 Task: Find connections with filter location Penarth with filter topic #innovationwith filter profile language English with filter current company BlackBuck (Zinka Logistics Solutions Pvt. Ltd.) with filter school Thiagarajar College of Engineering with filter industry International Affairs with filter service category AssistanceAdvertising with filter keywords title Teaching Assistant
Action: Mouse moved to (683, 61)
Screenshot: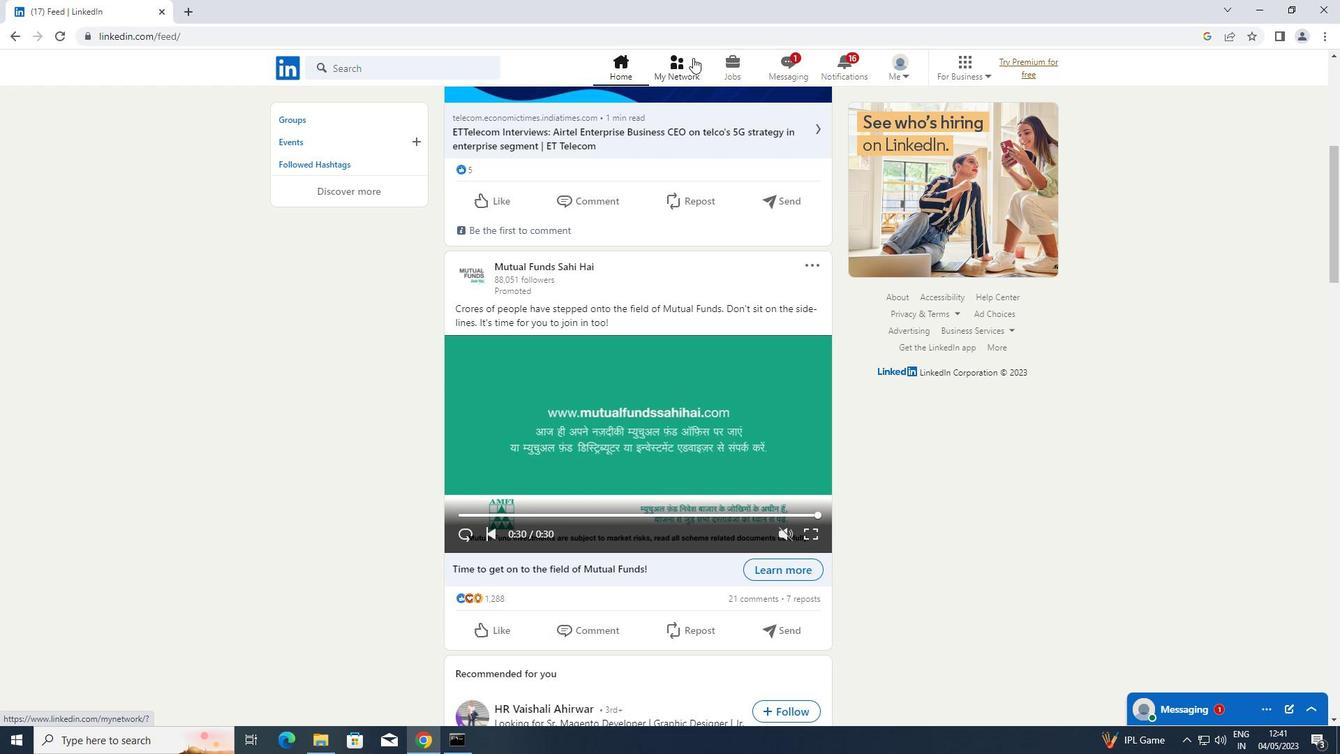 
Action: Mouse pressed left at (683, 61)
Screenshot: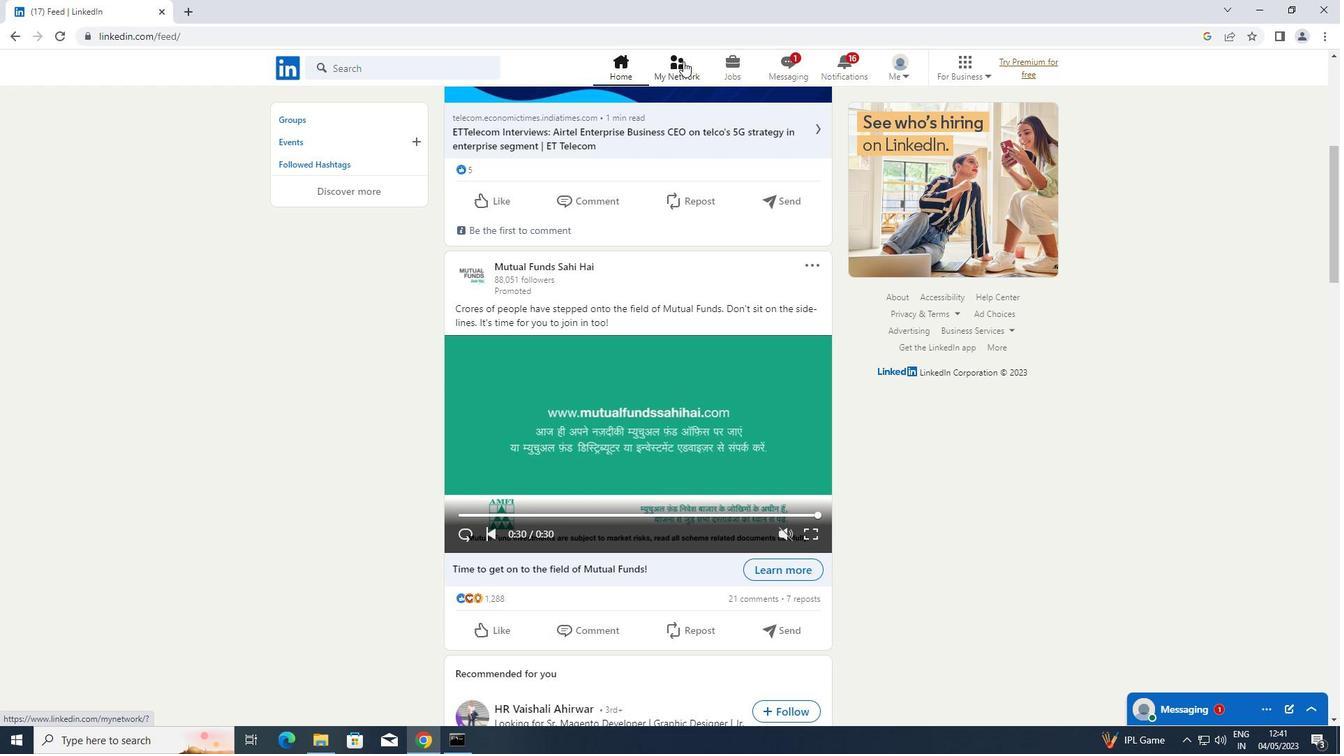 
Action: Mouse moved to (335, 148)
Screenshot: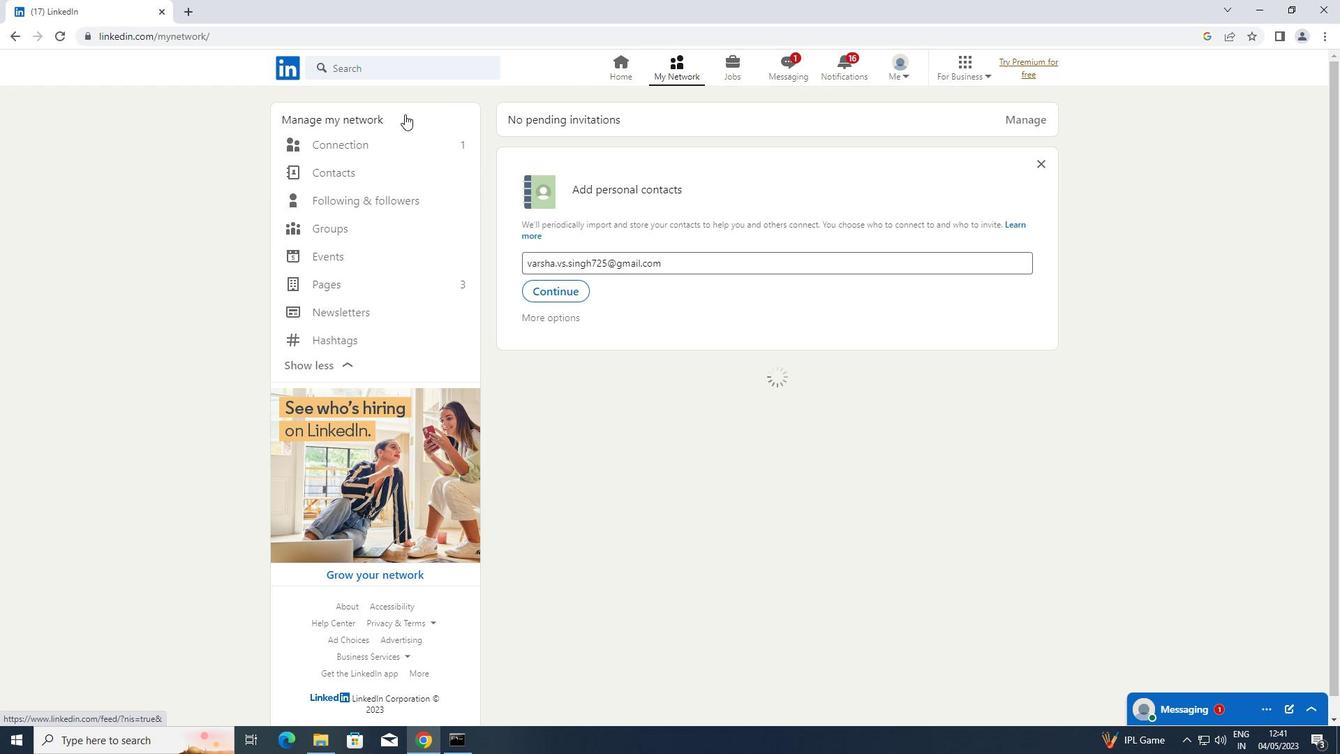 
Action: Mouse pressed left at (335, 148)
Screenshot: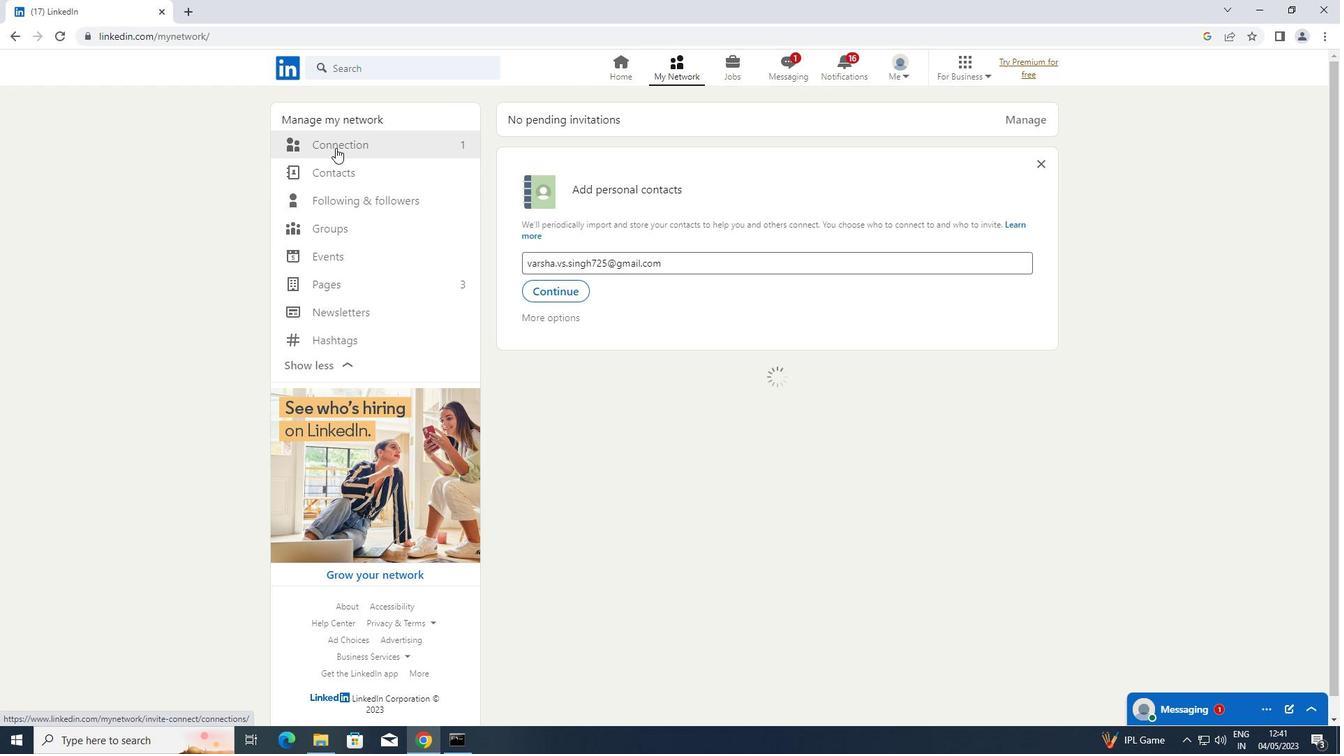 
Action: Mouse moved to (798, 142)
Screenshot: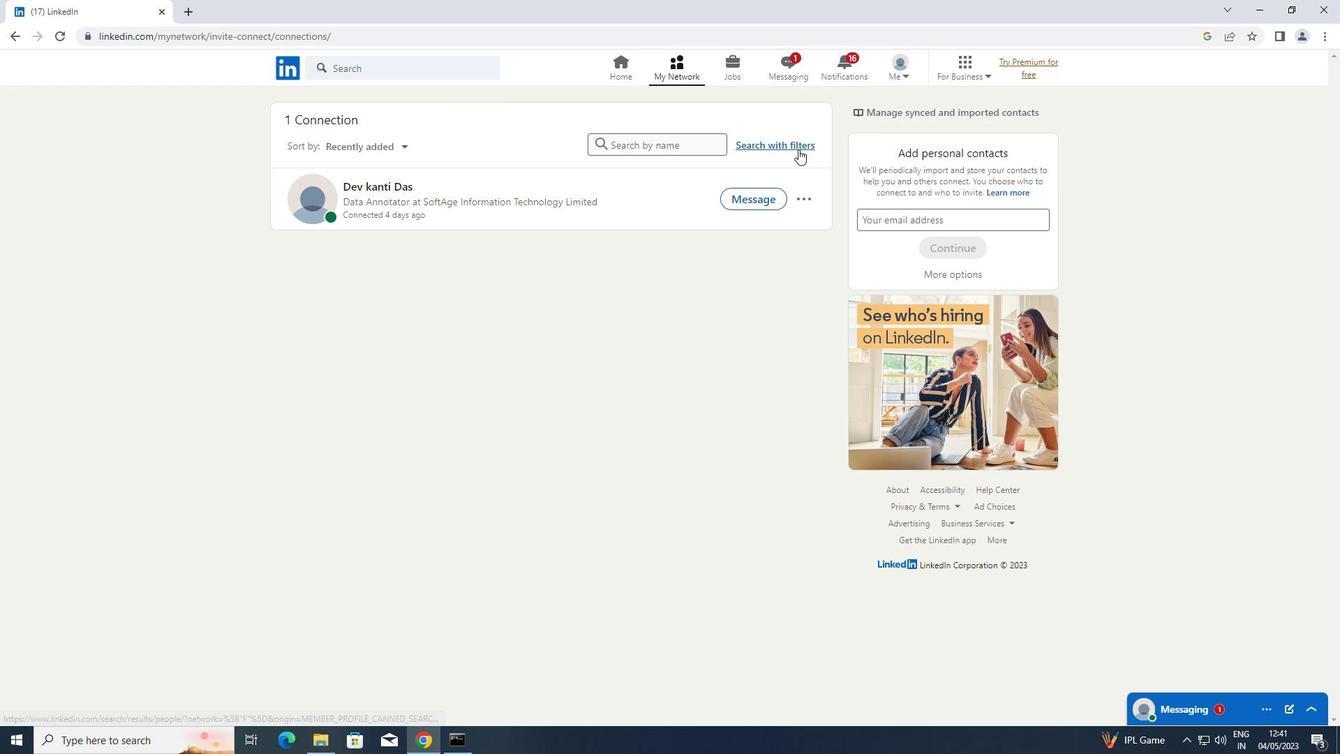 
Action: Mouse pressed left at (798, 142)
Screenshot: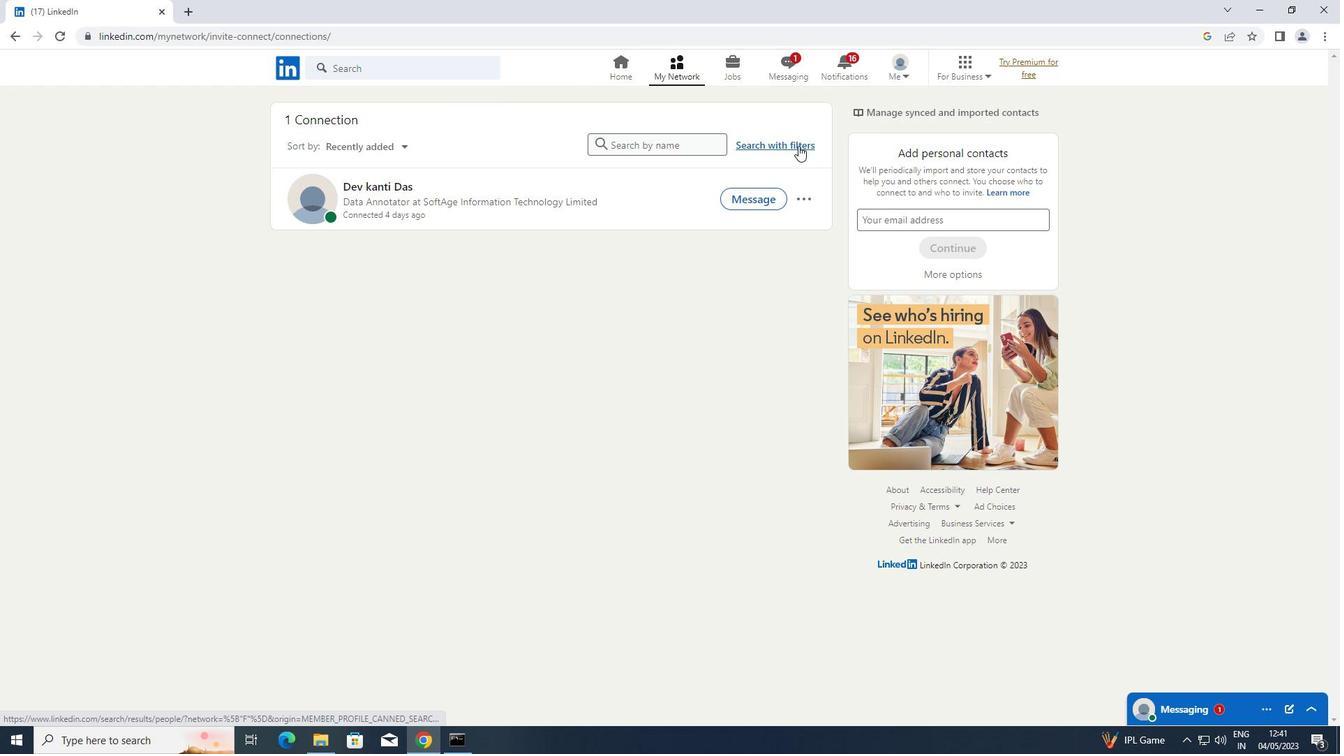 
Action: Mouse moved to (724, 115)
Screenshot: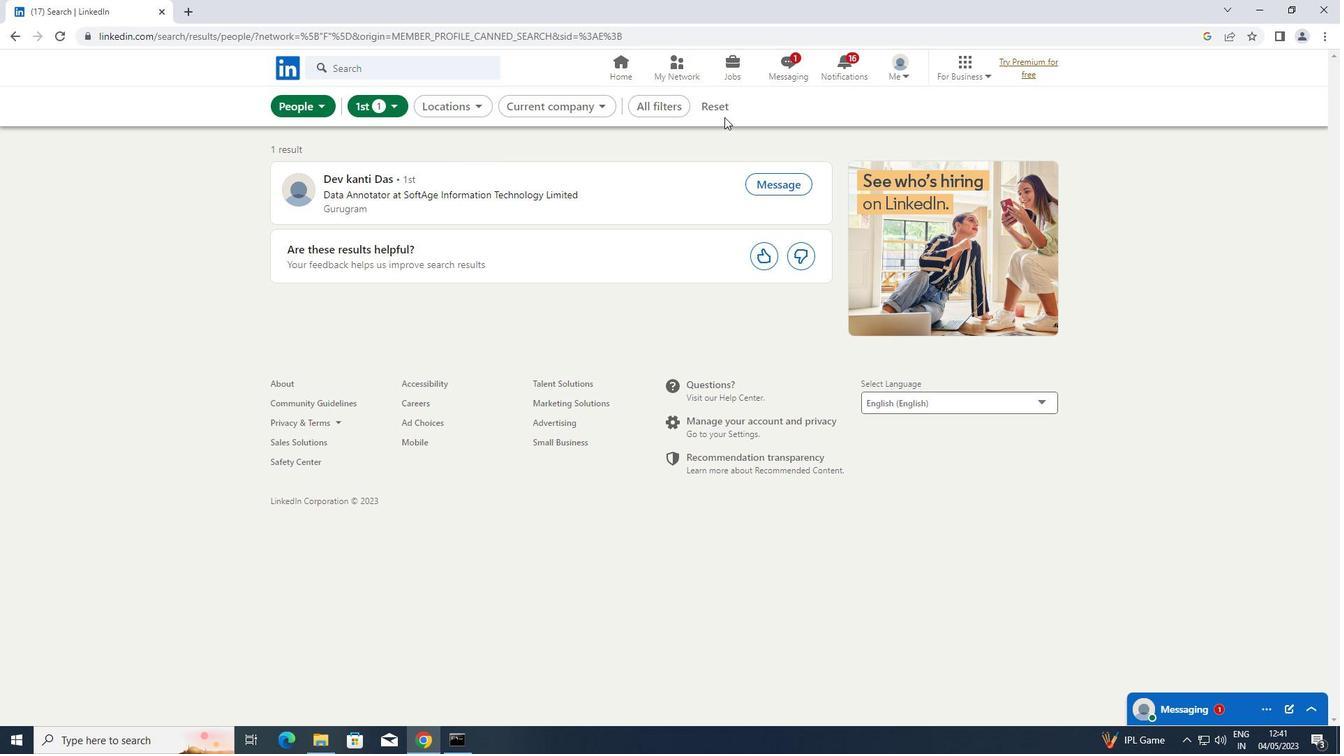 
Action: Mouse pressed left at (724, 115)
Screenshot: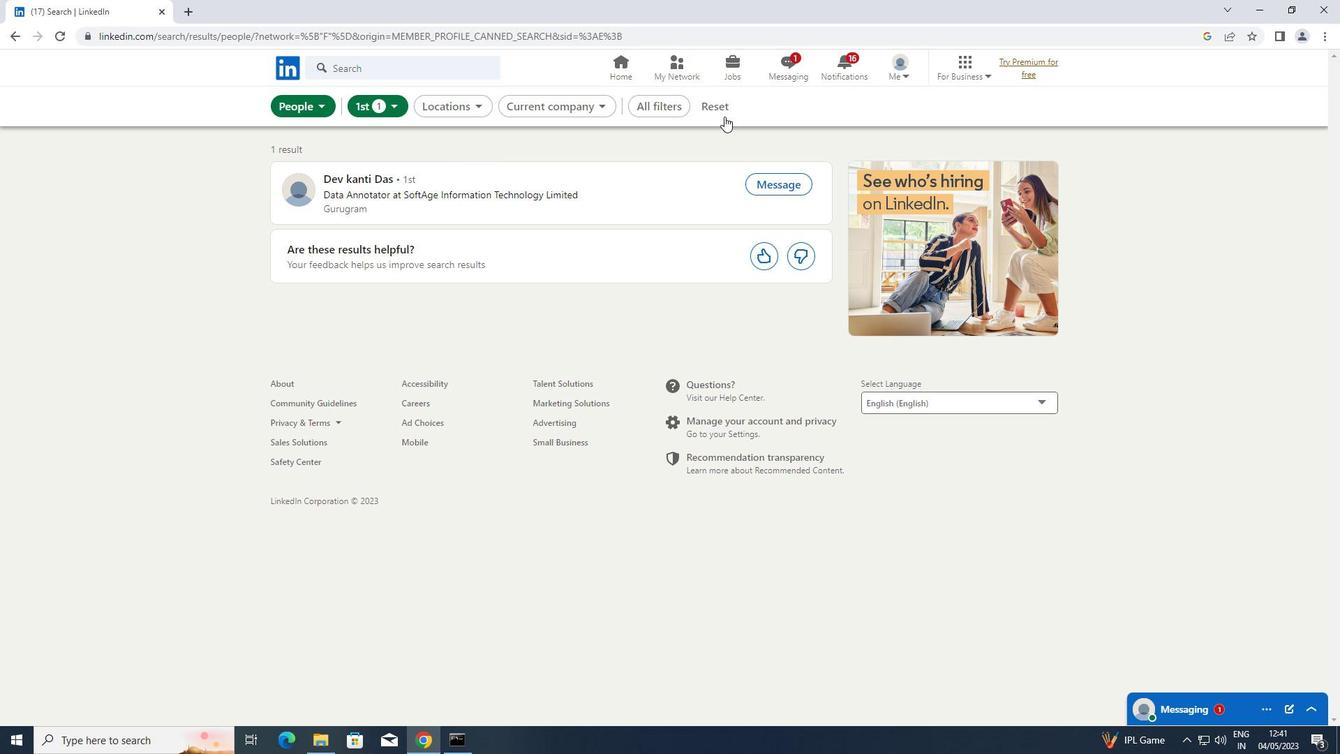 
Action: Mouse moved to (709, 110)
Screenshot: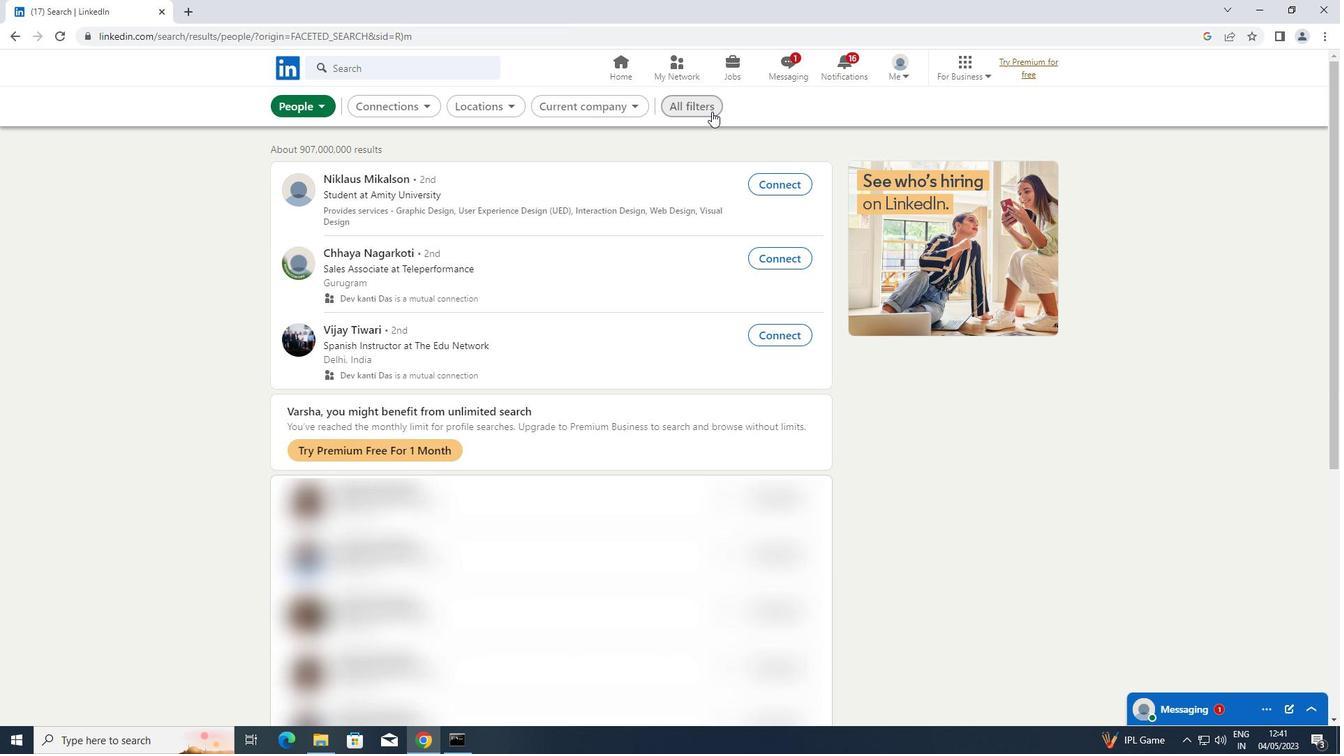 
Action: Mouse pressed left at (709, 110)
Screenshot: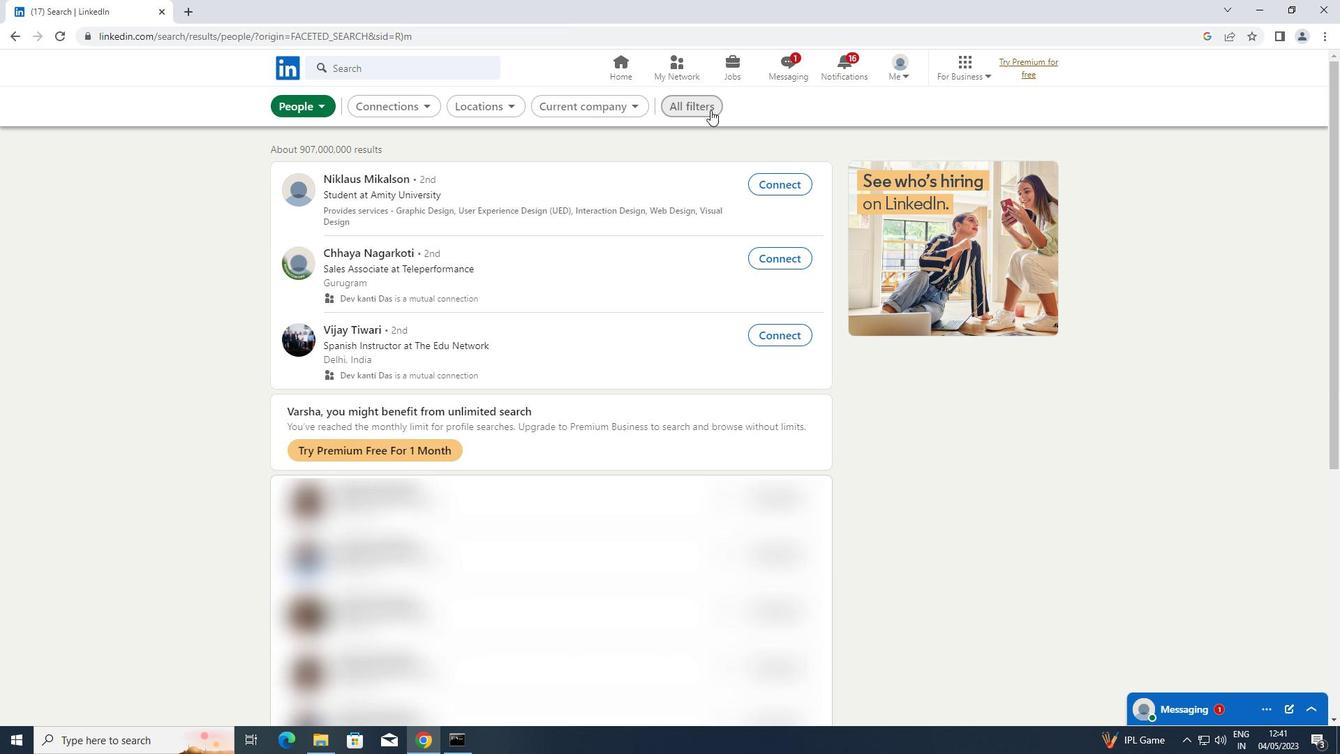 
Action: Mouse moved to (990, 245)
Screenshot: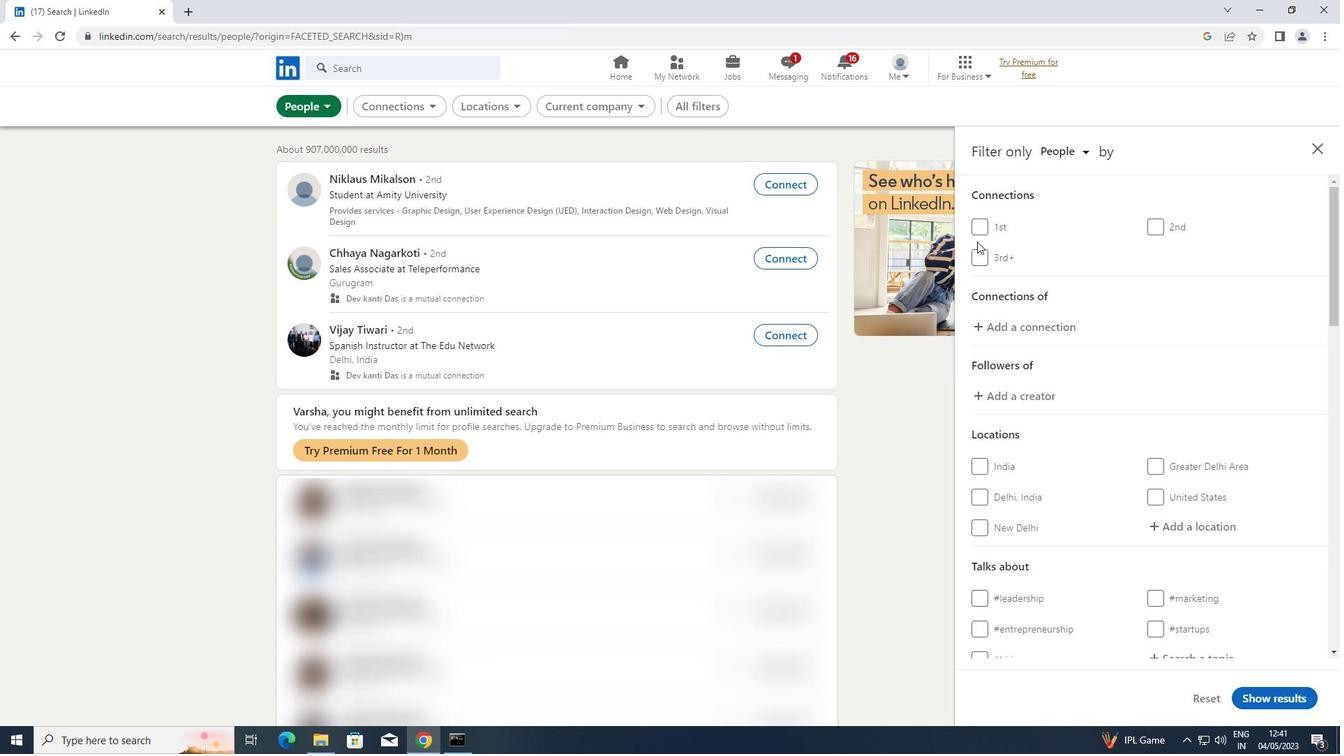 
Action: Mouse scrolled (990, 244) with delta (0, 0)
Screenshot: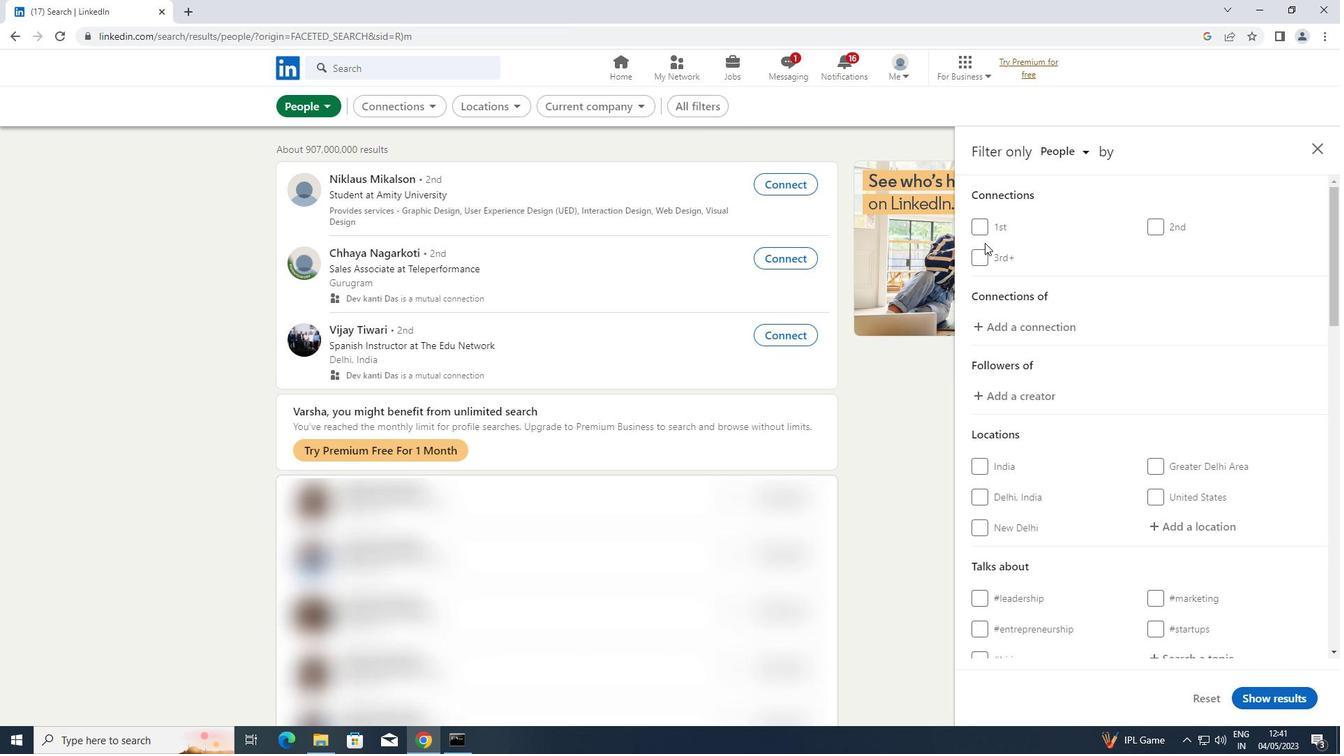 
Action: Mouse moved to (992, 245)
Screenshot: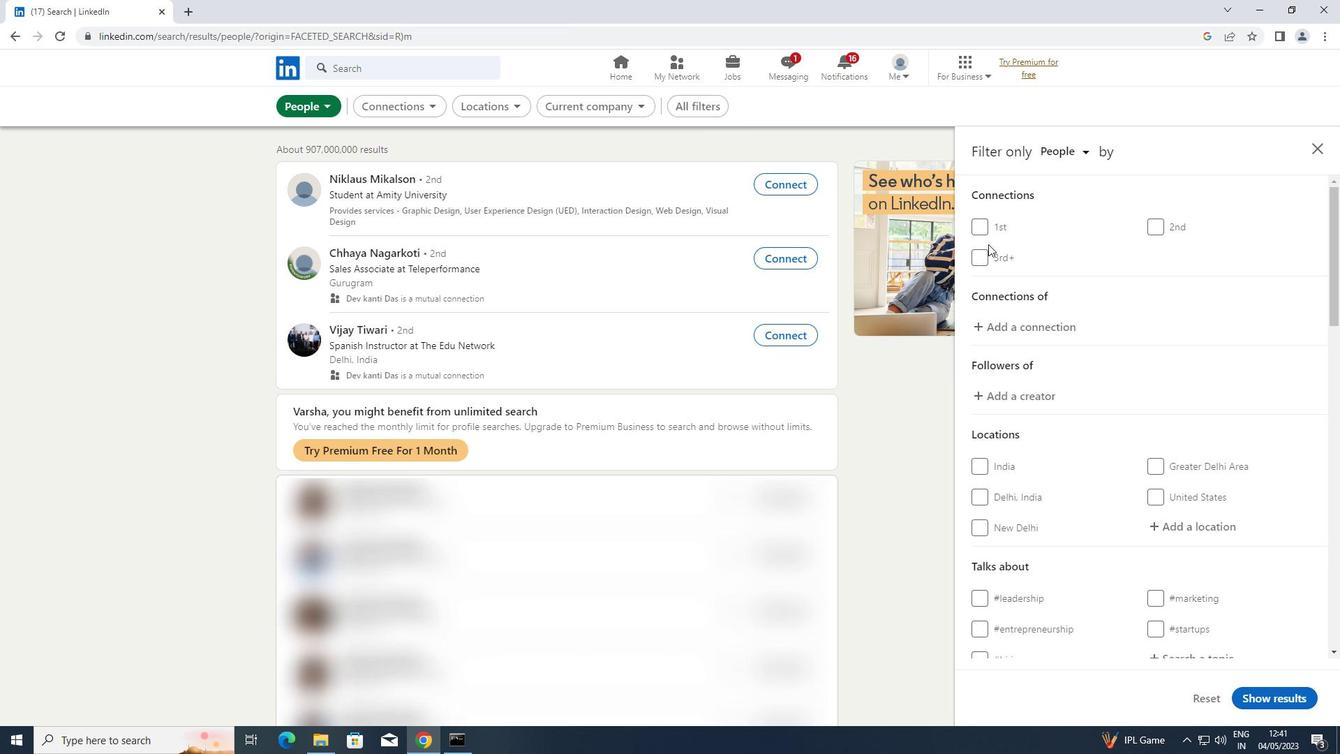 
Action: Mouse scrolled (992, 245) with delta (0, 0)
Screenshot: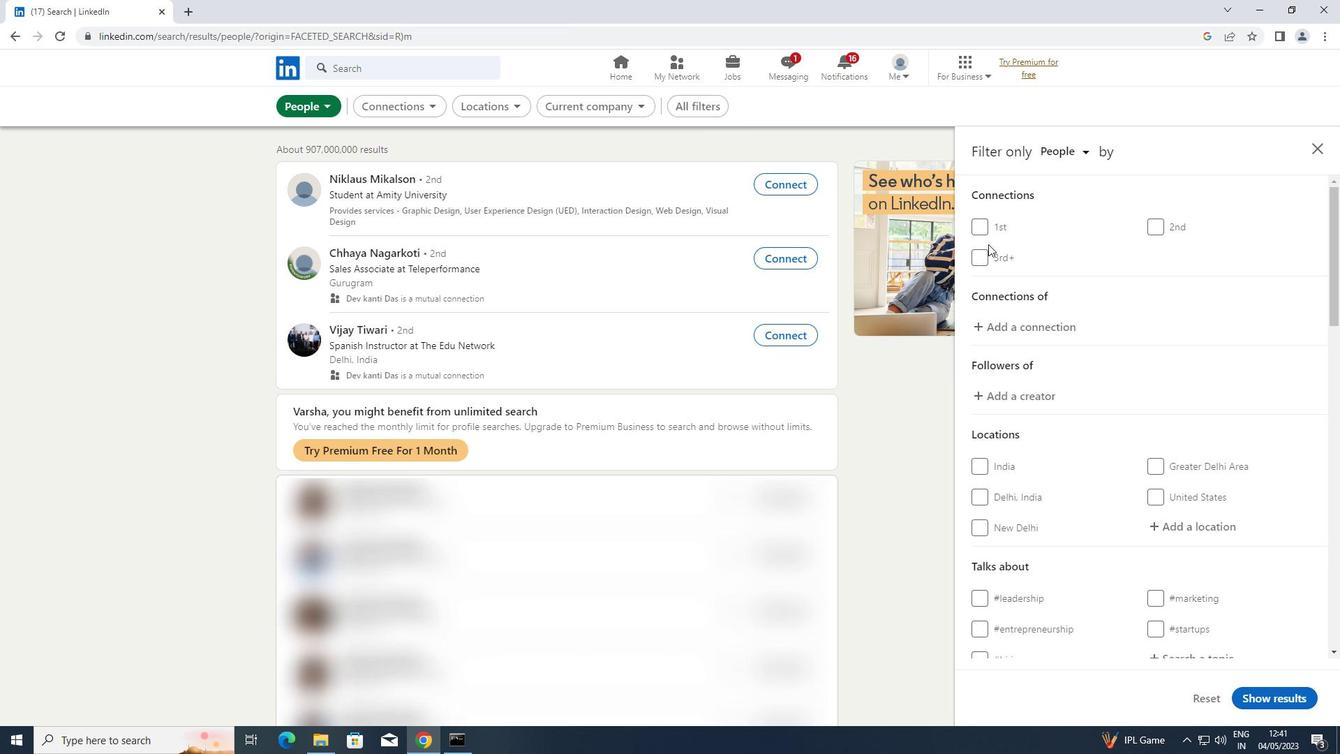 
Action: Mouse moved to (1158, 377)
Screenshot: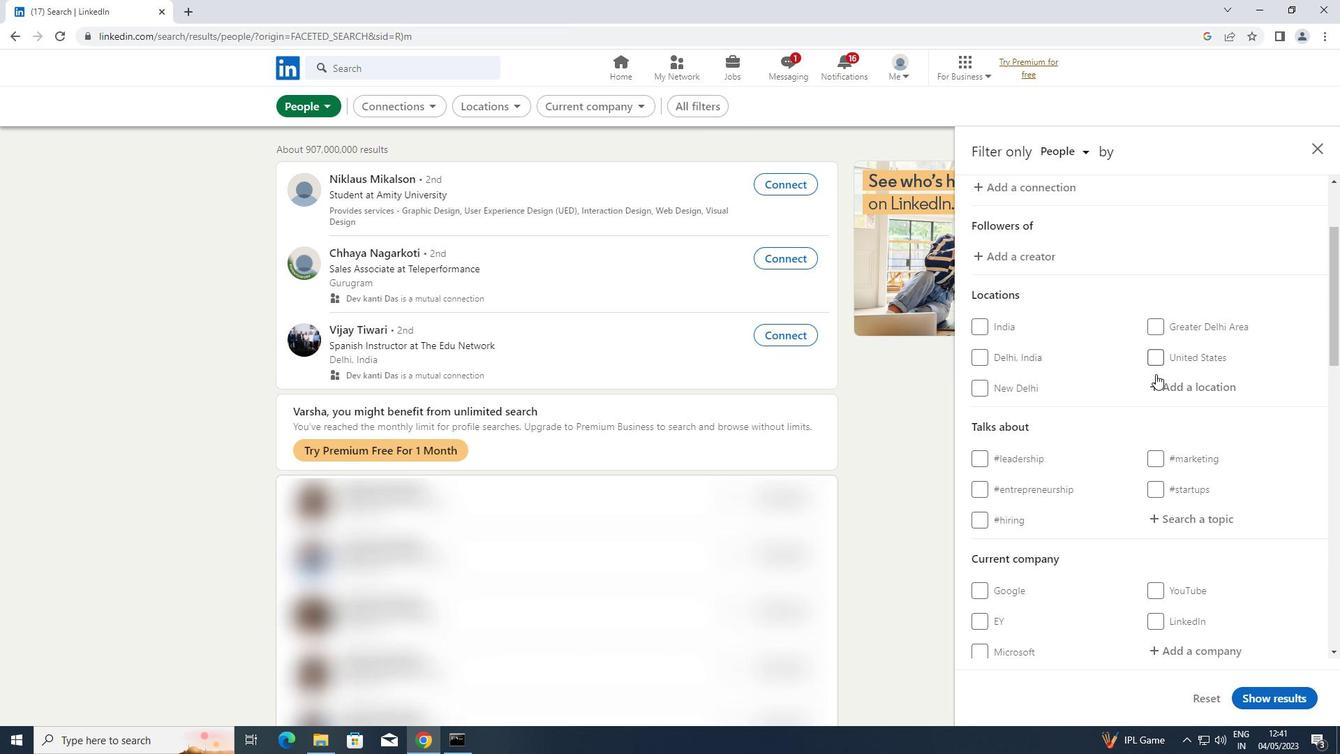 
Action: Mouse pressed left at (1158, 377)
Screenshot: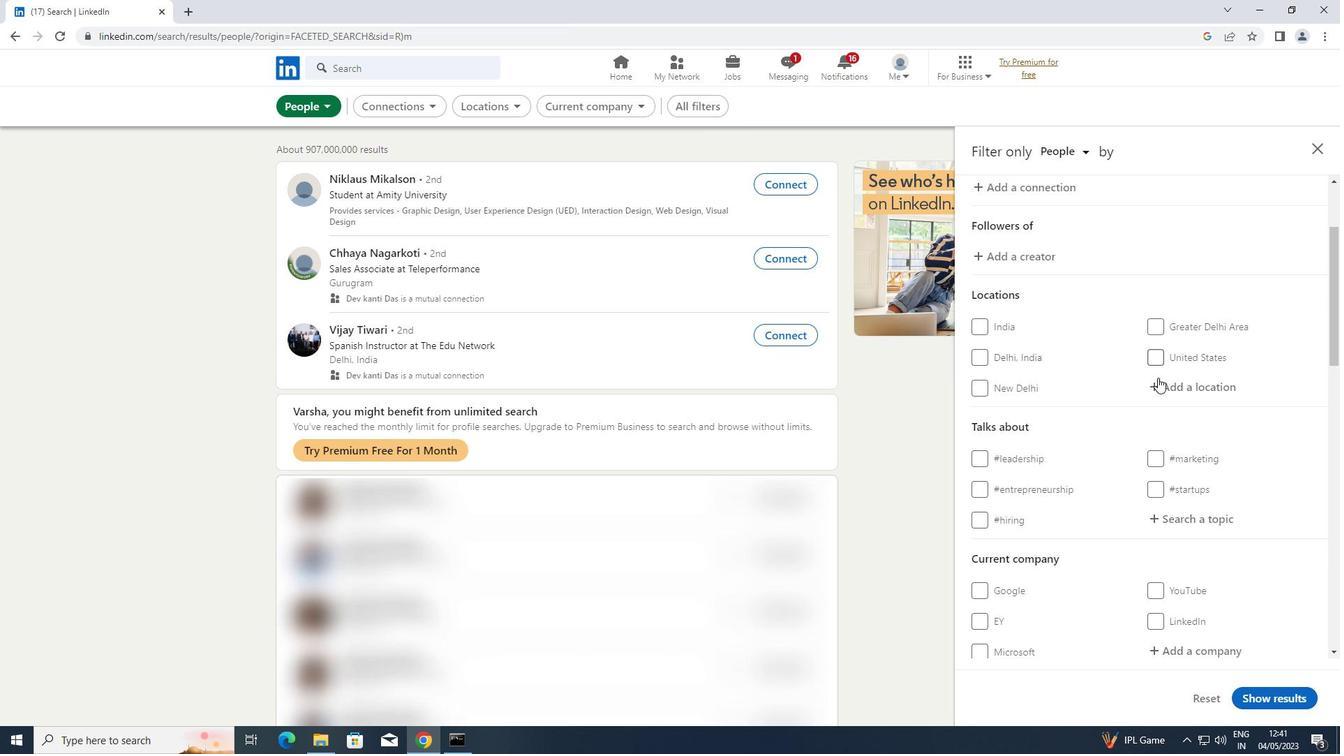 
Action: Mouse moved to (1170, 379)
Screenshot: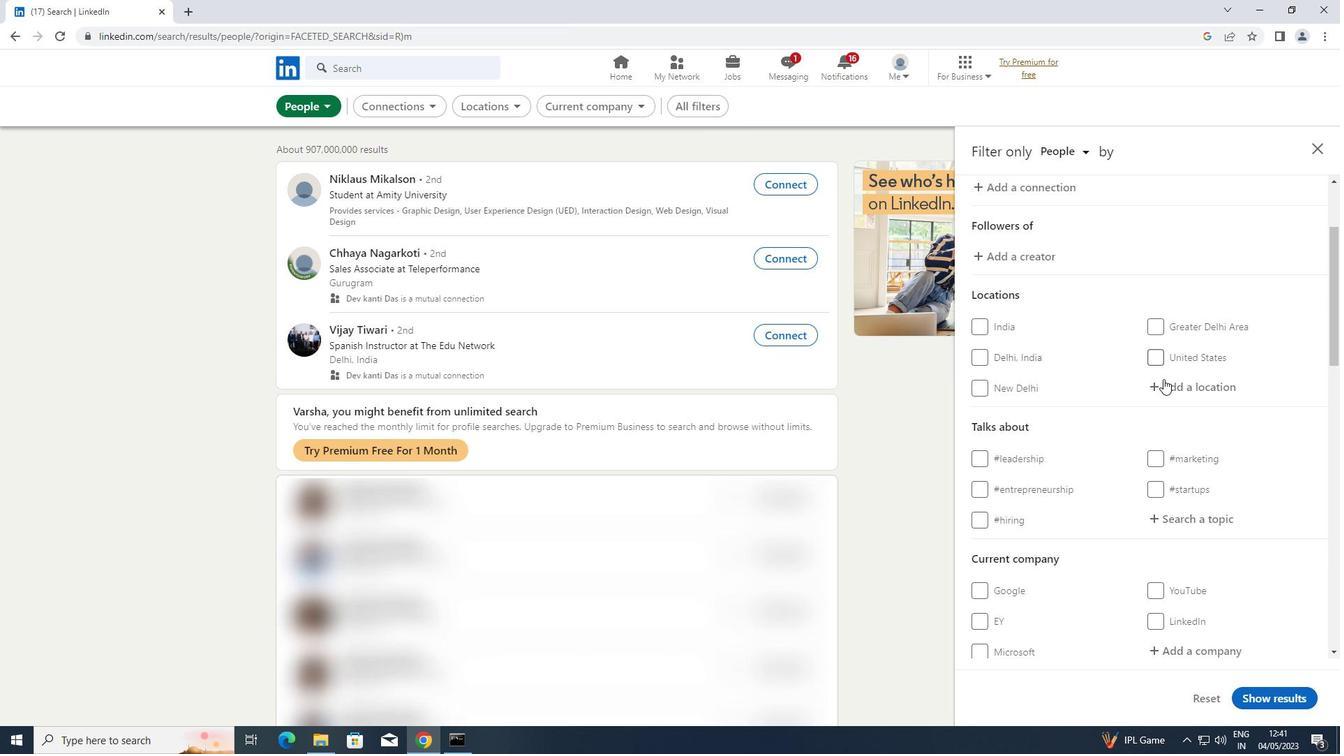 
Action: Mouse pressed left at (1170, 379)
Screenshot: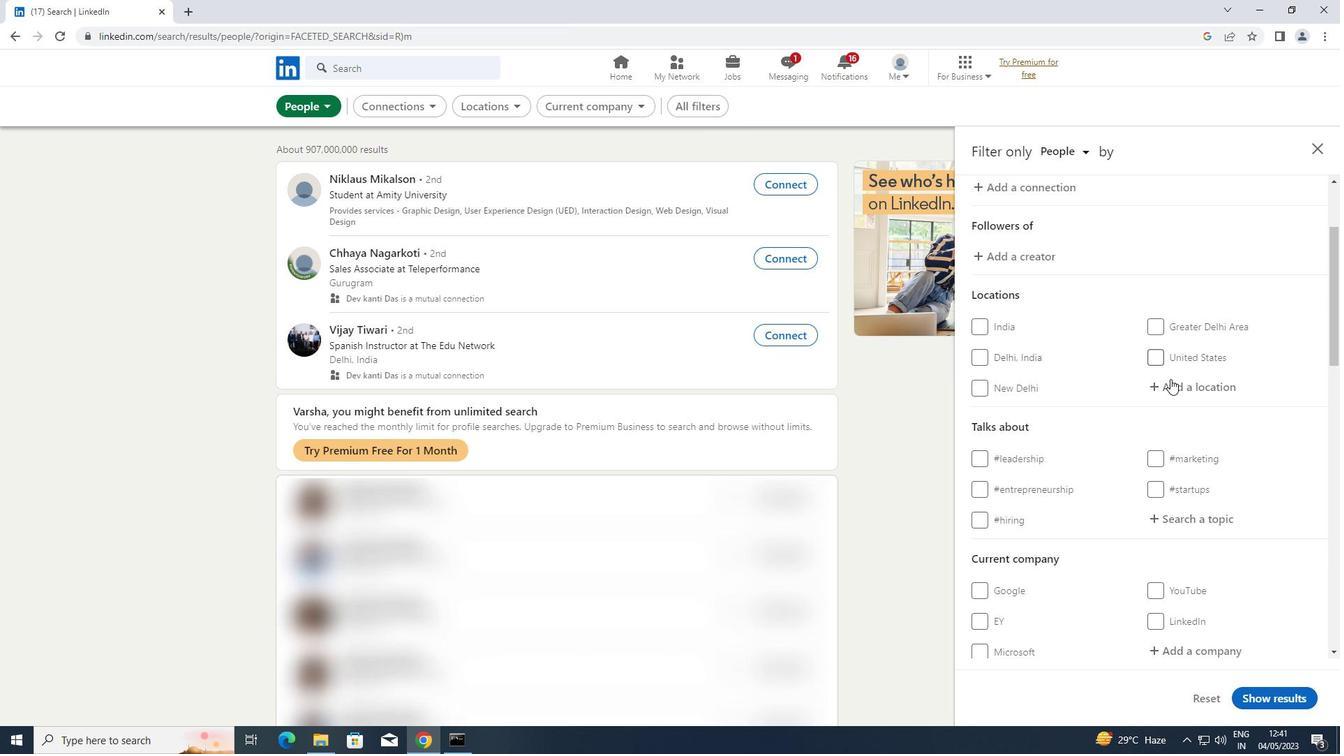 
Action: Mouse moved to (1172, 380)
Screenshot: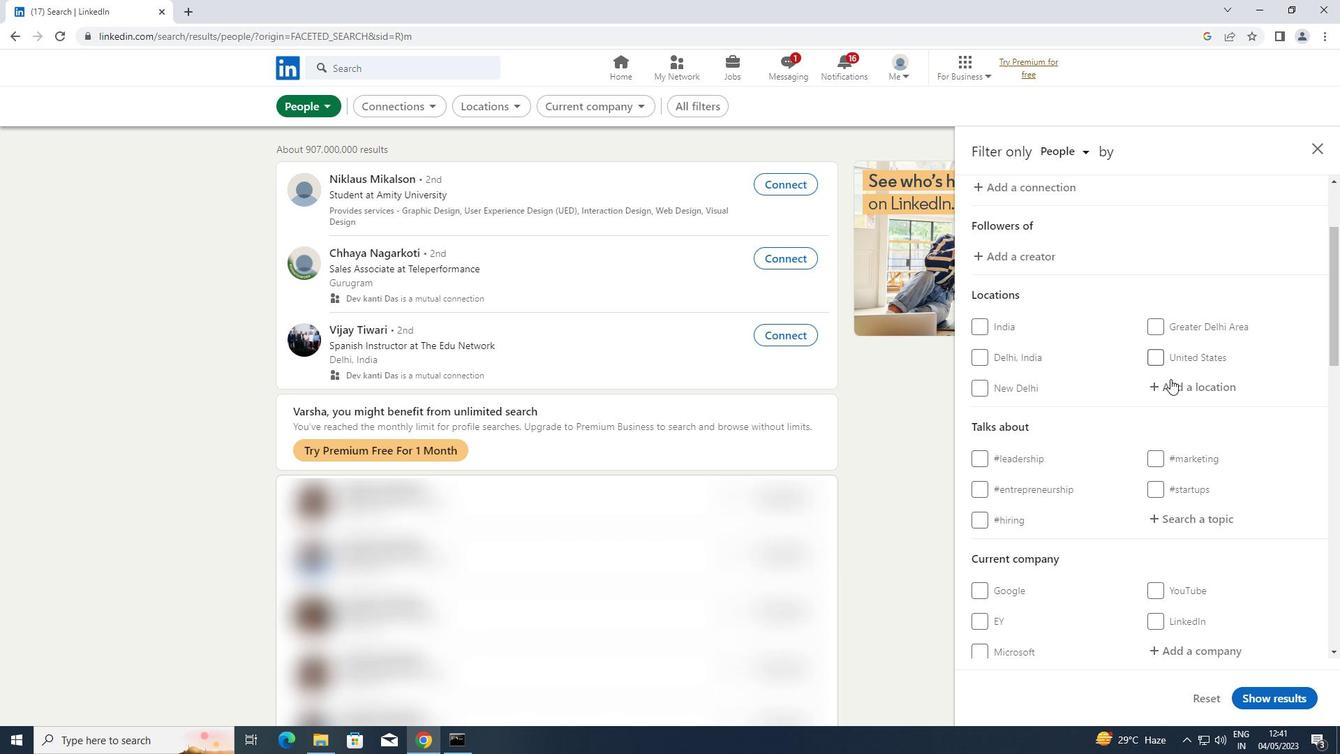 
Action: Key pressed <Key.shift>PAISLEY
Screenshot: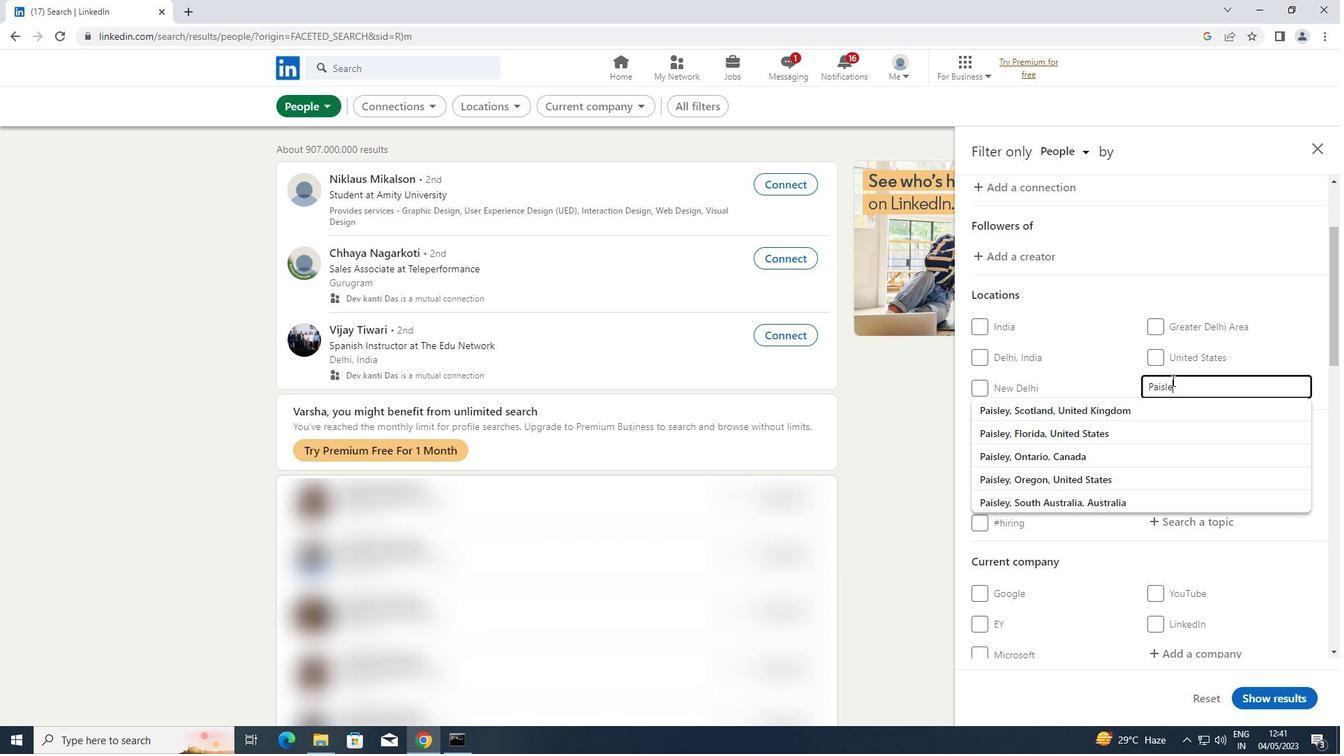 
Action: Mouse moved to (1176, 409)
Screenshot: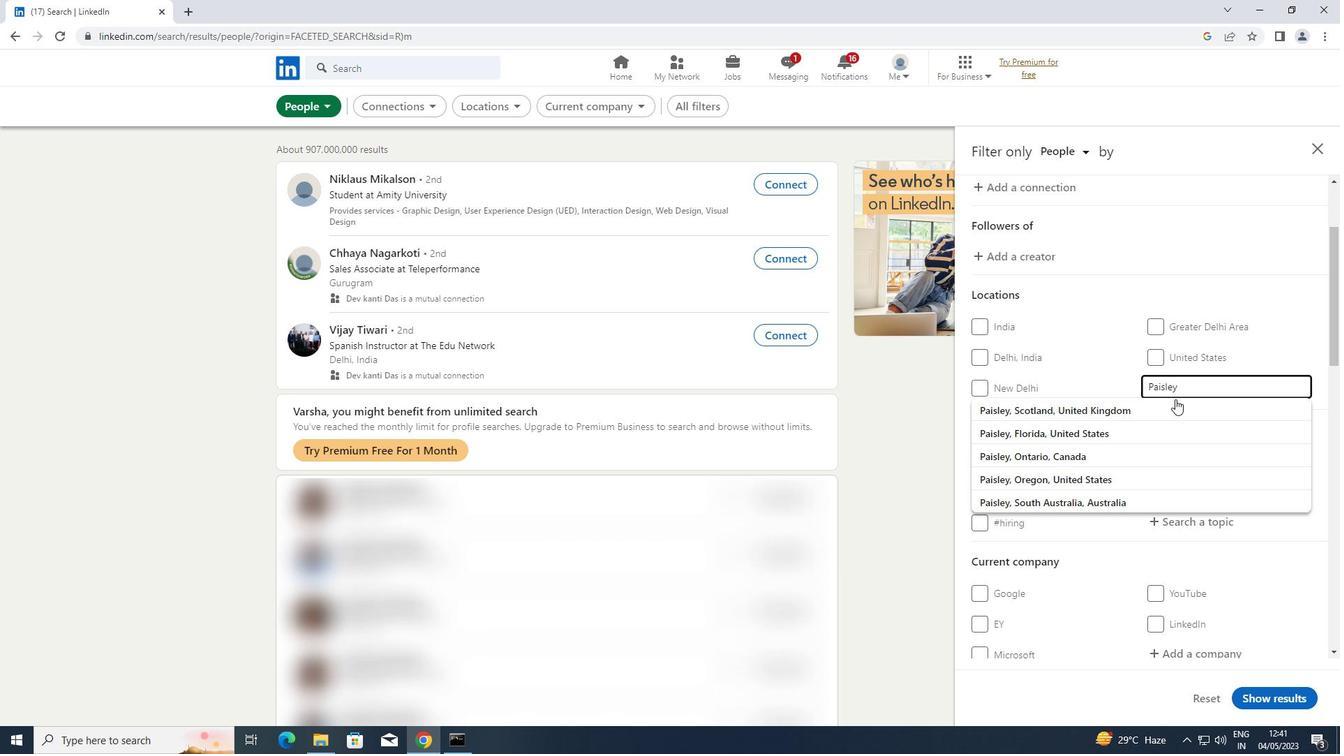 
Action: Key pressed <Key.enter>
Screenshot: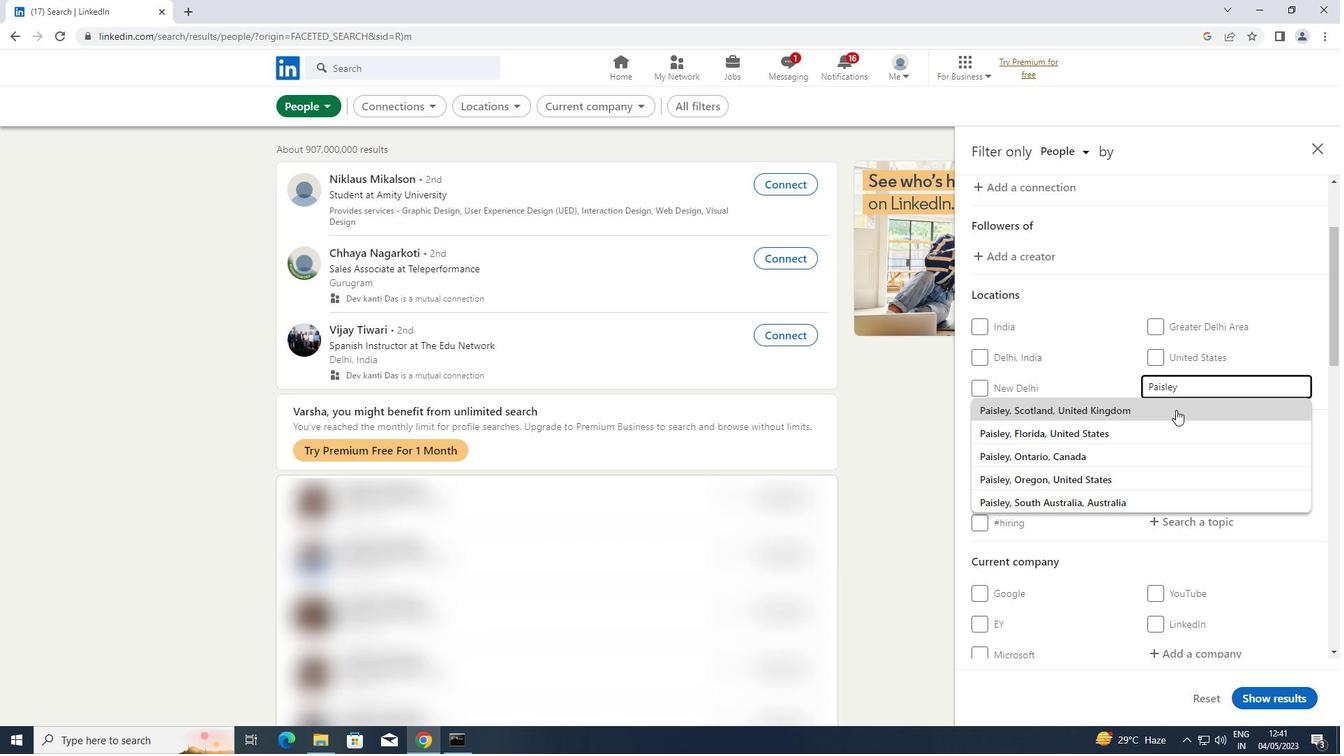 
Action: Mouse moved to (1177, 515)
Screenshot: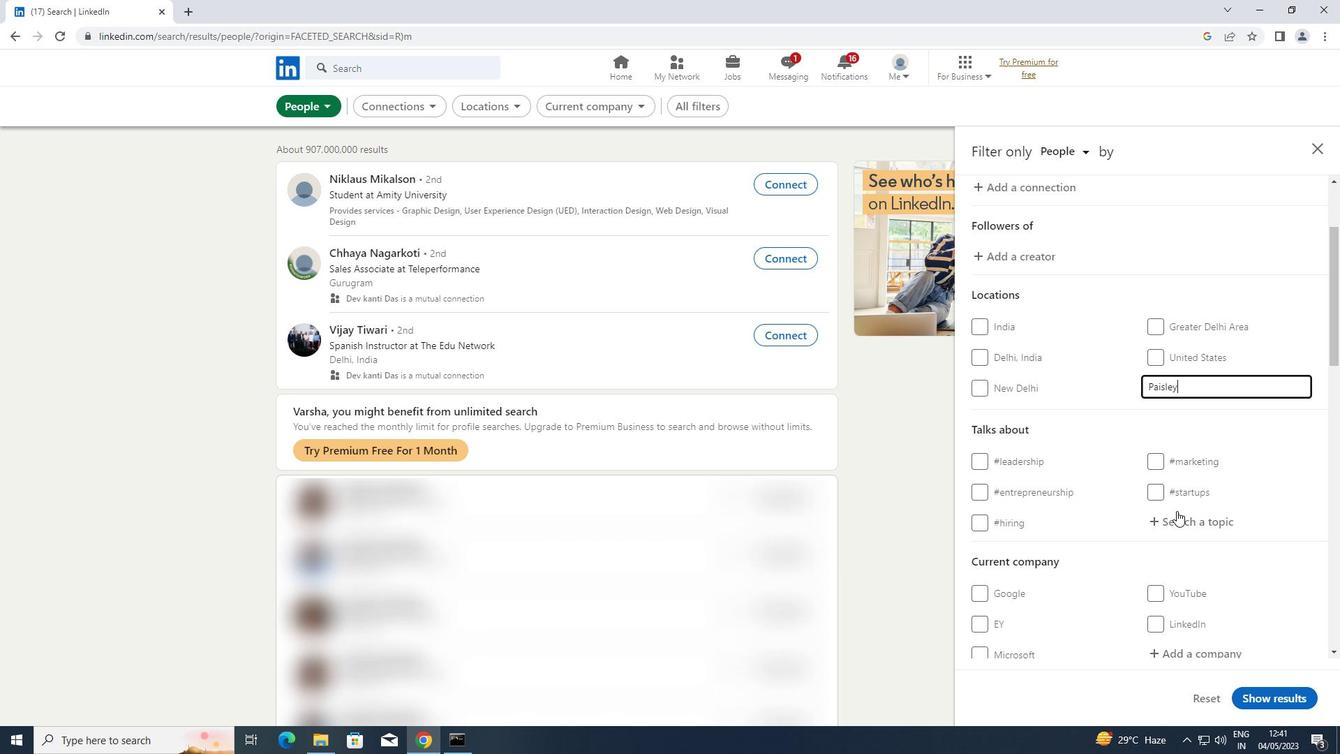 
Action: Mouse pressed left at (1177, 515)
Screenshot: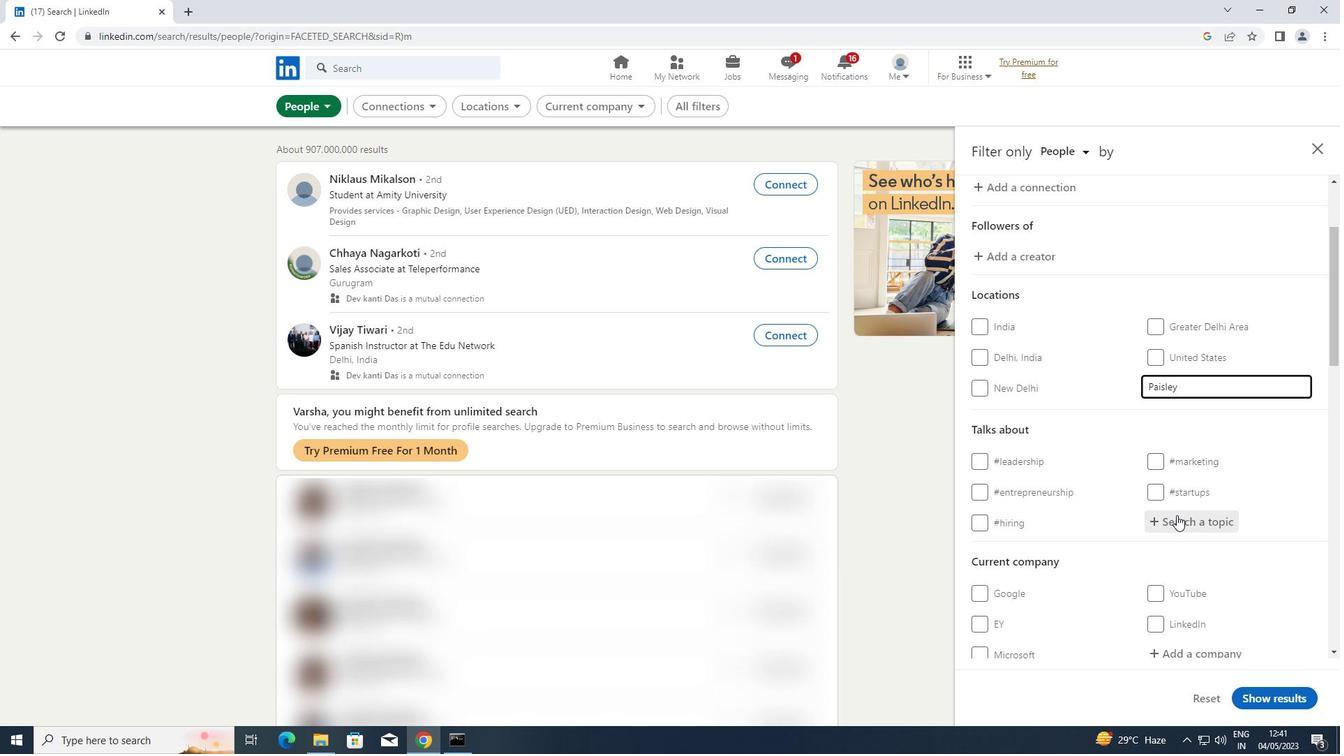 
Action: Key pressed CYBERSECURITY
Screenshot: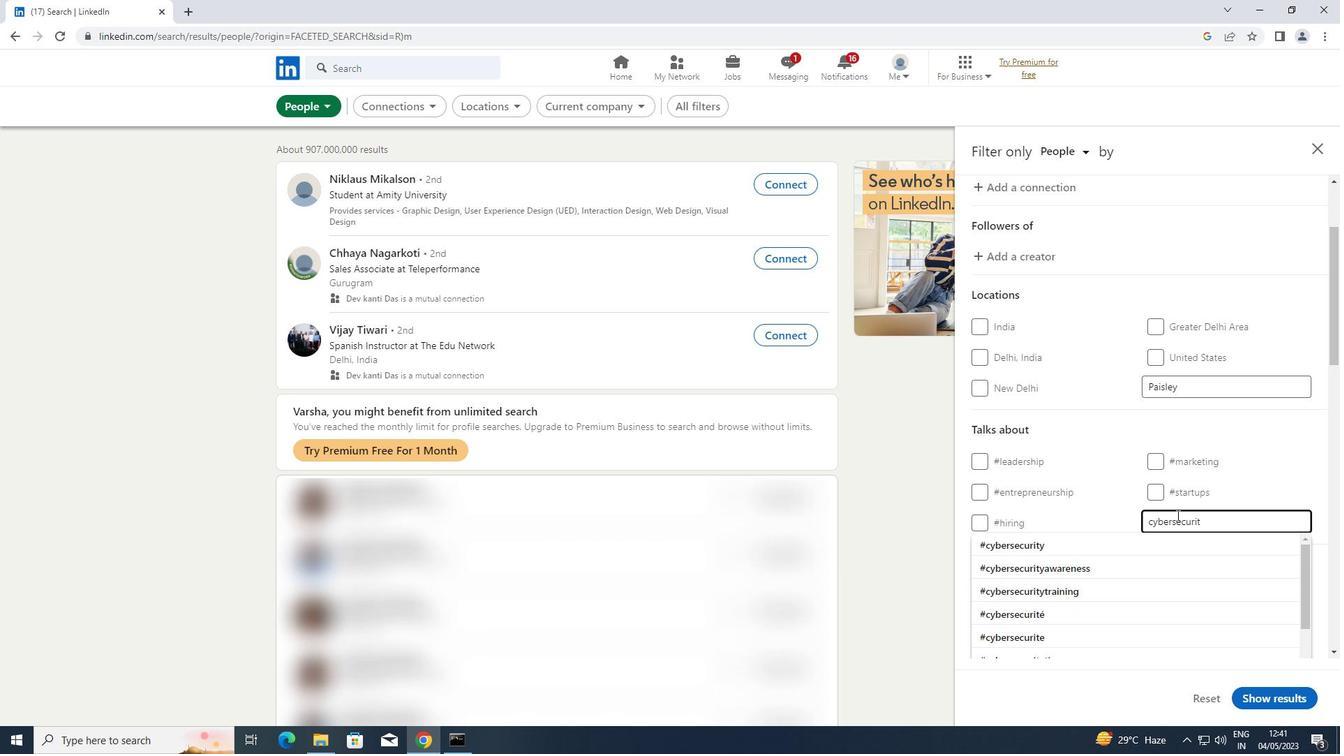 
Action: Mouse moved to (1084, 547)
Screenshot: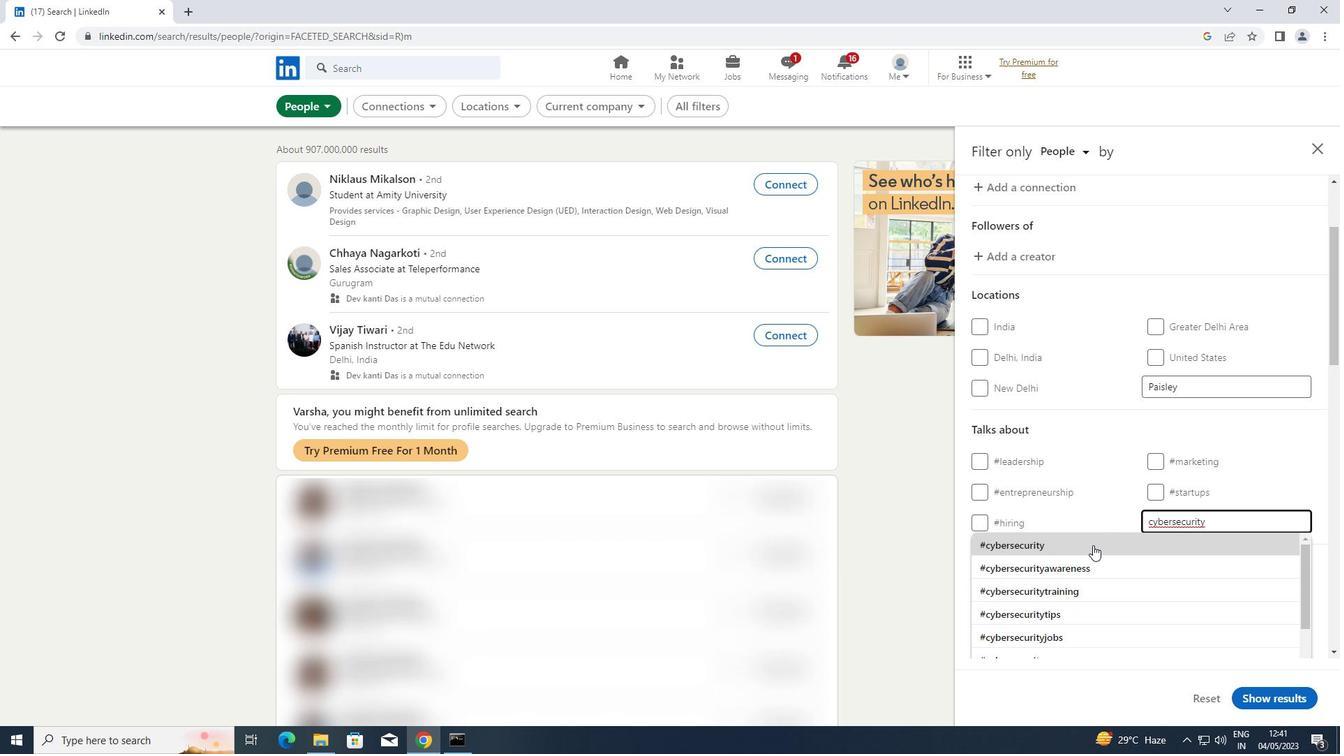 
Action: Mouse pressed left at (1084, 547)
Screenshot: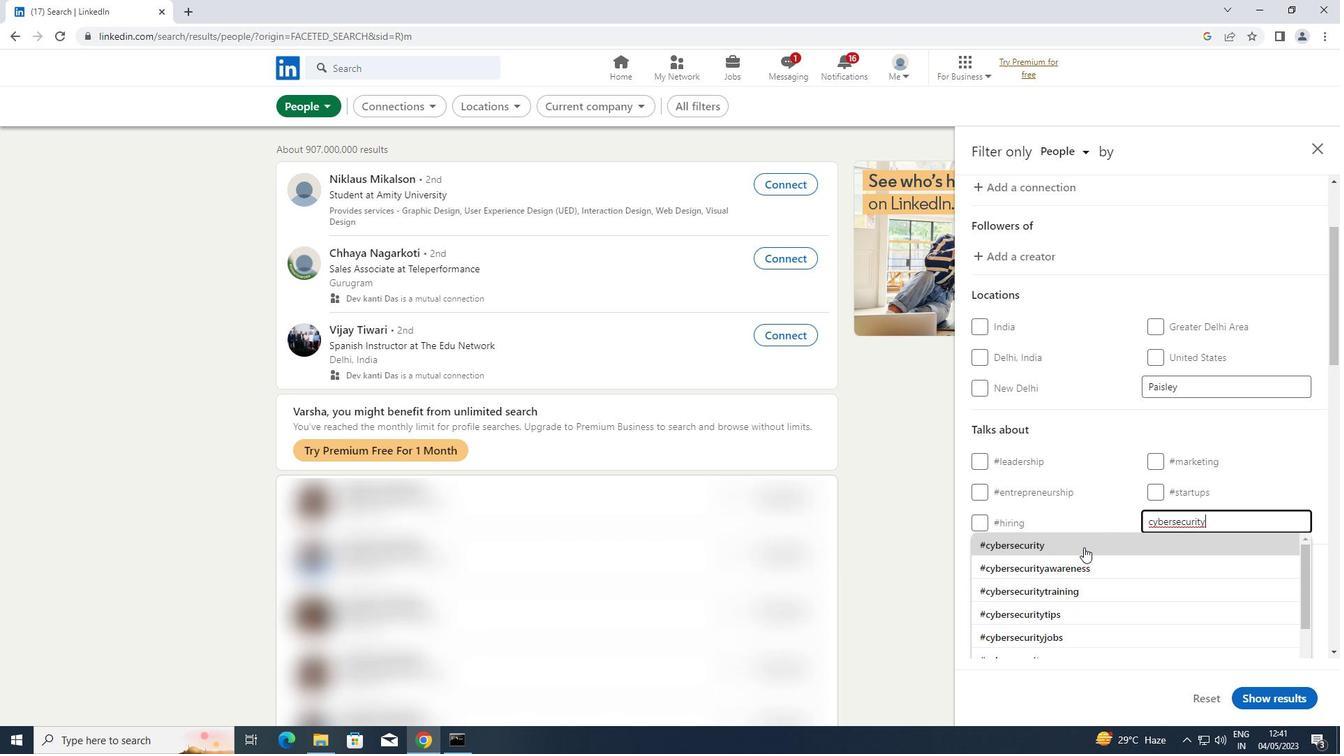 
Action: Mouse scrolled (1084, 546) with delta (0, 0)
Screenshot: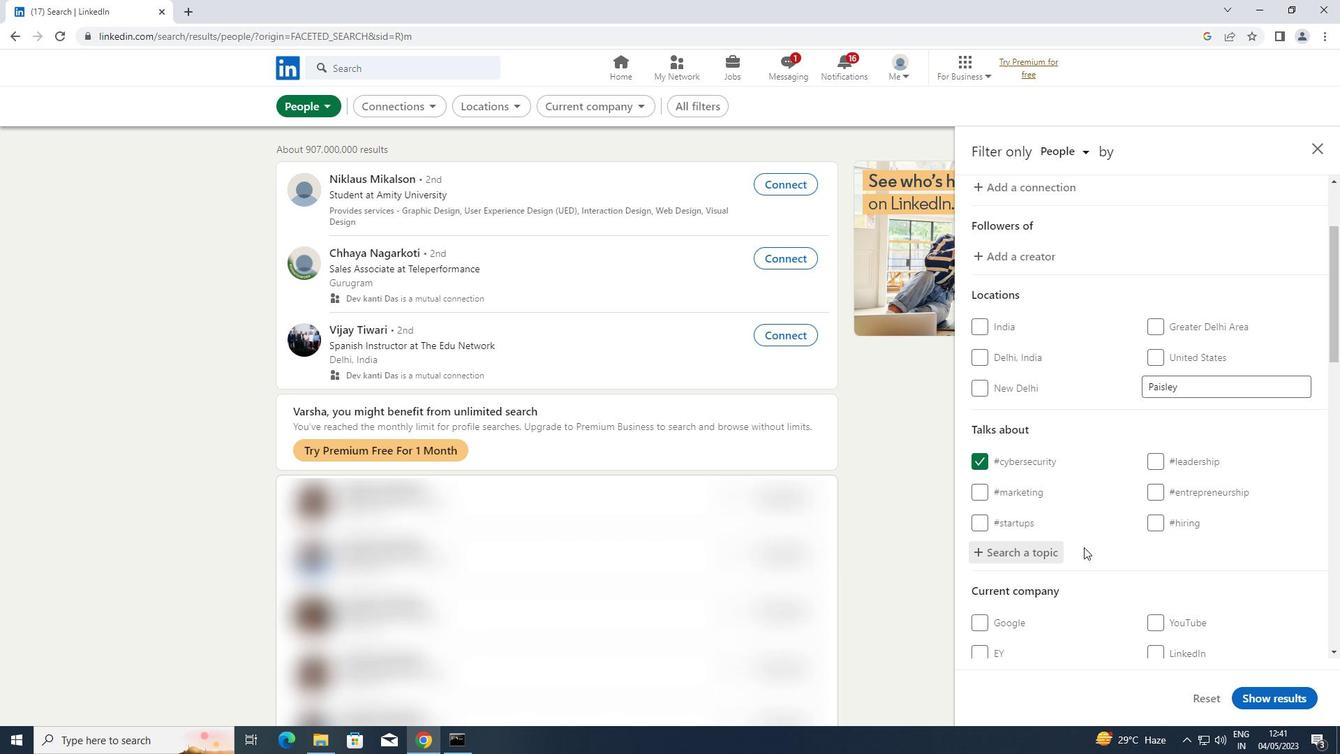 
Action: Mouse scrolled (1084, 546) with delta (0, 0)
Screenshot: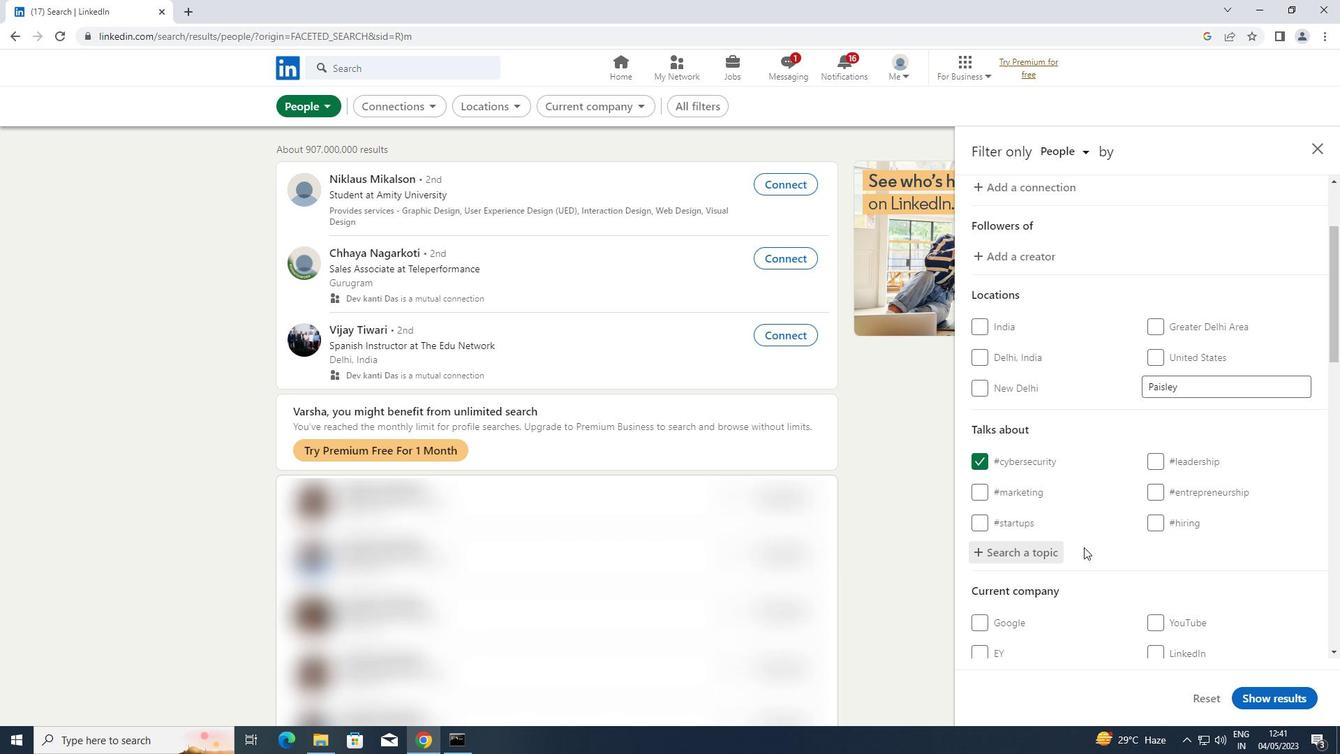 
Action: Mouse scrolled (1084, 546) with delta (0, 0)
Screenshot: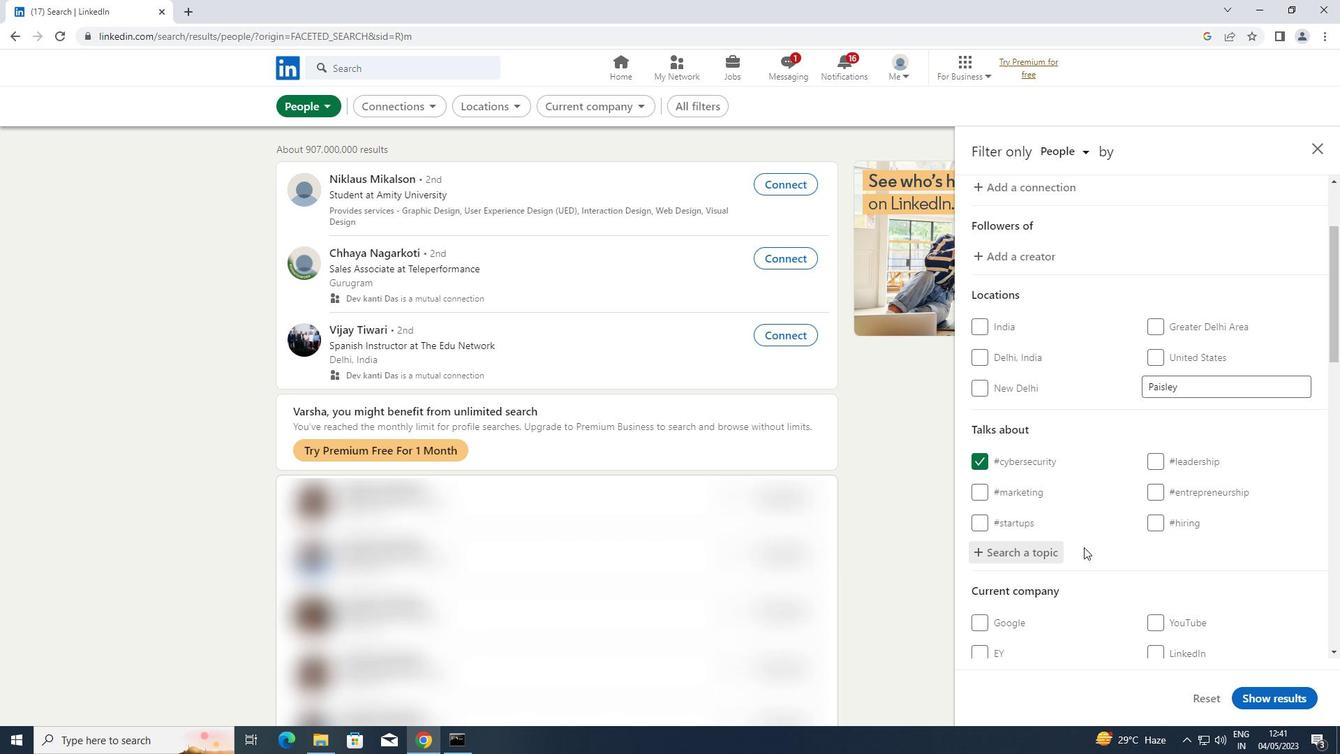 
Action: Mouse scrolled (1084, 546) with delta (0, 0)
Screenshot: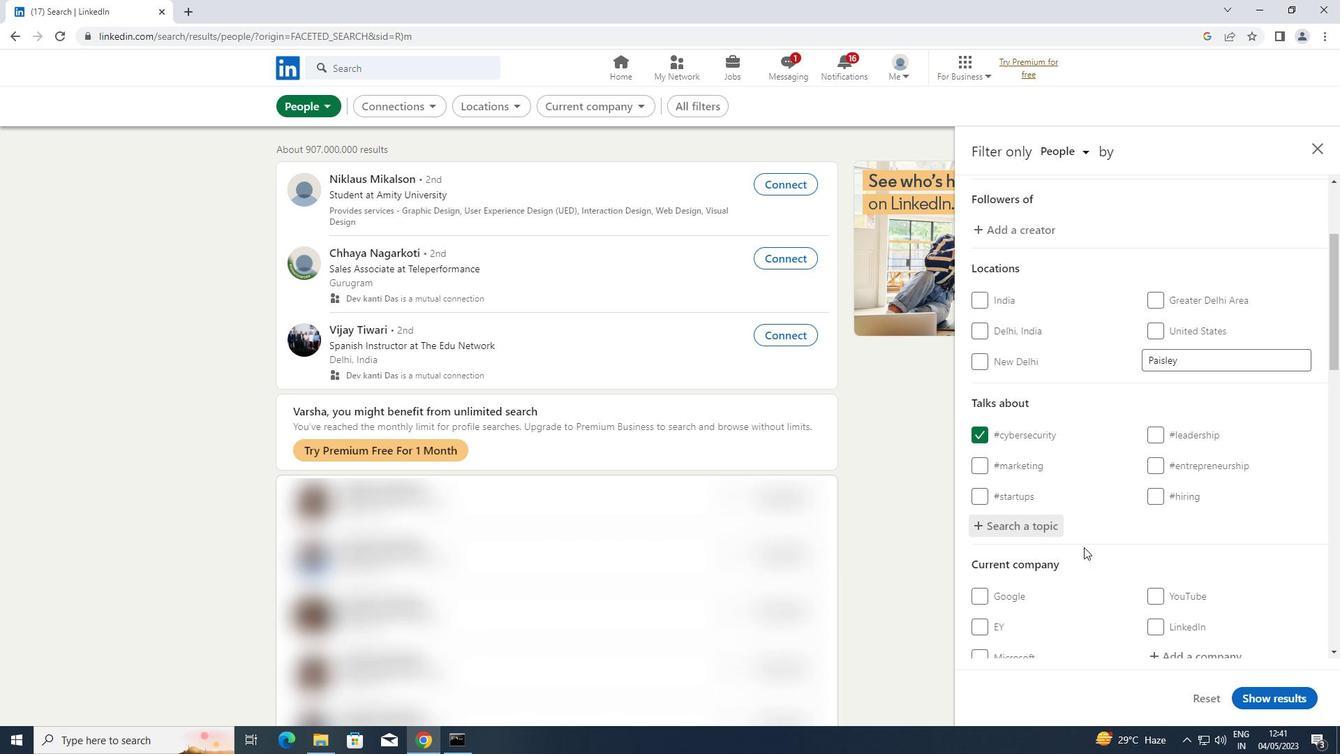 
Action: Mouse scrolled (1084, 546) with delta (0, 0)
Screenshot: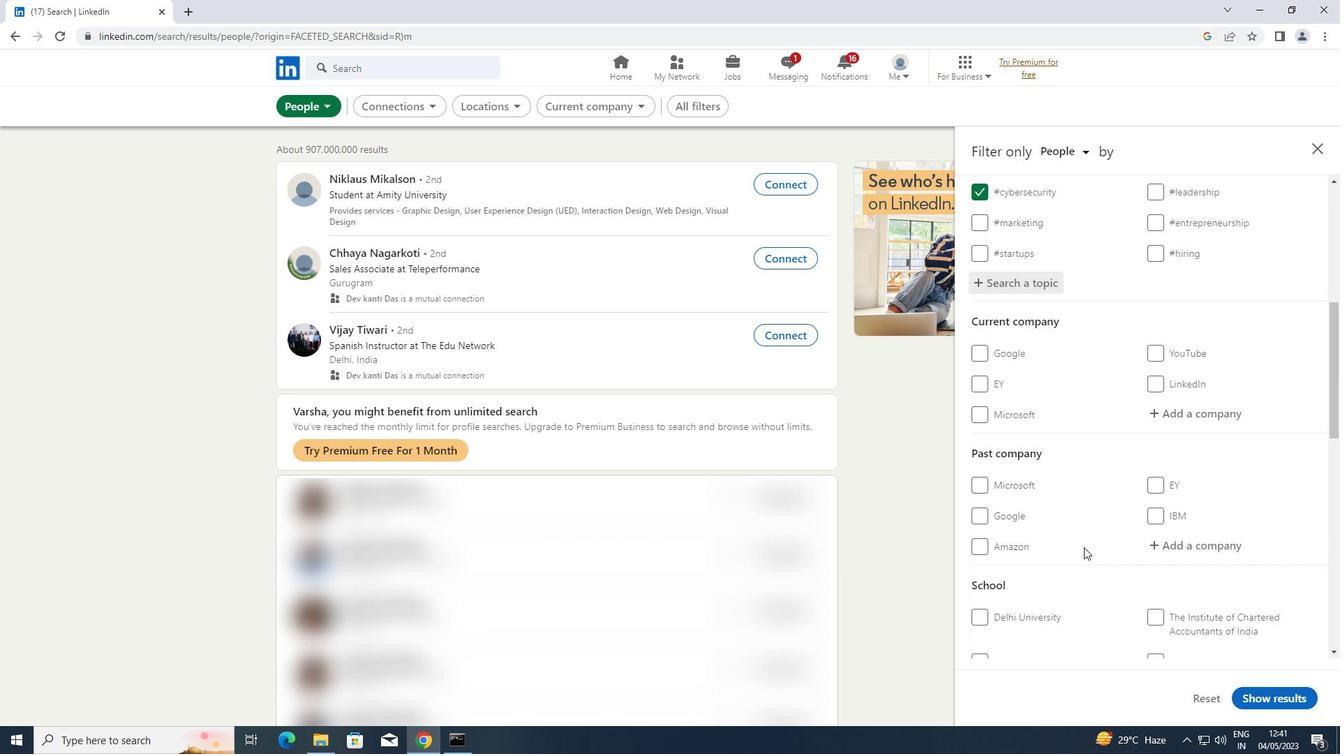 
Action: Mouse scrolled (1084, 546) with delta (0, 0)
Screenshot: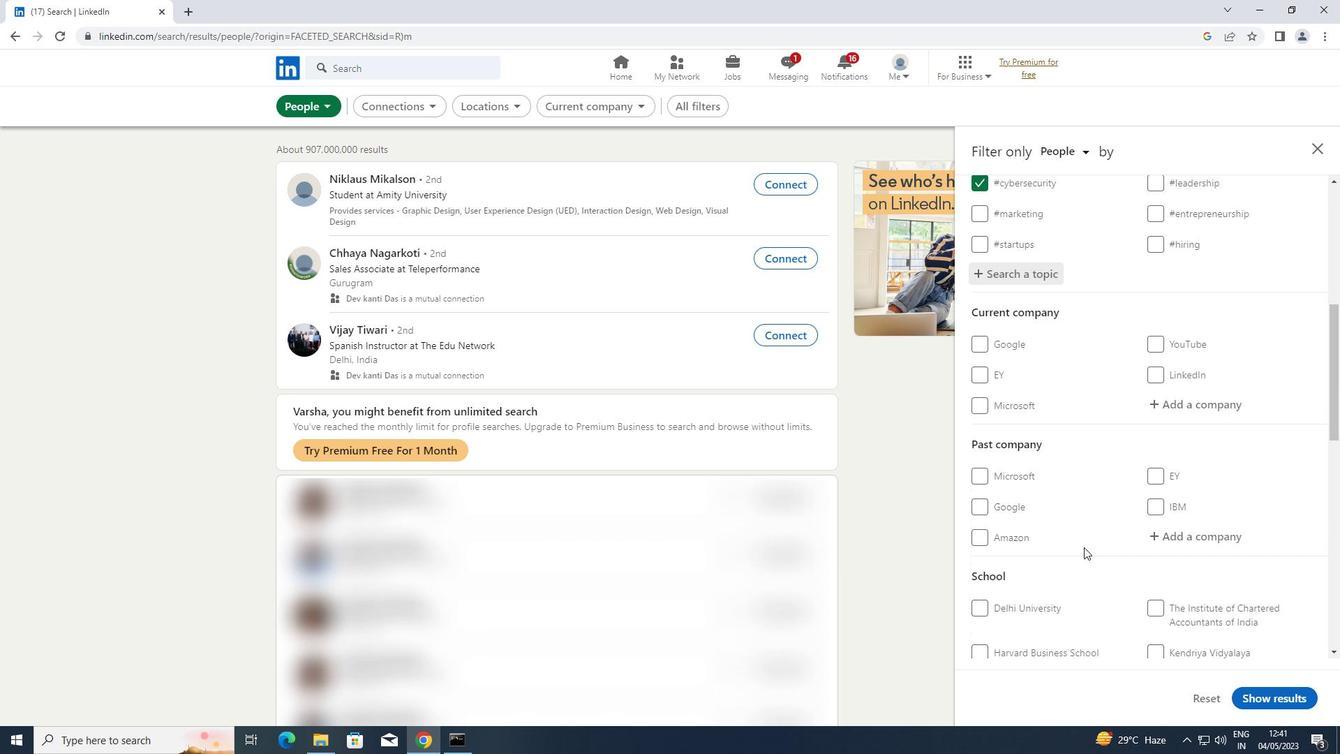 
Action: Mouse scrolled (1084, 546) with delta (0, 0)
Screenshot: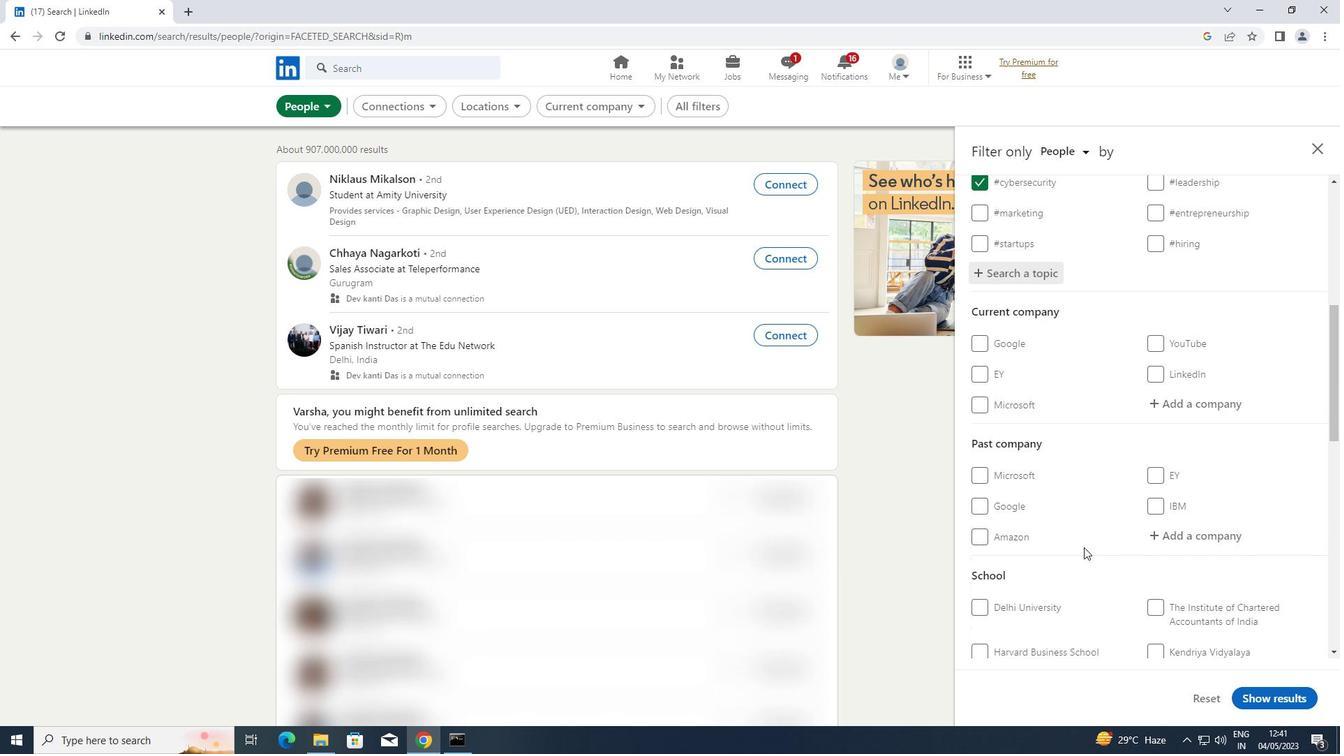 
Action: Mouse scrolled (1084, 546) with delta (0, 0)
Screenshot: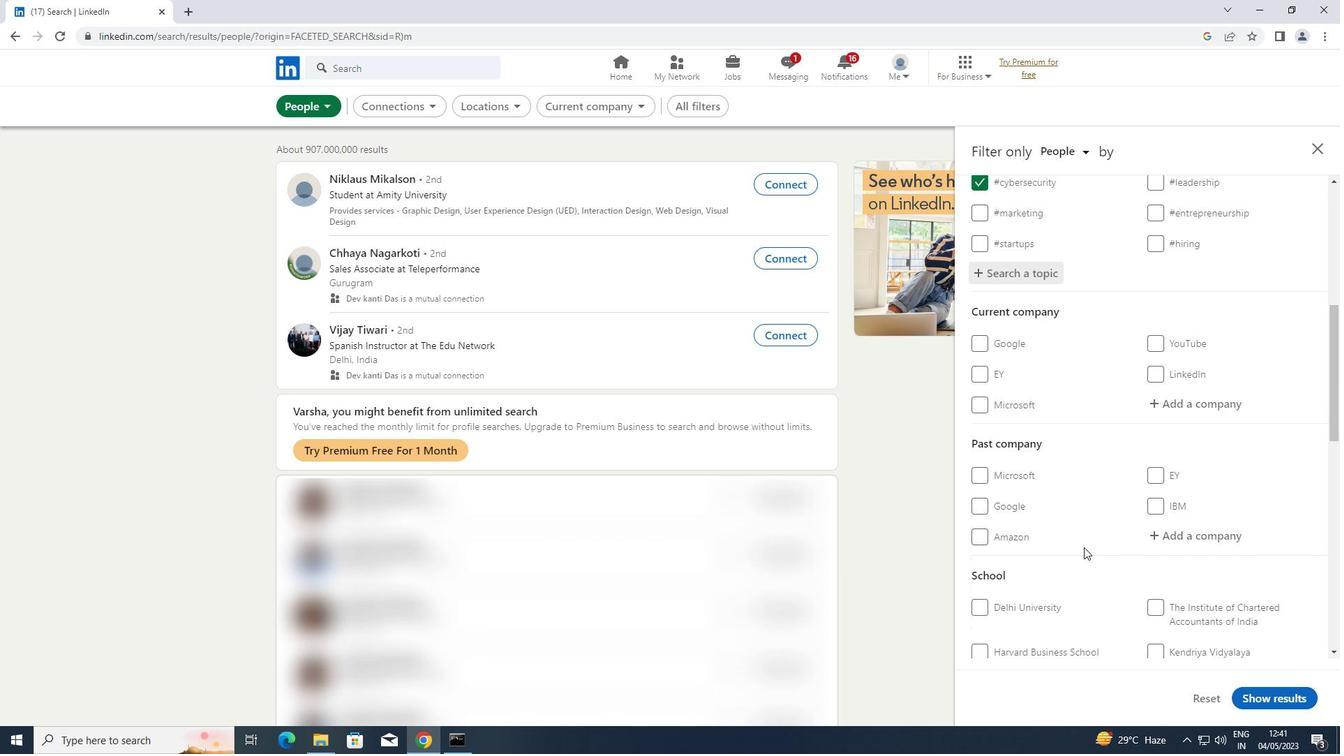 
Action: Mouse scrolled (1084, 546) with delta (0, 0)
Screenshot: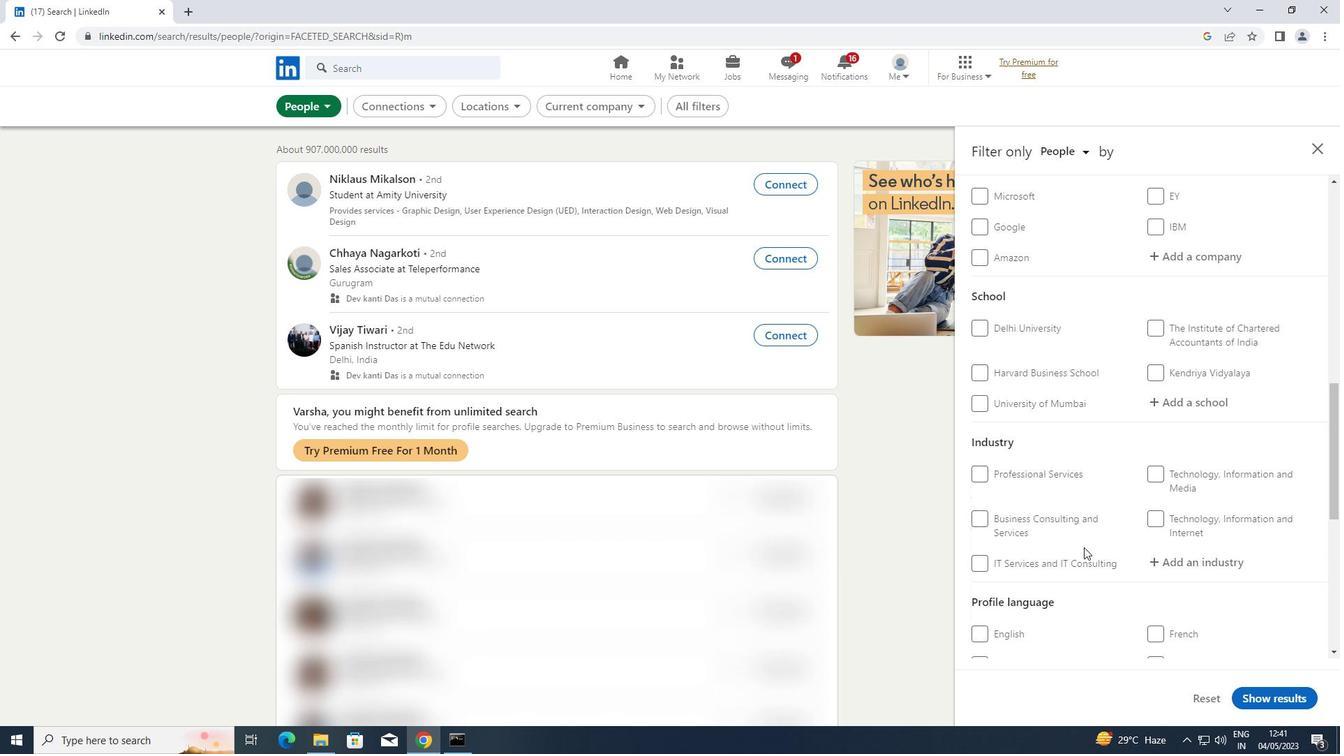 
Action: Mouse scrolled (1084, 546) with delta (0, 0)
Screenshot: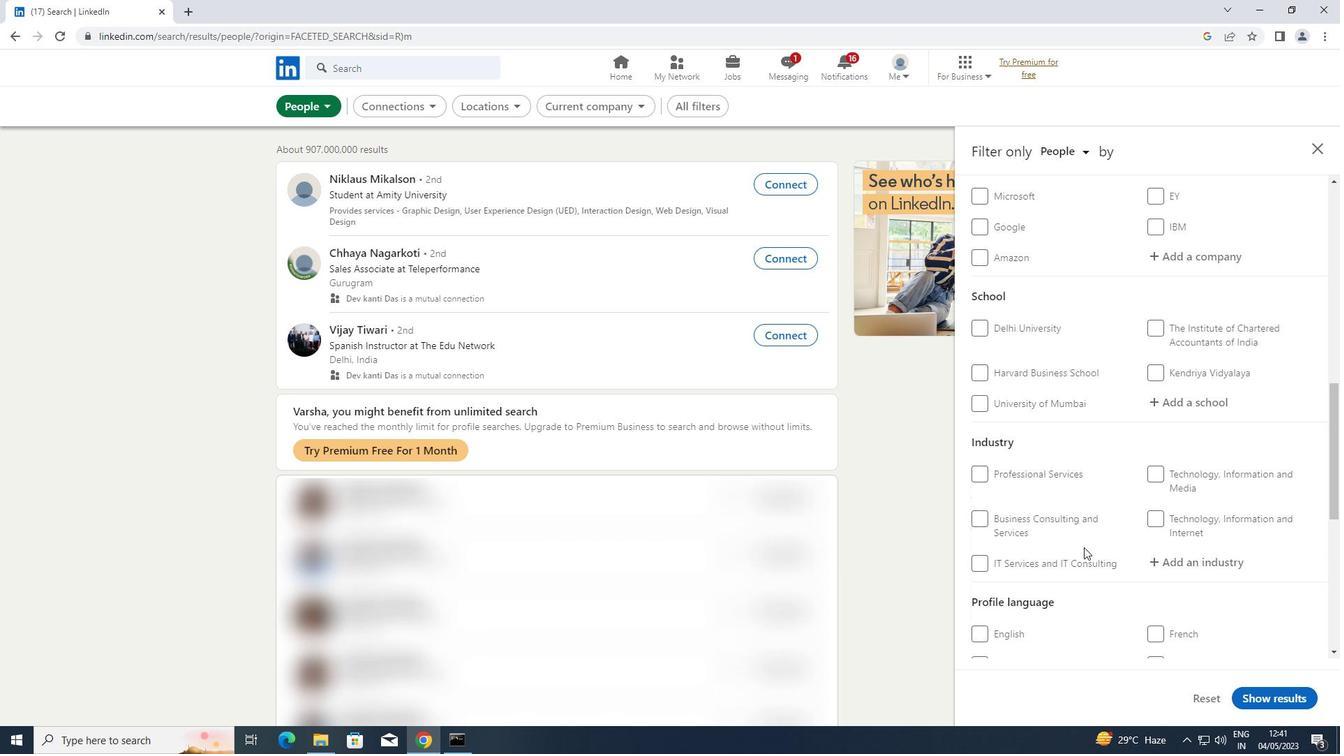 
Action: Mouse moved to (1152, 496)
Screenshot: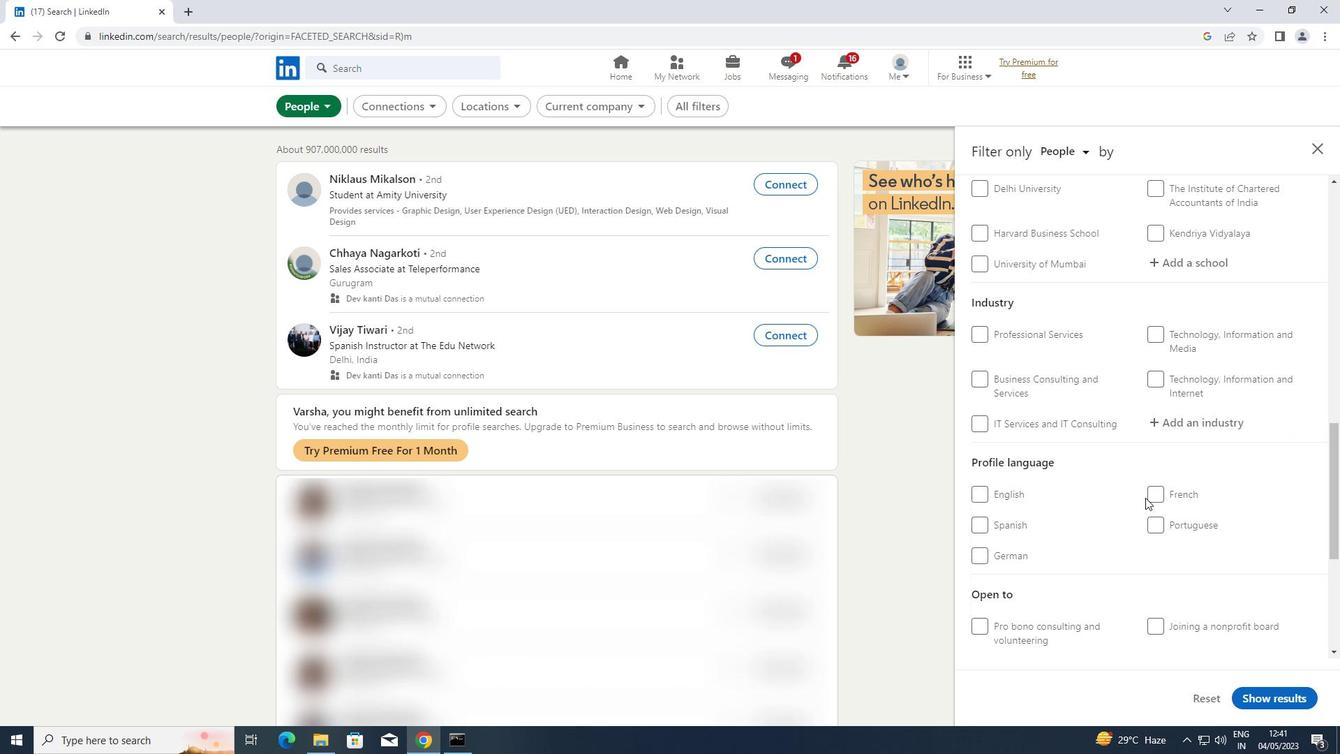 
Action: Mouse pressed left at (1152, 496)
Screenshot: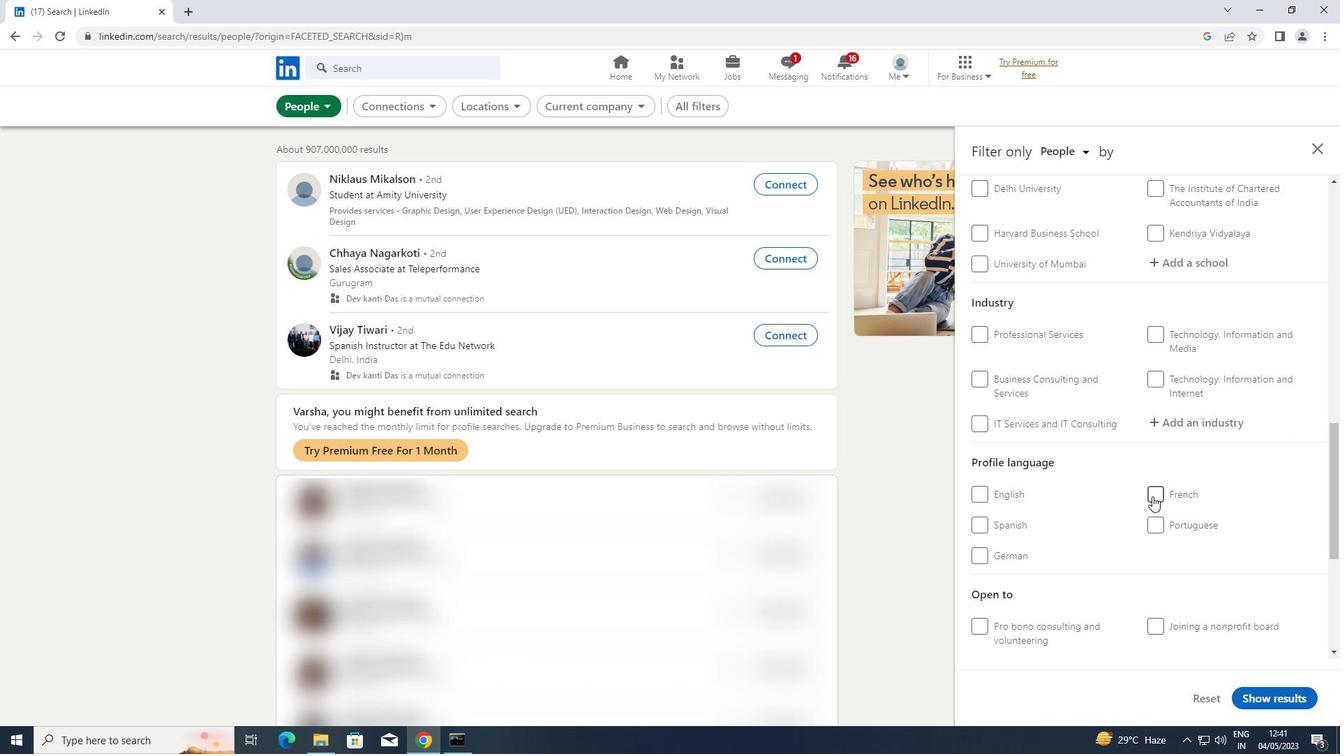 
Action: Mouse scrolled (1152, 497) with delta (0, 0)
Screenshot: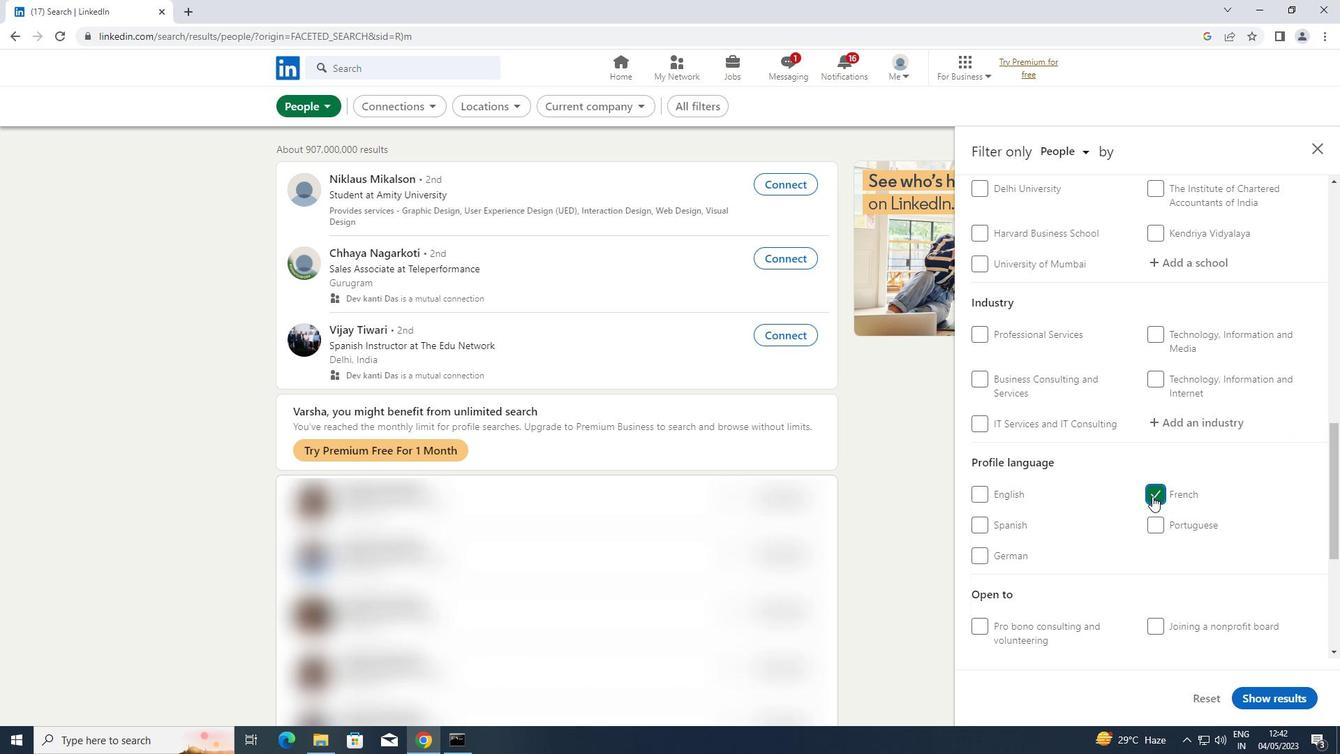 
Action: Mouse scrolled (1152, 497) with delta (0, 0)
Screenshot: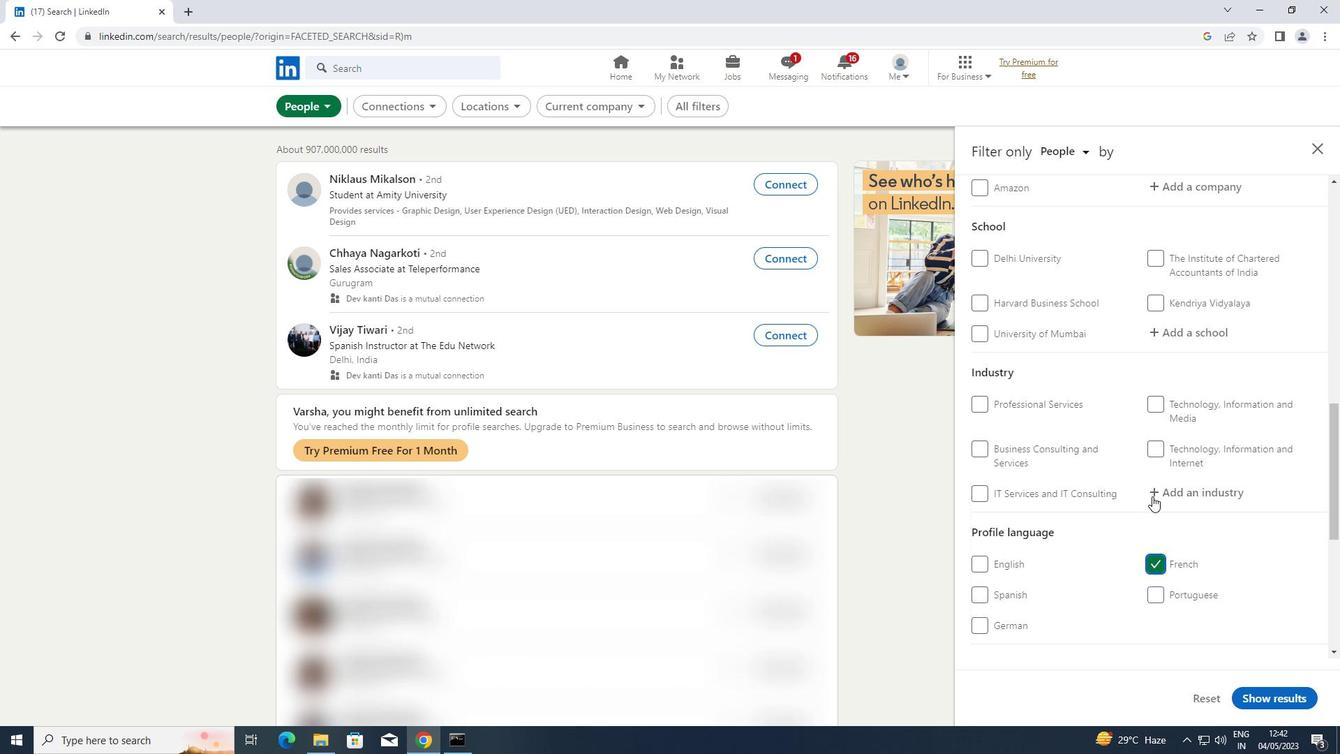 
Action: Mouse scrolled (1152, 497) with delta (0, 0)
Screenshot: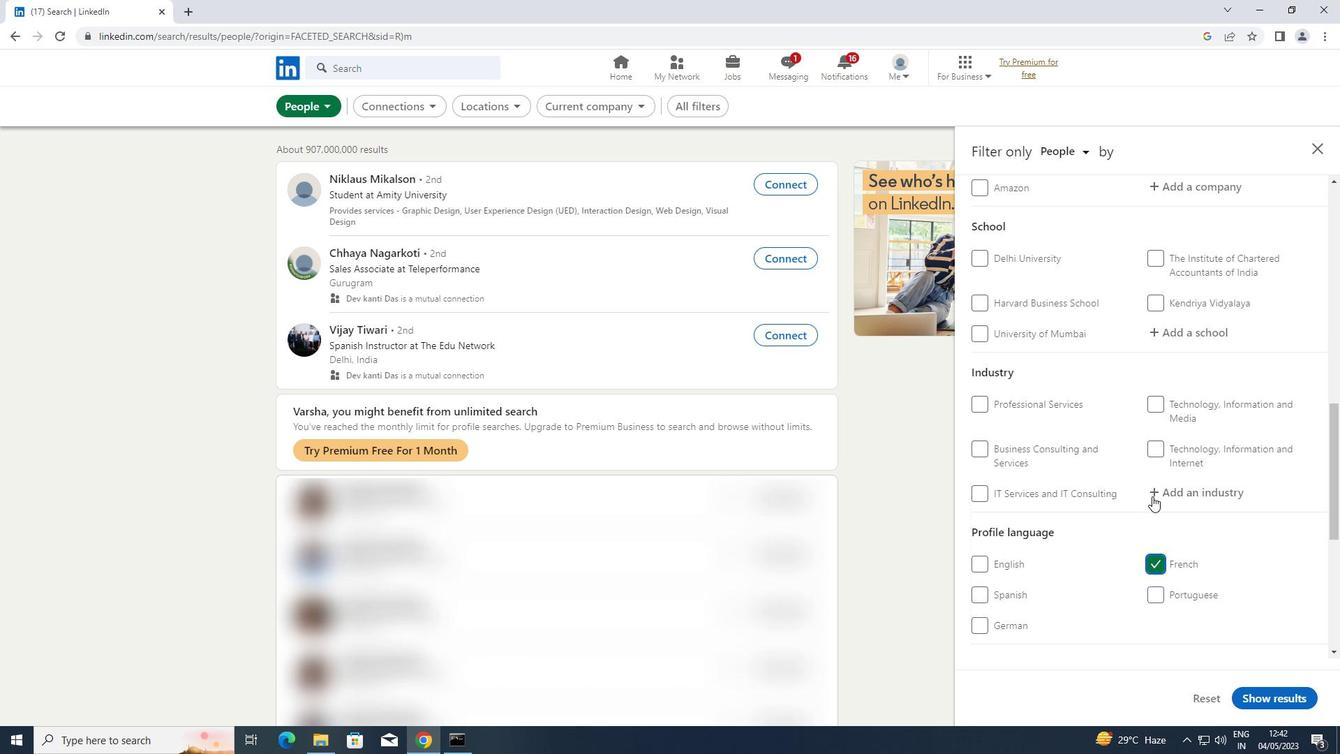 
Action: Mouse scrolled (1152, 497) with delta (0, 0)
Screenshot: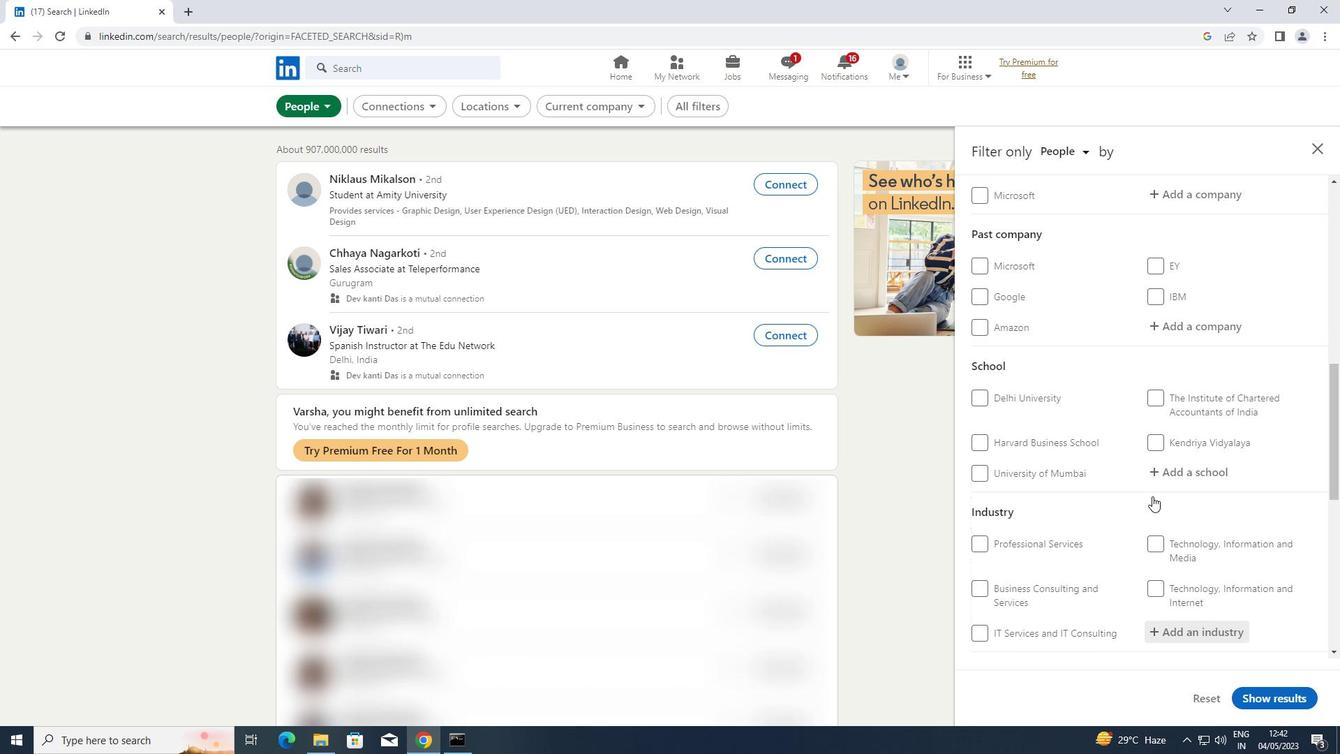 
Action: Mouse scrolled (1152, 497) with delta (0, 0)
Screenshot: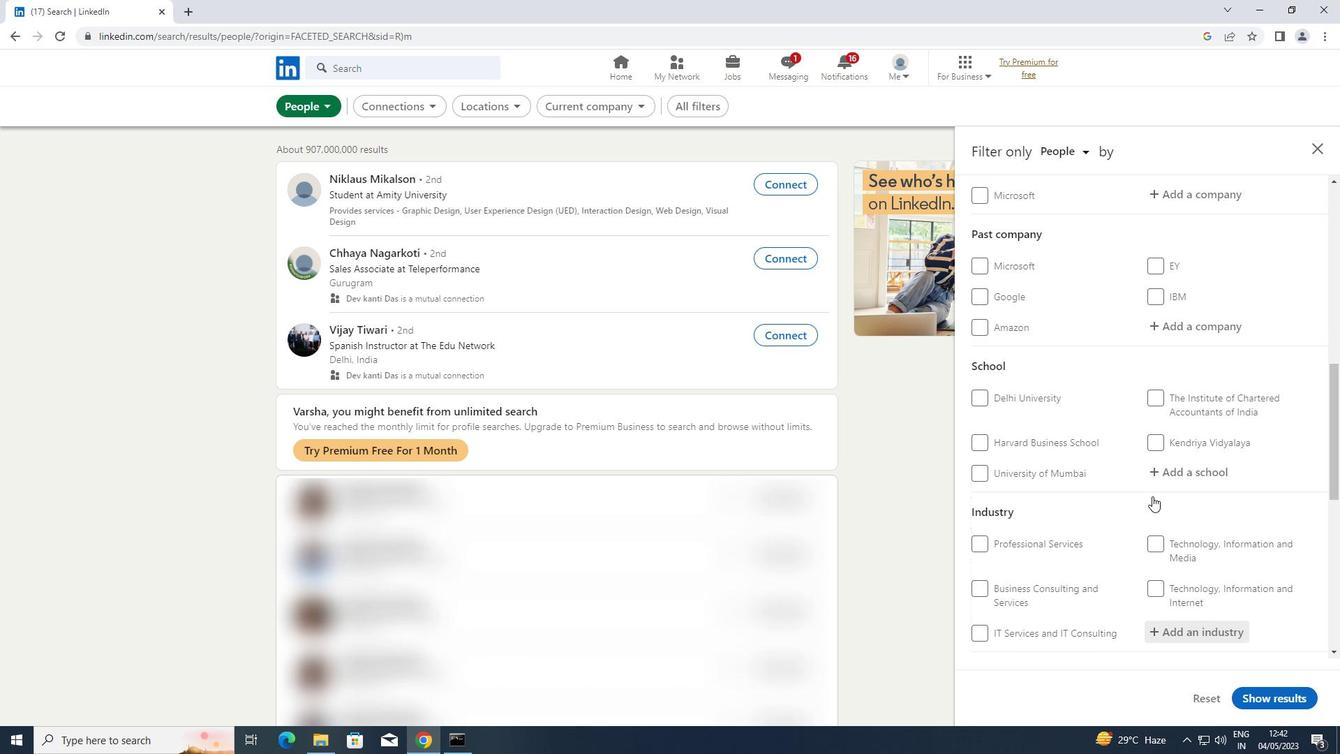 
Action: Mouse scrolled (1152, 497) with delta (0, 0)
Screenshot: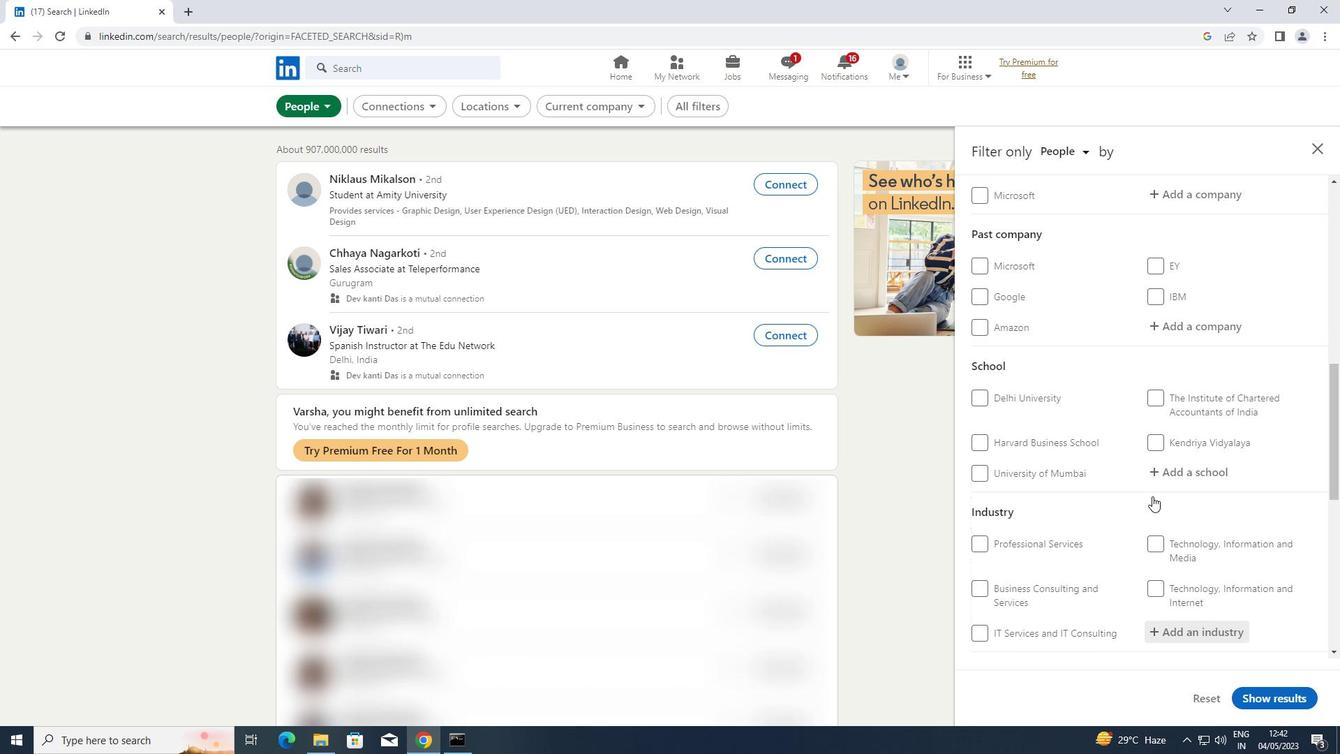 
Action: Mouse moved to (1224, 404)
Screenshot: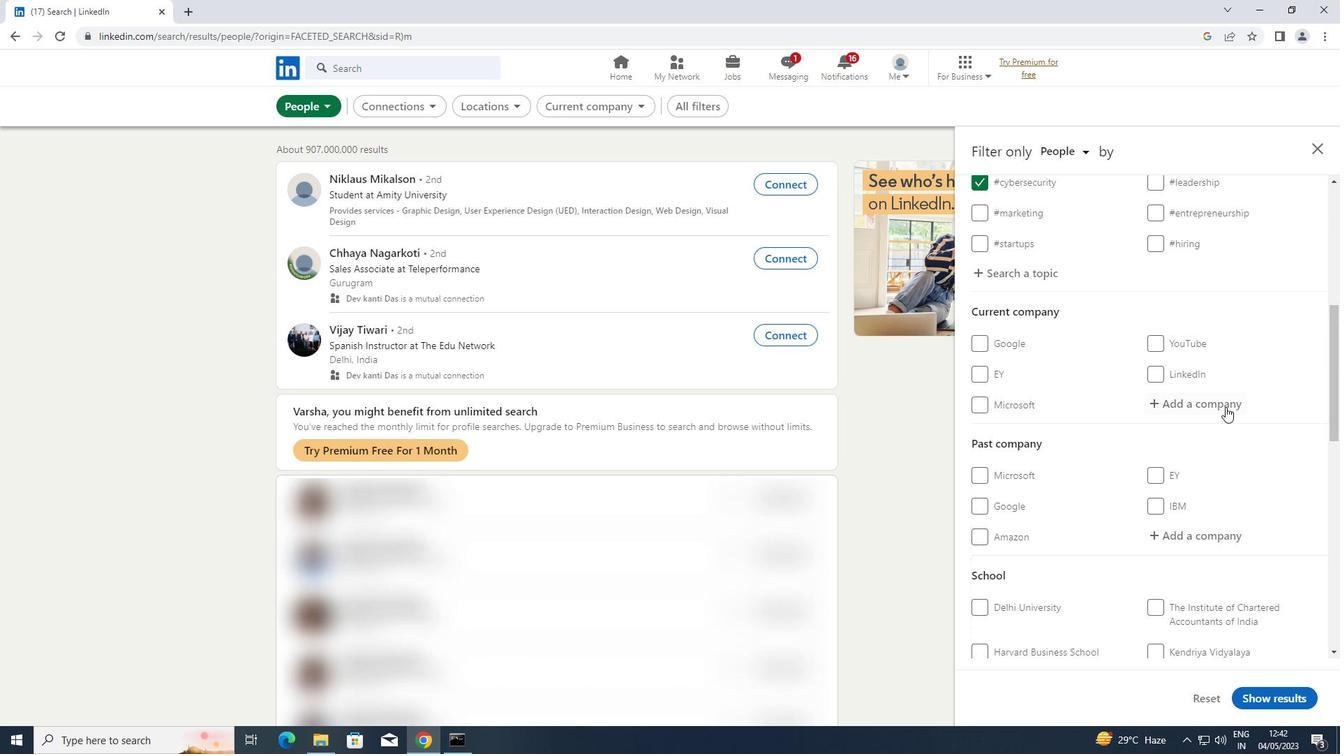 
Action: Mouse pressed left at (1224, 404)
Screenshot: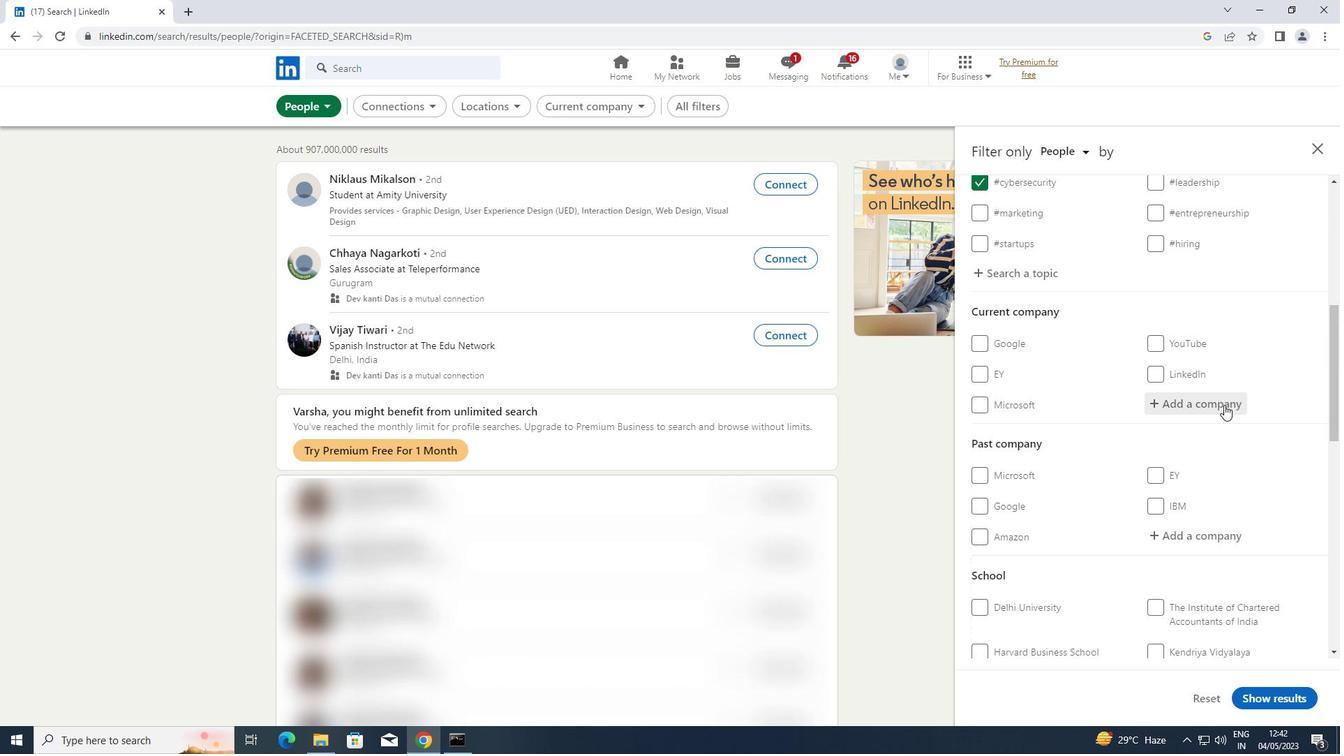 
Action: Key pressed <Key.shift>IVALUA
Screenshot: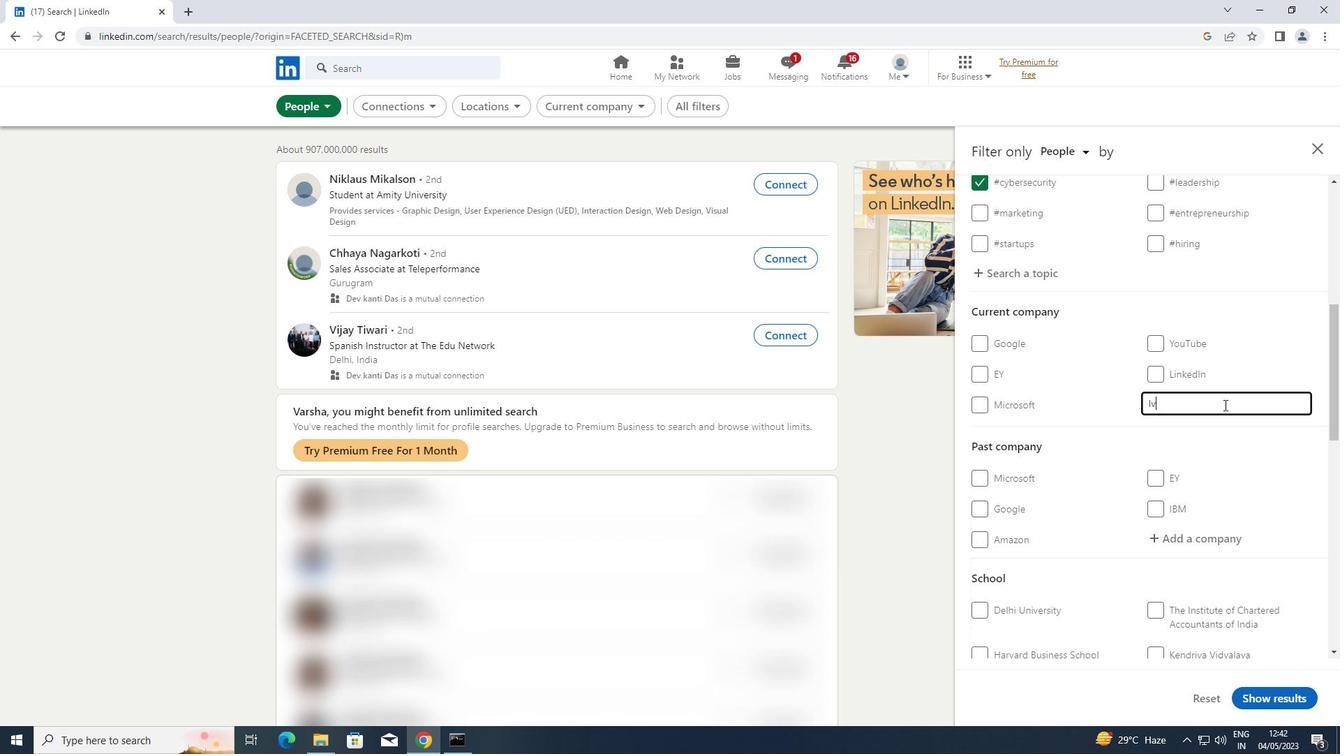 
Action: Mouse moved to (1103, 445)
Screenshot: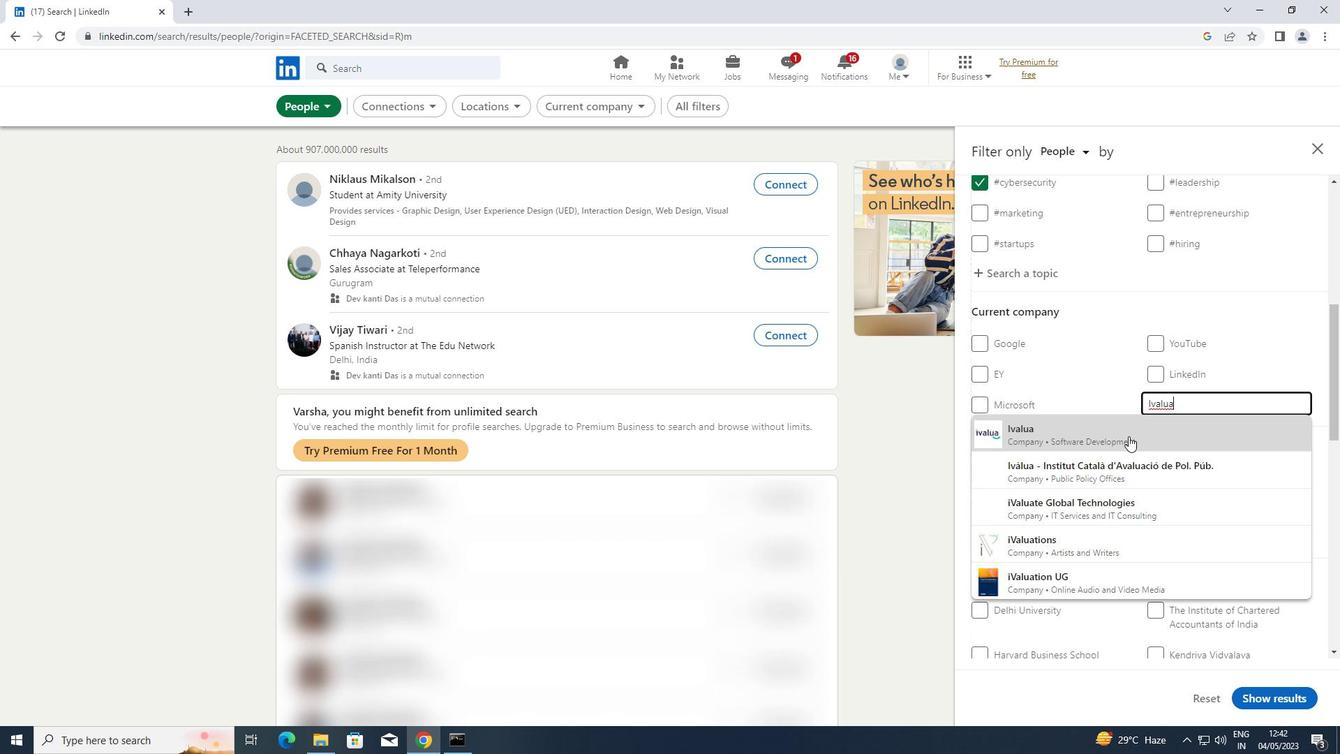 
Action: Mouse pressed left at (1103, 445)
Screenshot: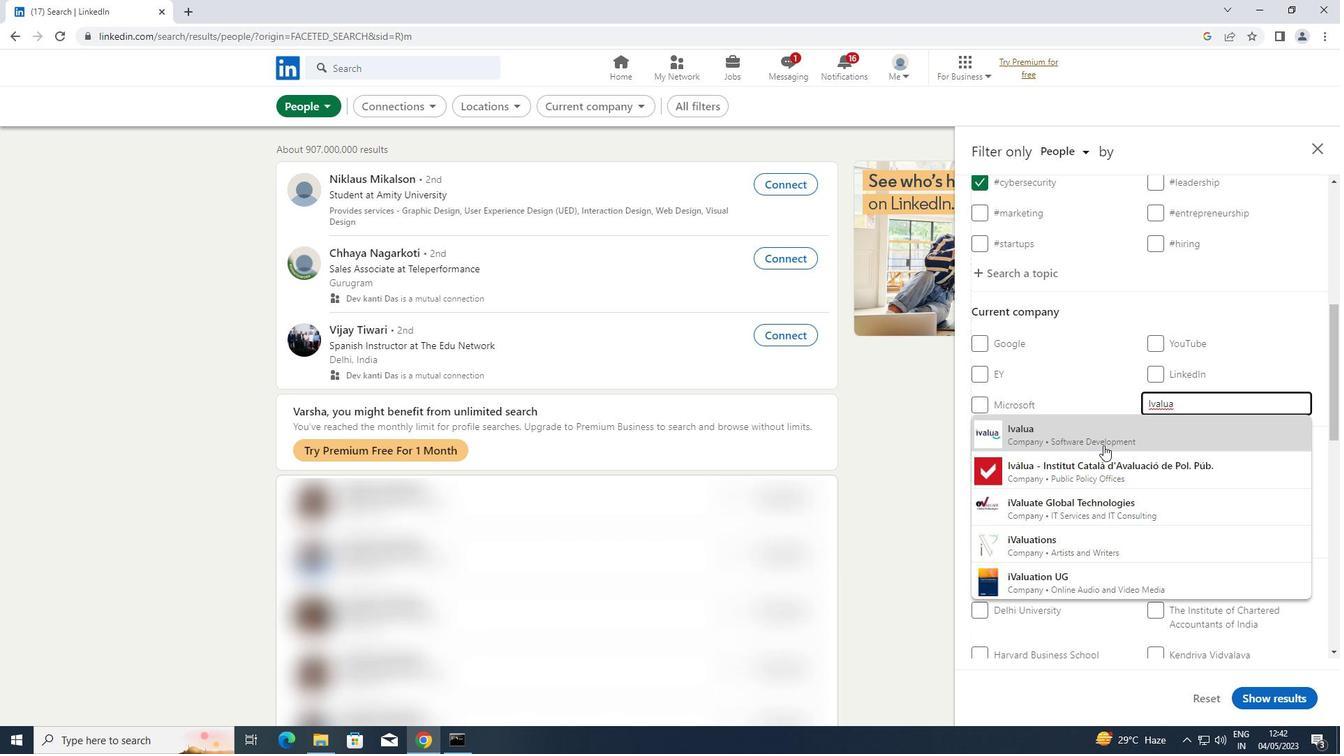 
Action: Mouse scrolled (1103, 444) with delta (0, 0)
Screenshot: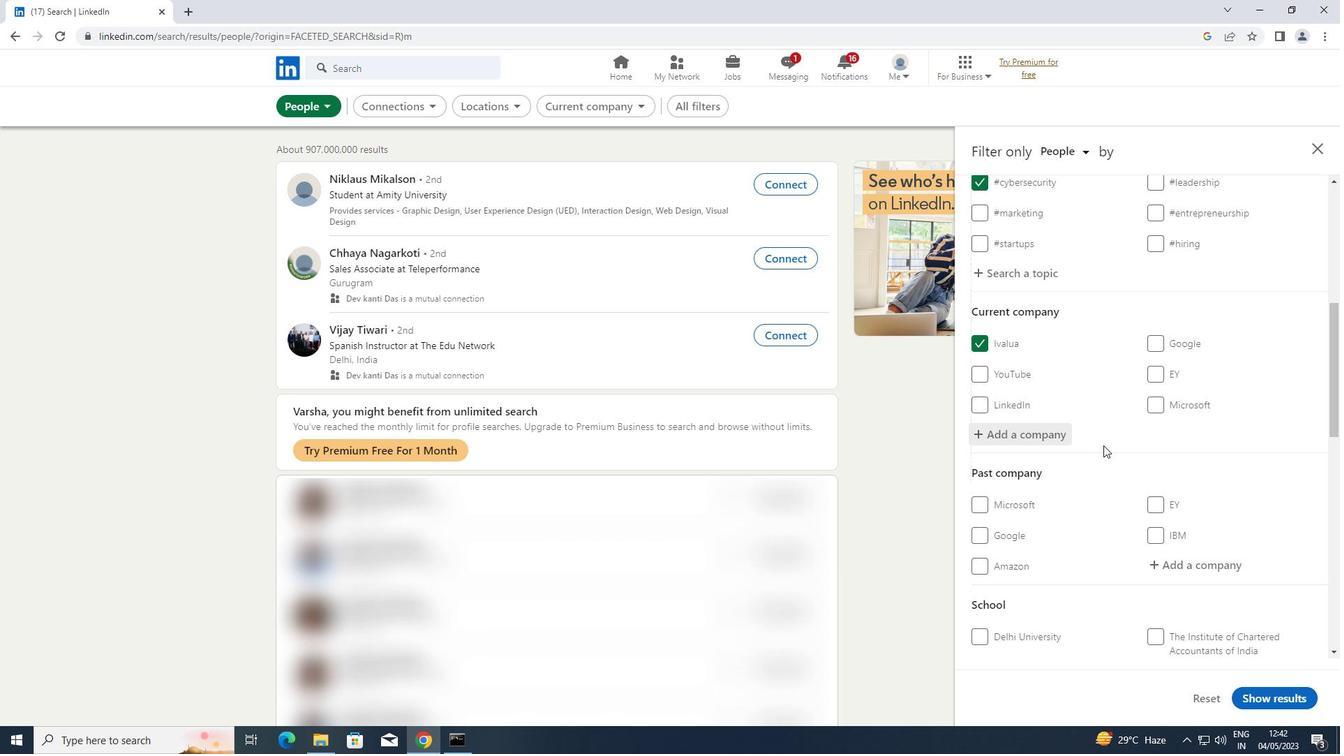 
Action: Mouse scrolled (1103, 444) with delta (0, 0)
Screenshot: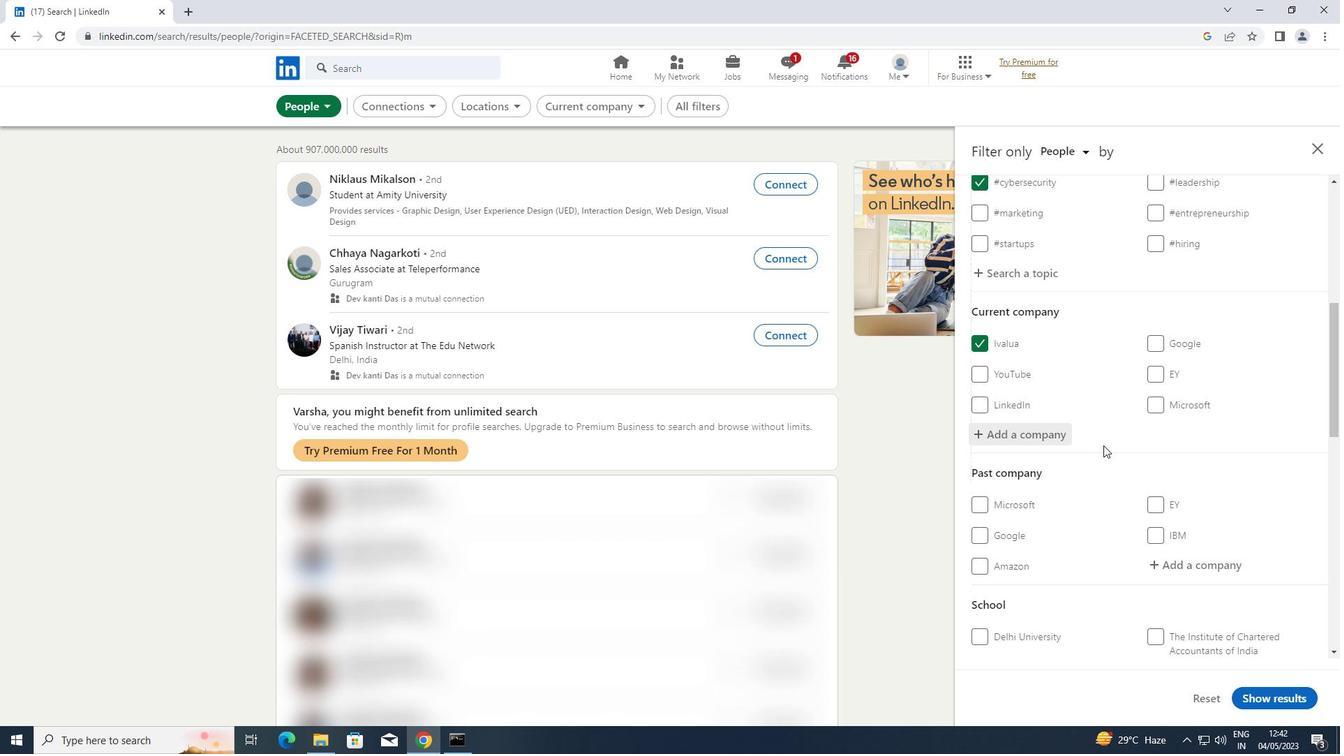 
Action: Mouse scrolled (1103, 444) with delta (0, 0)
Screenshot: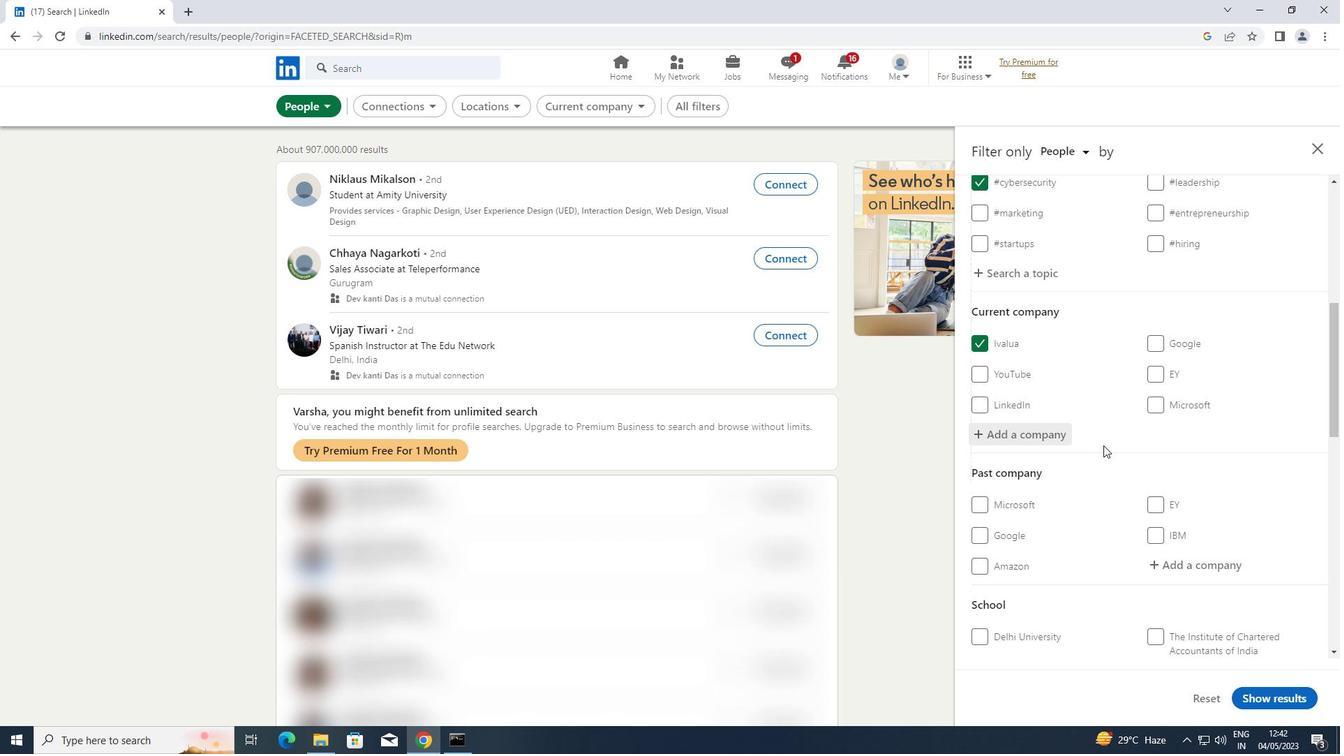 
Action: Mouse moved to (1167, 505)
Screenshot: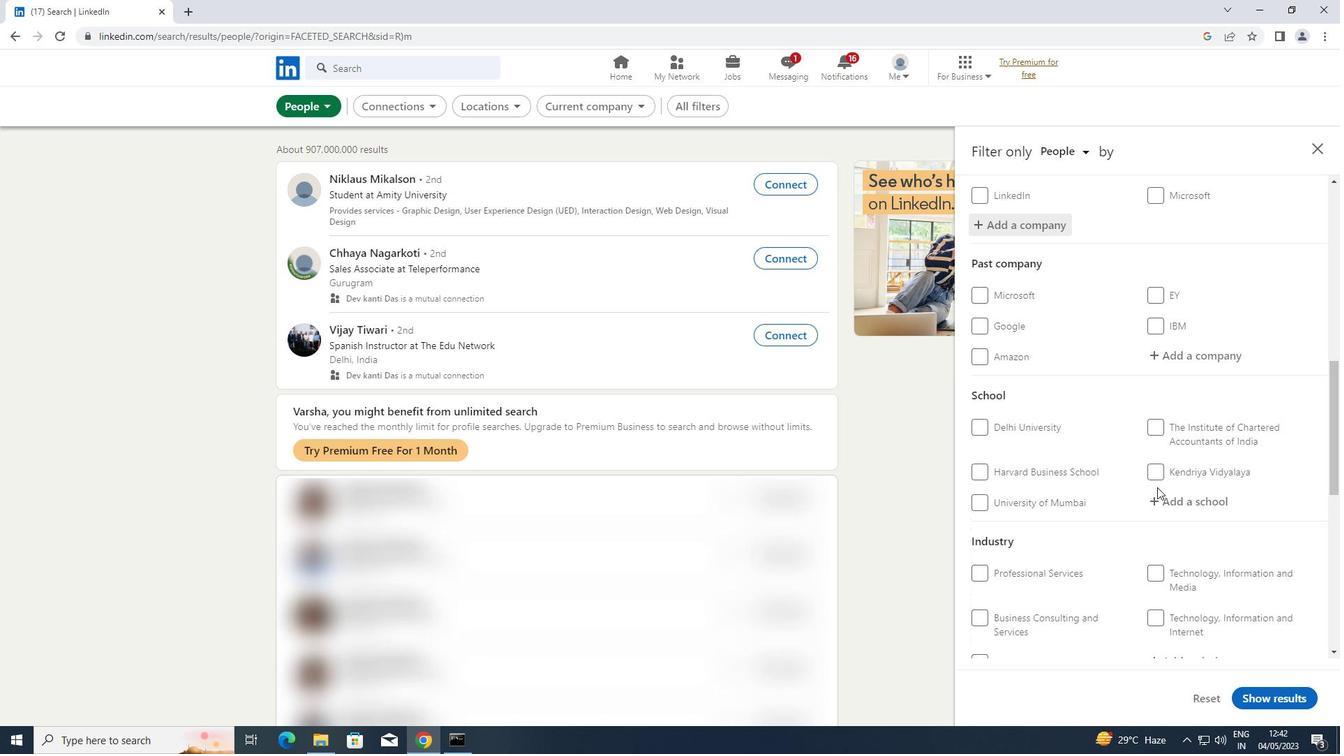 
Action: Mouse pressed left at (1167, 505)
Screenshot: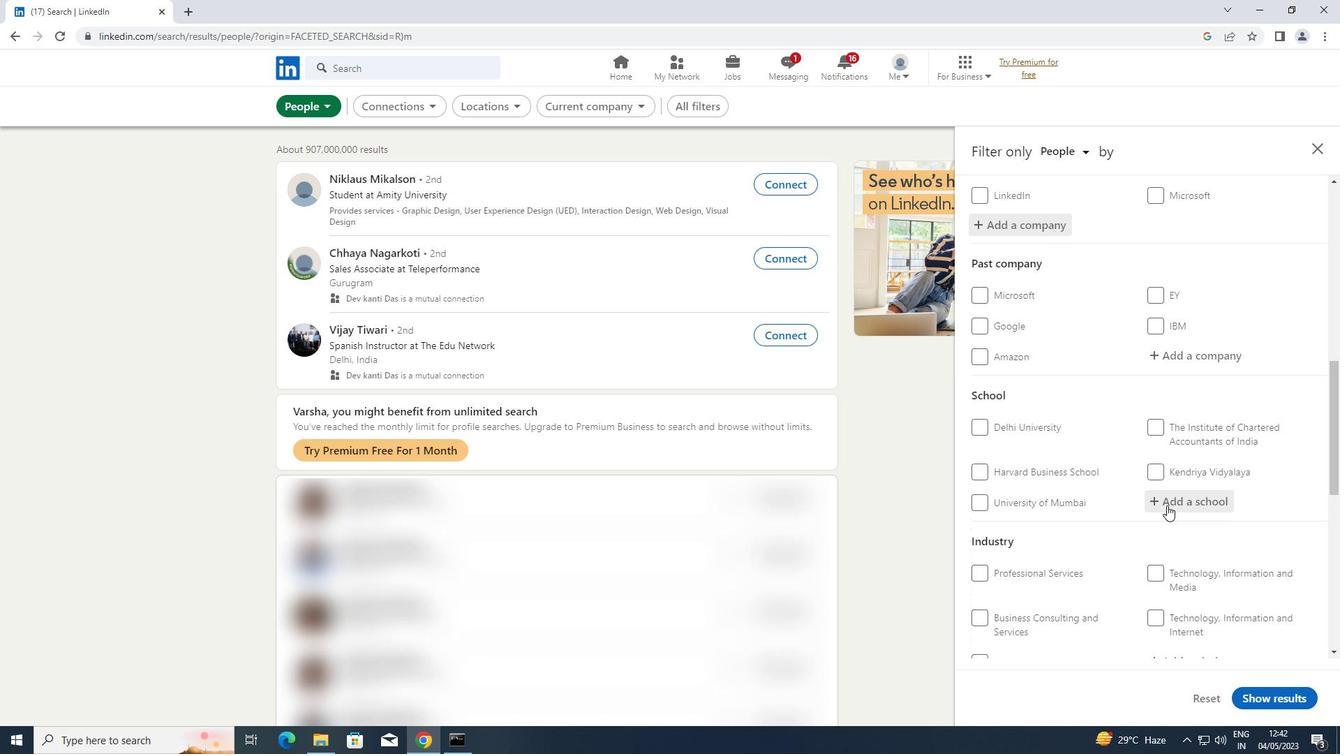 
Action: Key pressed <Key.shift>INSURANCE<Key.space>
Screenshot: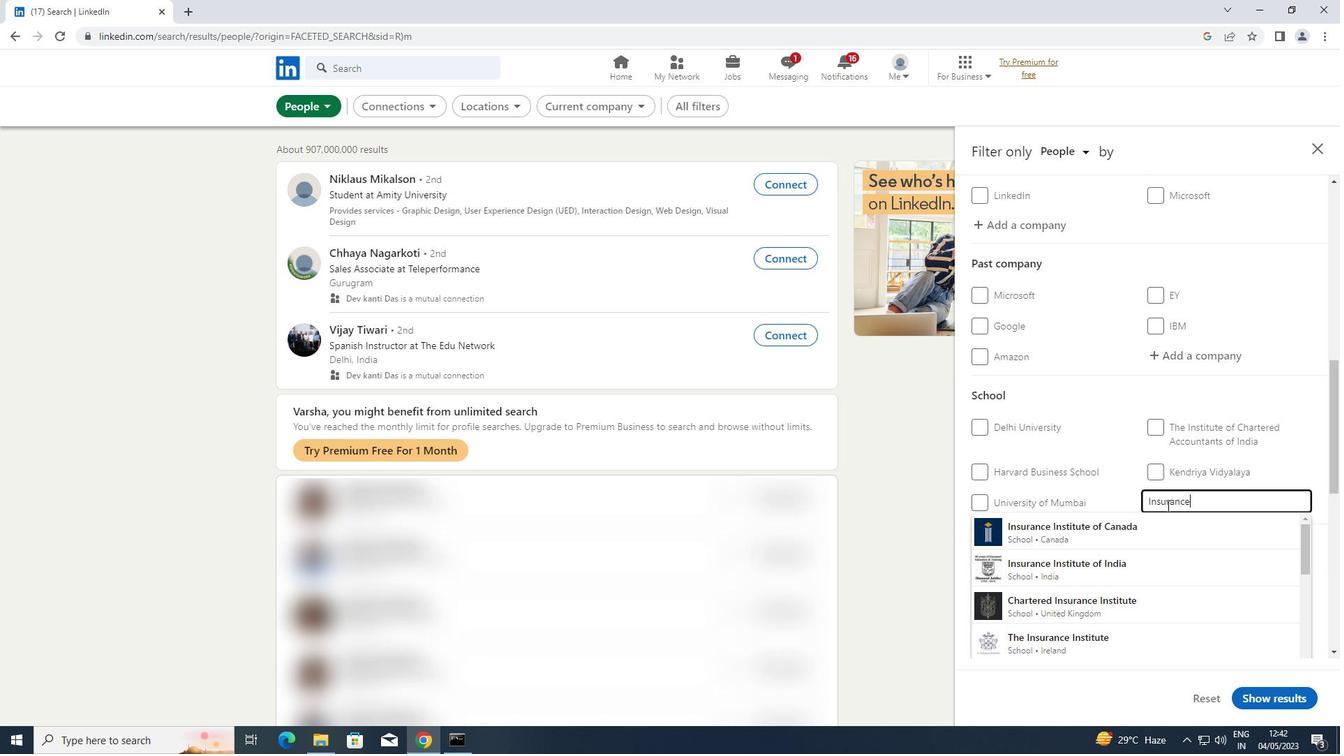 
Action: Mouse moved to (1096, 568)
Screenshot: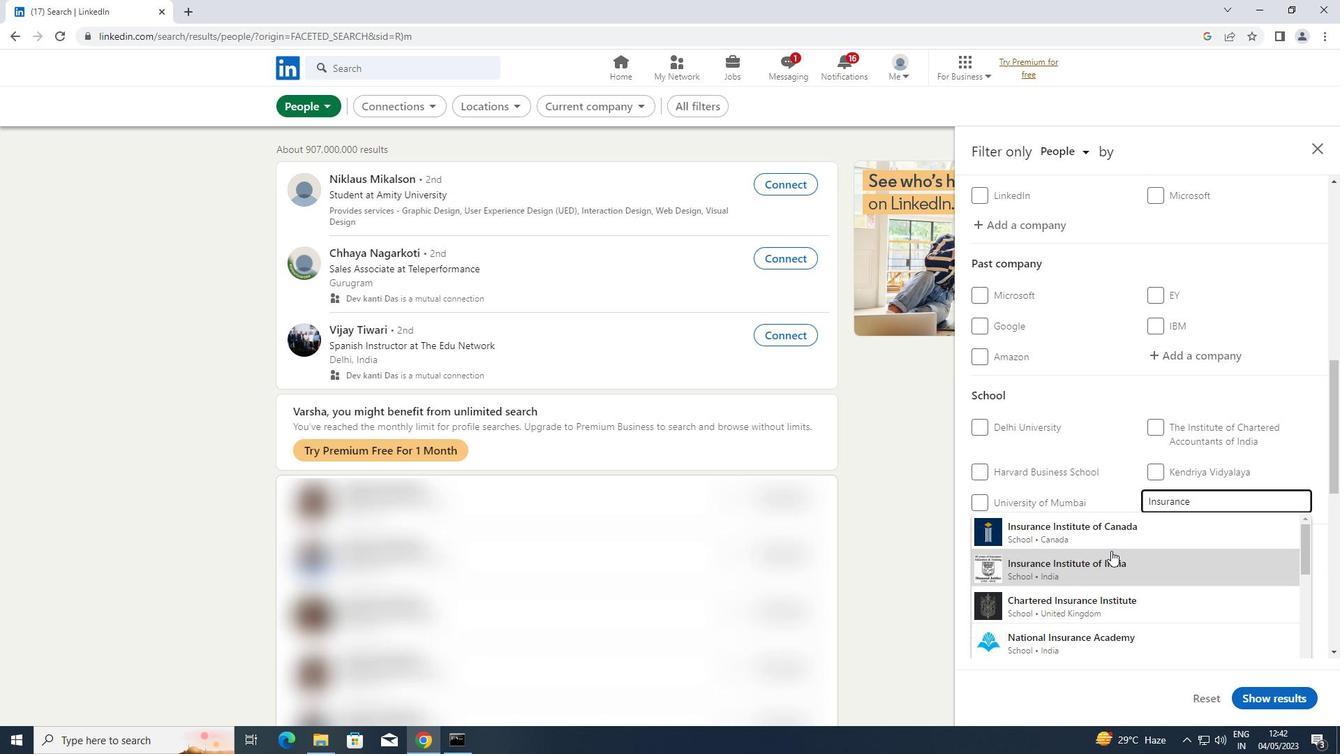 
Action: Mouse pressed left at (1096, 568)
Screenshot: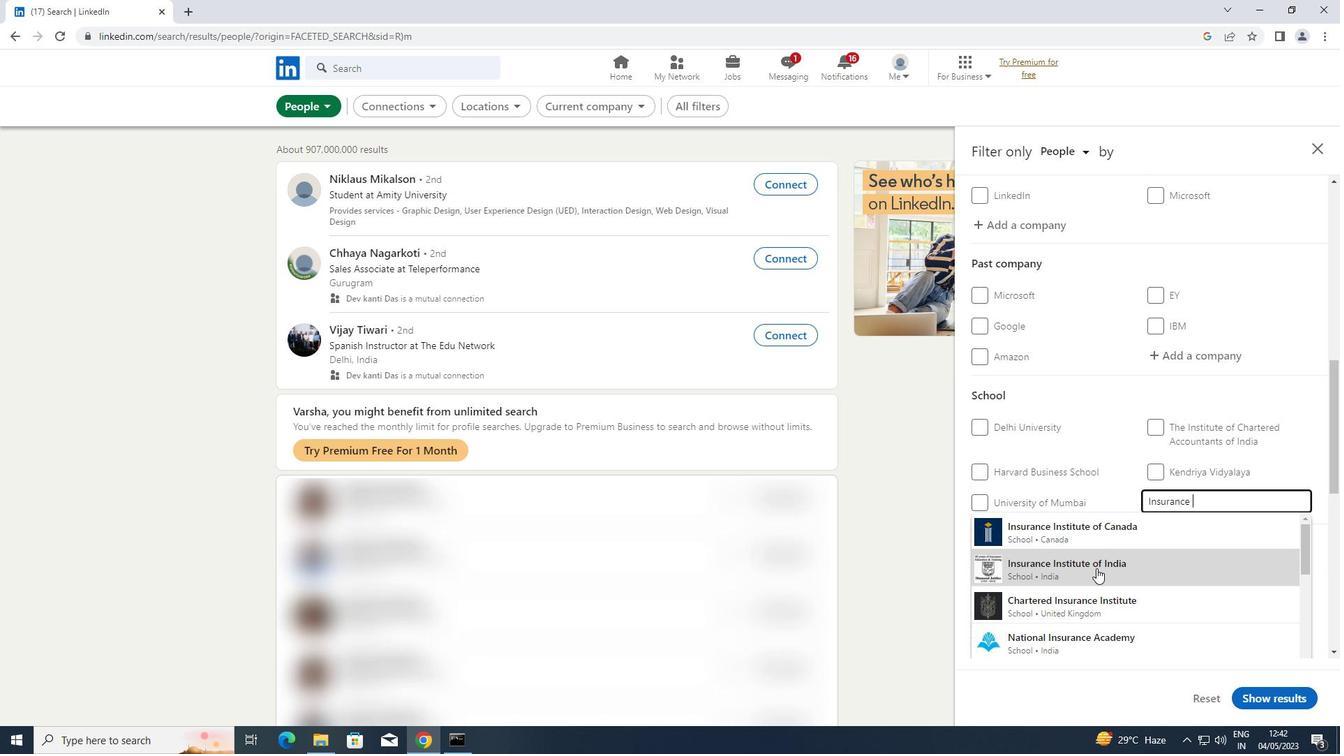 
Action: Mouse scrolled (1096, 567) with delta (0, 0)
Screenshot: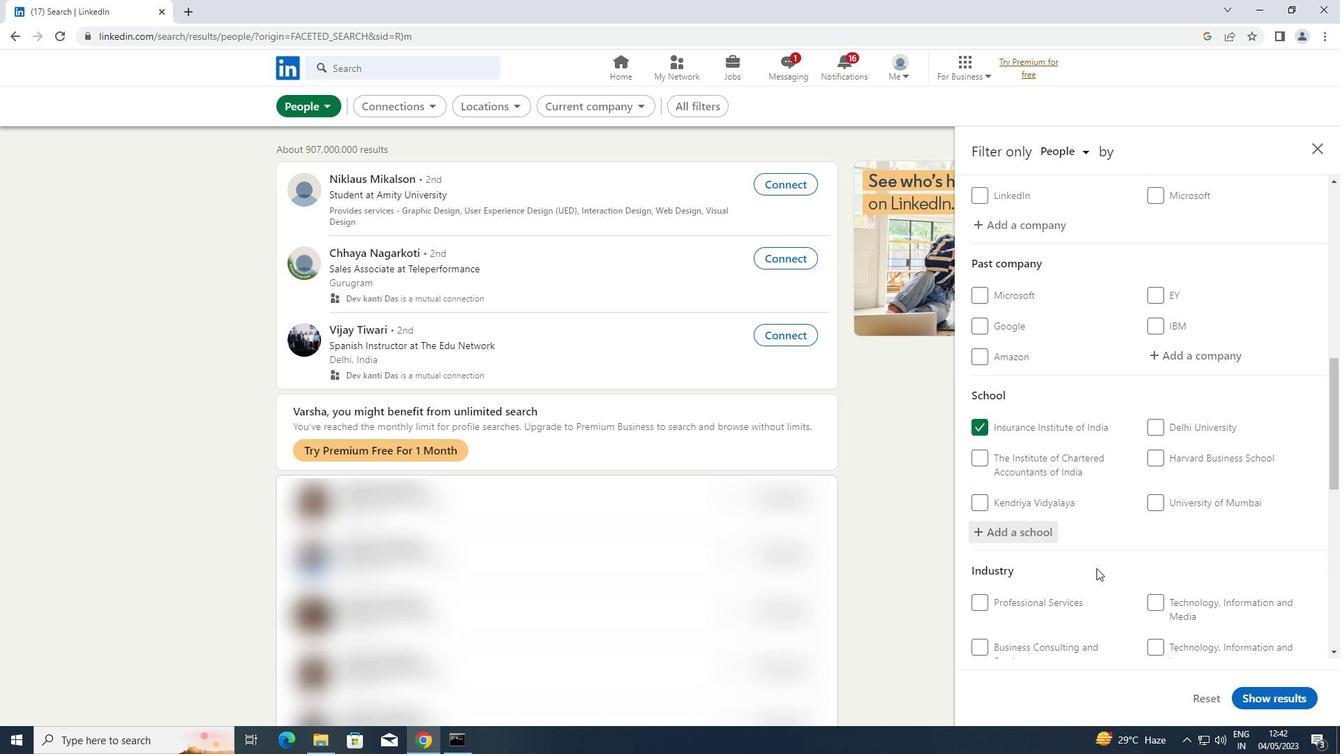
Action: Mouse scrolled (1096, 567) with delta (0, 0)
Screenshot: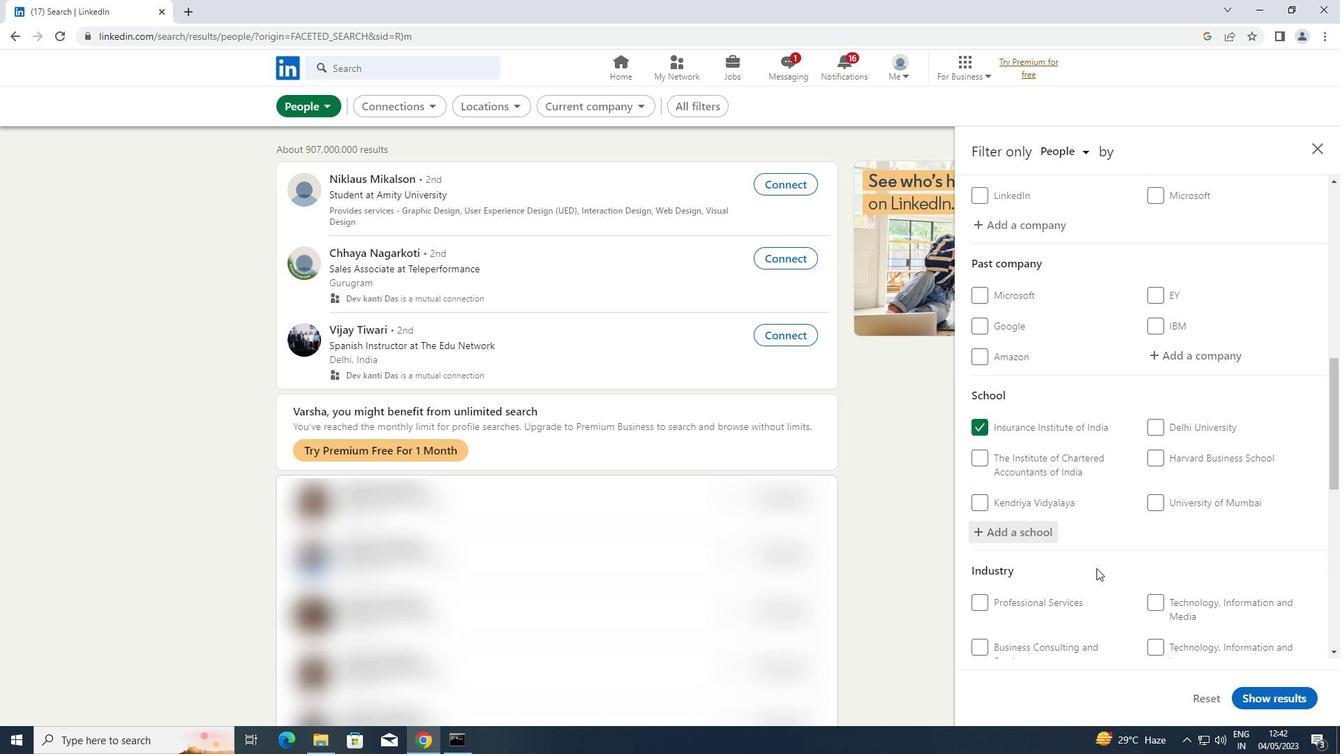 
Action: Mouse scrolled (1096, 567) with delta (0, 0)
Screenshot: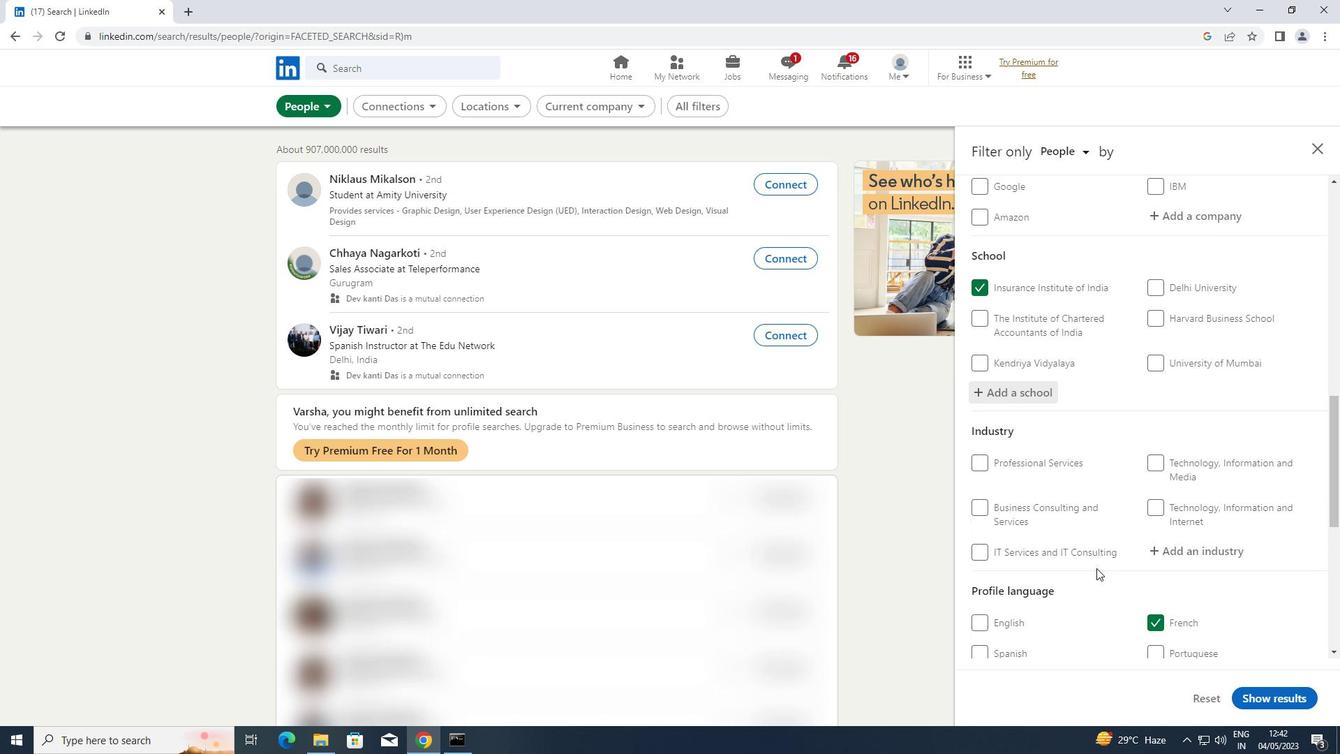 
Action: Mouse scrolled (1096, 567) with delta (0, 0)
Screenshot: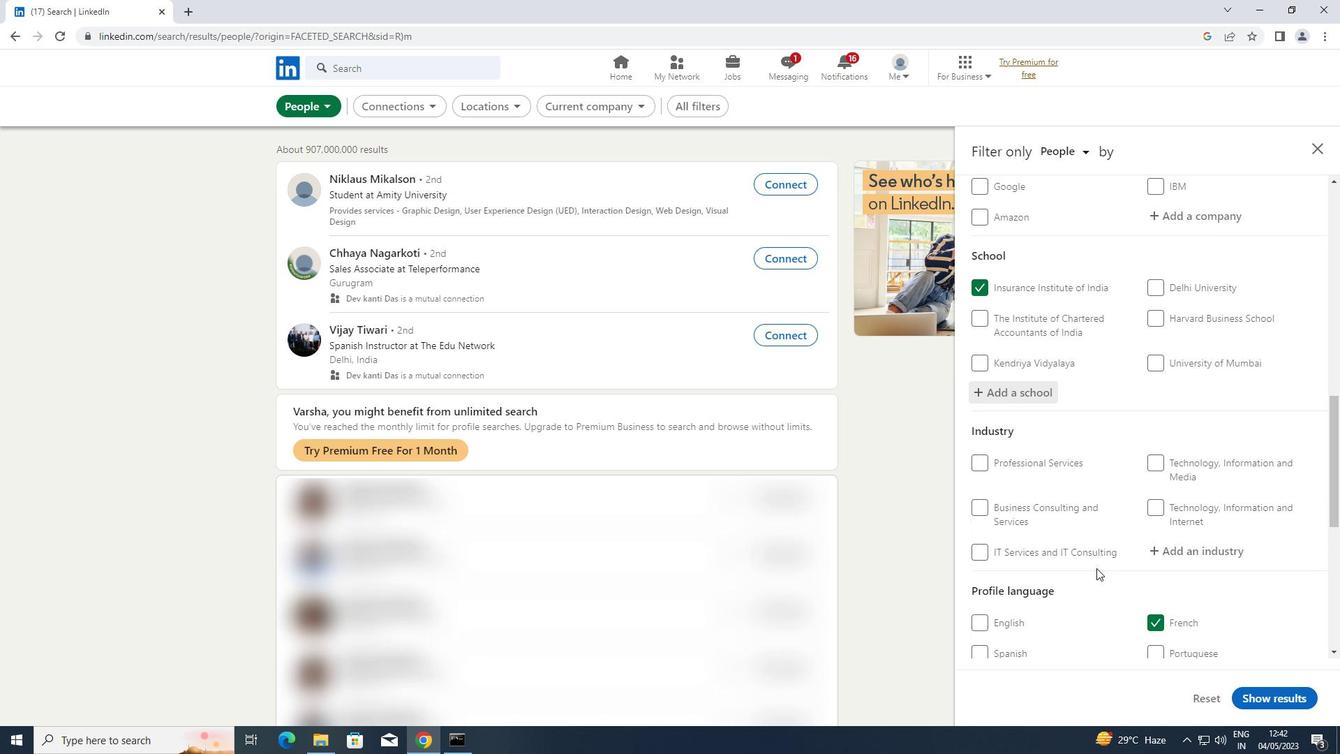 
Action: Mouse moved to (1196, 417)
Screenshot: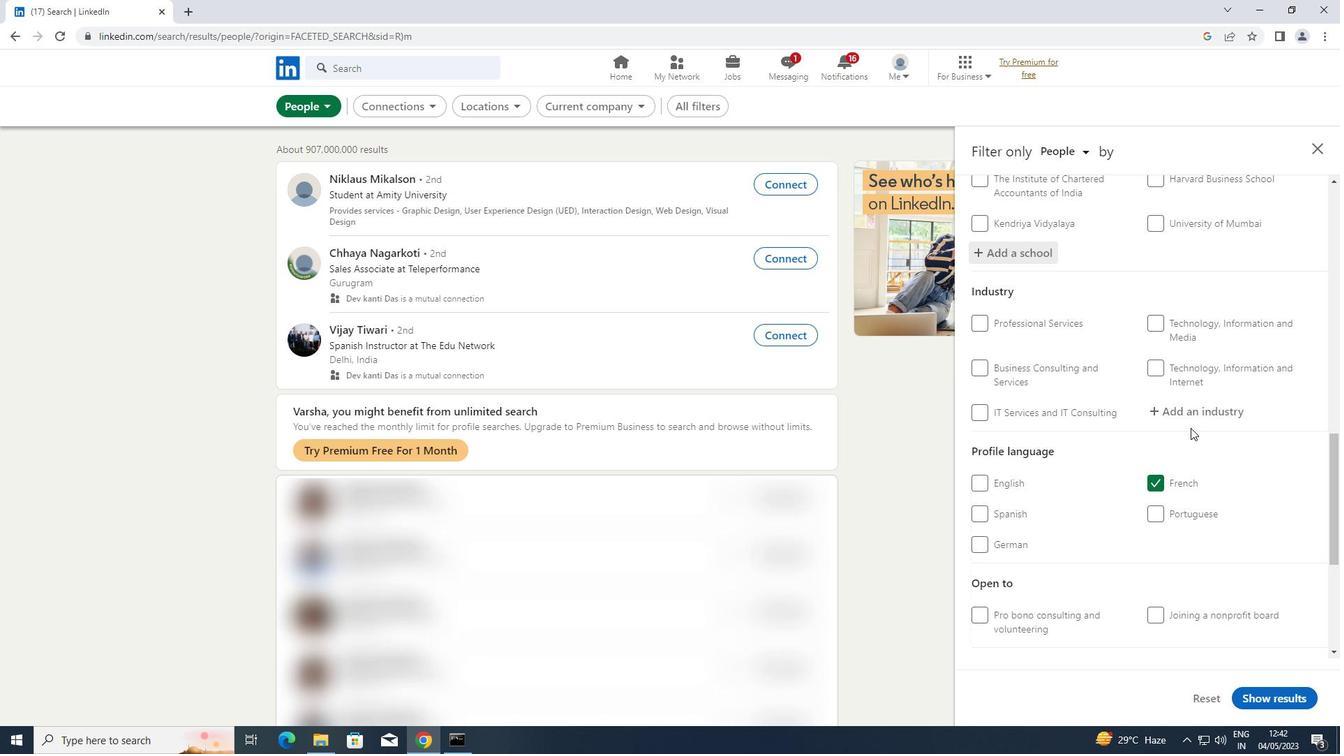 
Action: Mouse pressed left at (1196, 417)
Screenshot: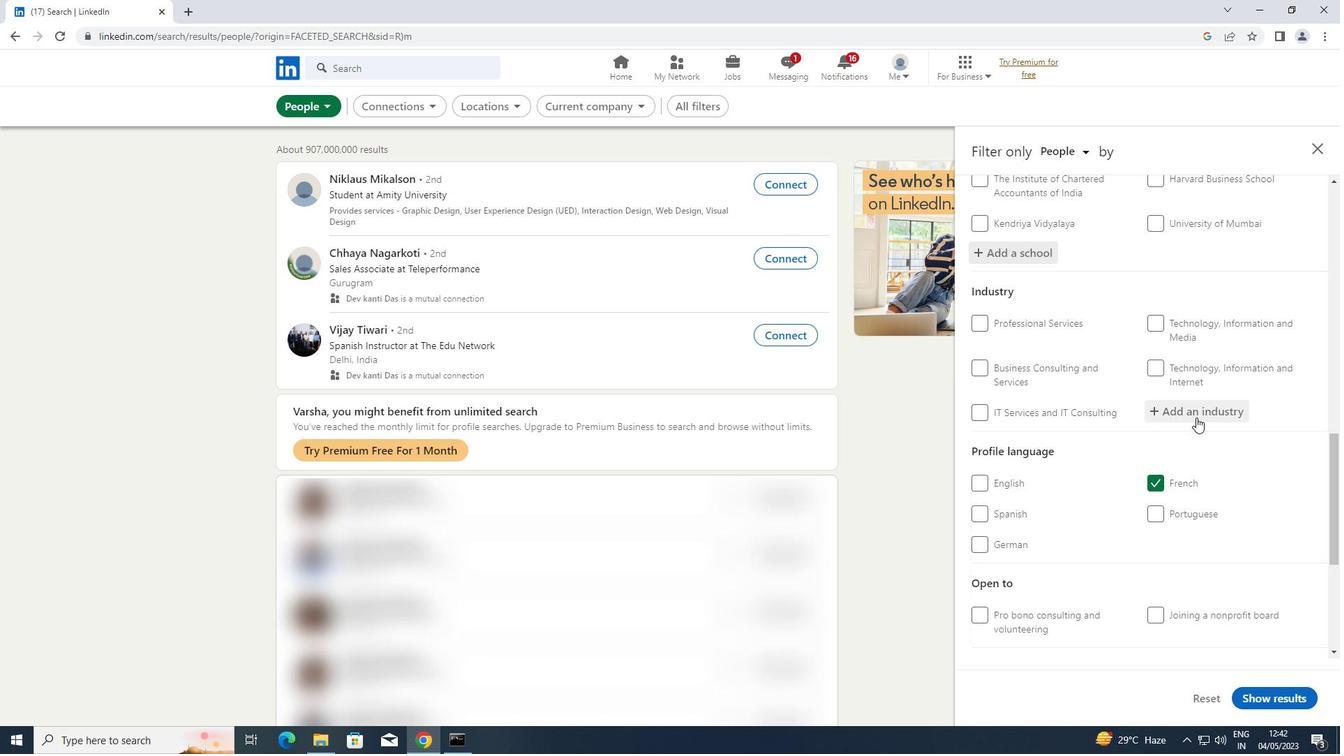 
Action: Key pressed <Key.shift>PUBLIC<Key.space><Key.shift><Key.shift>POLICY<Key.space>
Screenshot: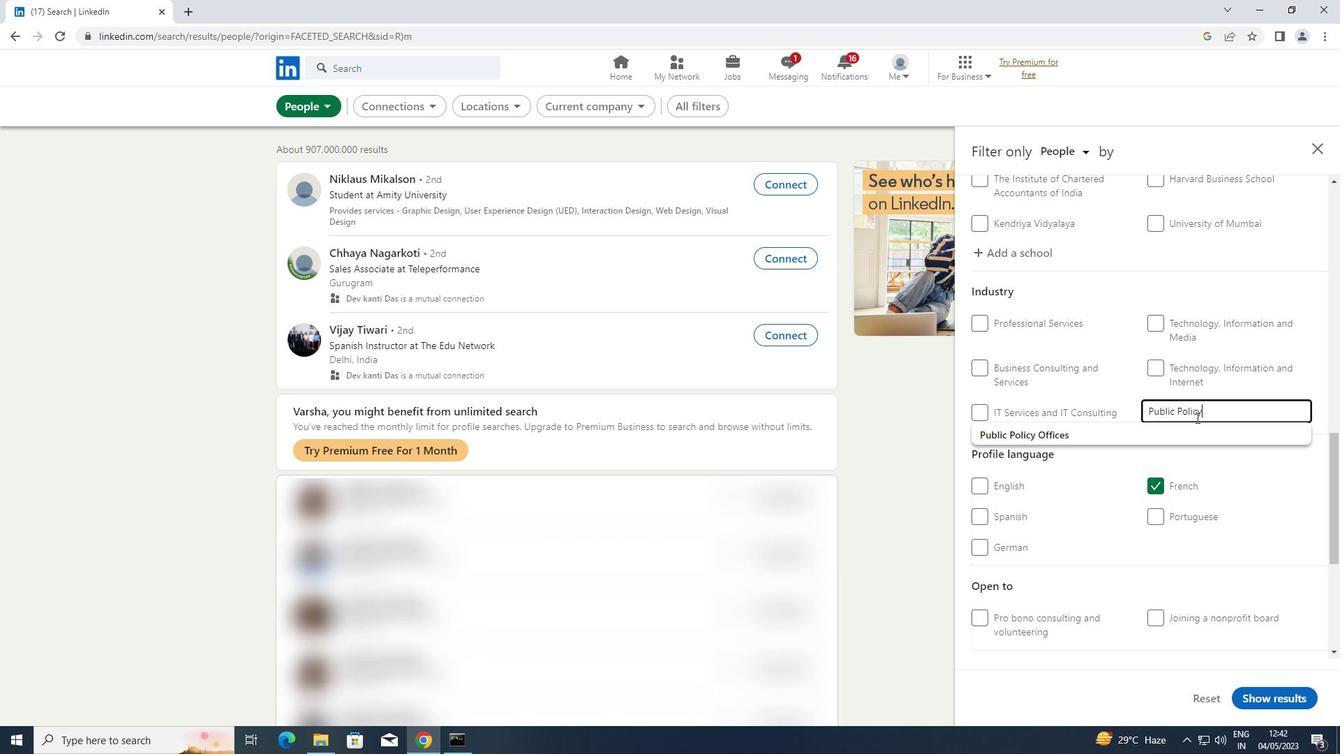 
Action: Mouse moved to (1038, 428)
Screenshot: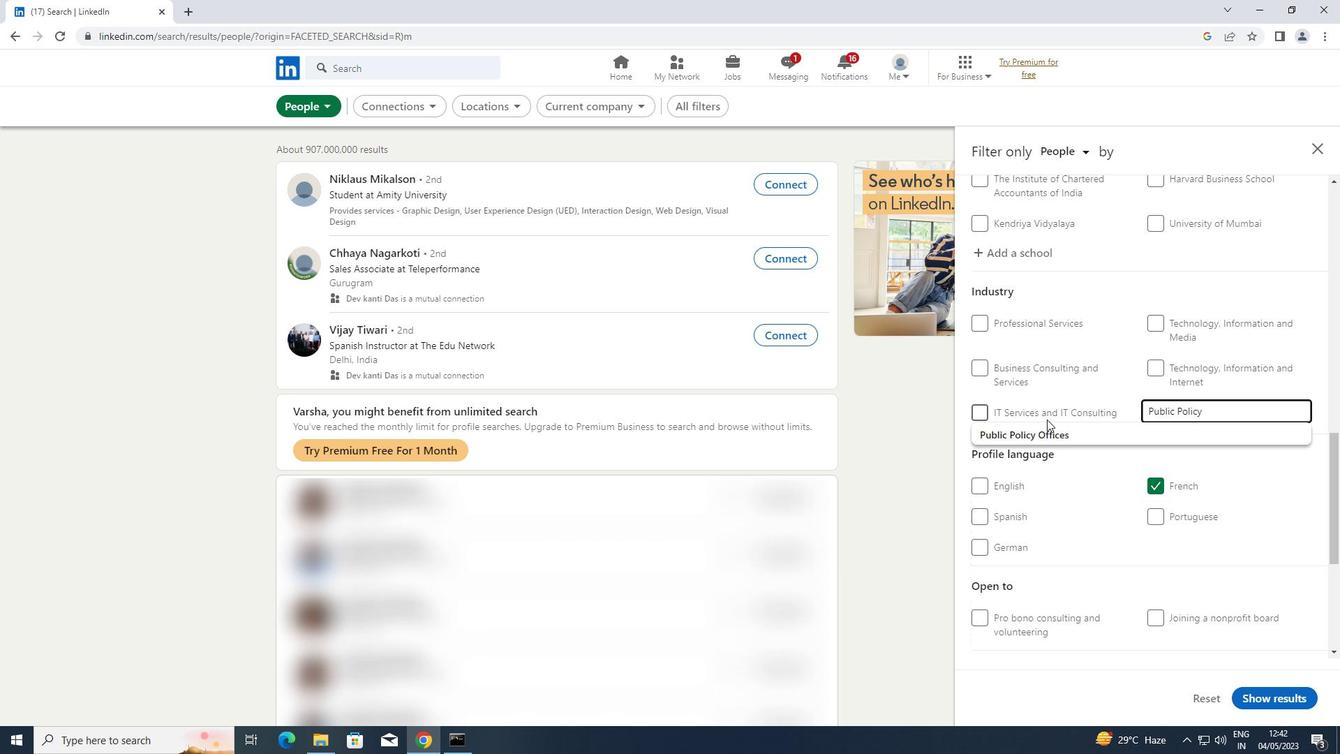 
Action: Mouse pressed left at (1038, 428)
Screenshot: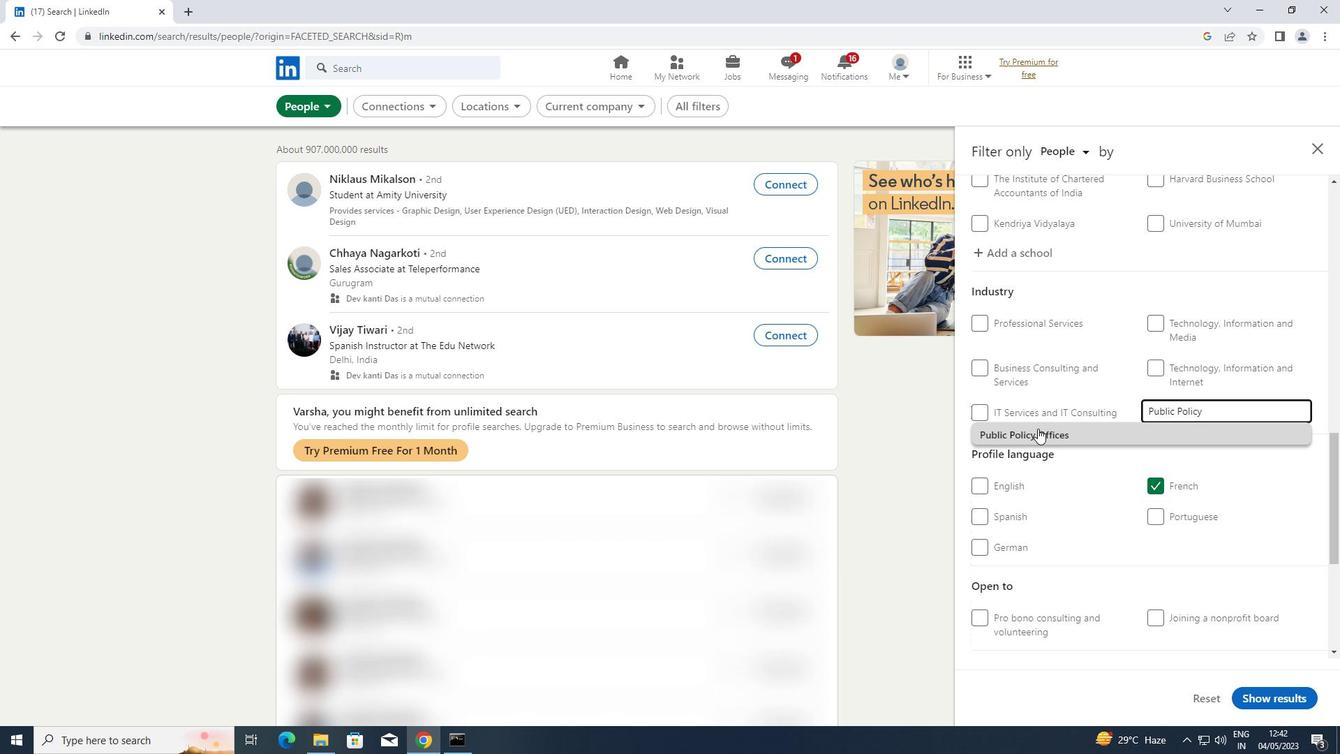 
Action: Mouse scrolled (1038, 428) with delta (0, 0)
Screenshot: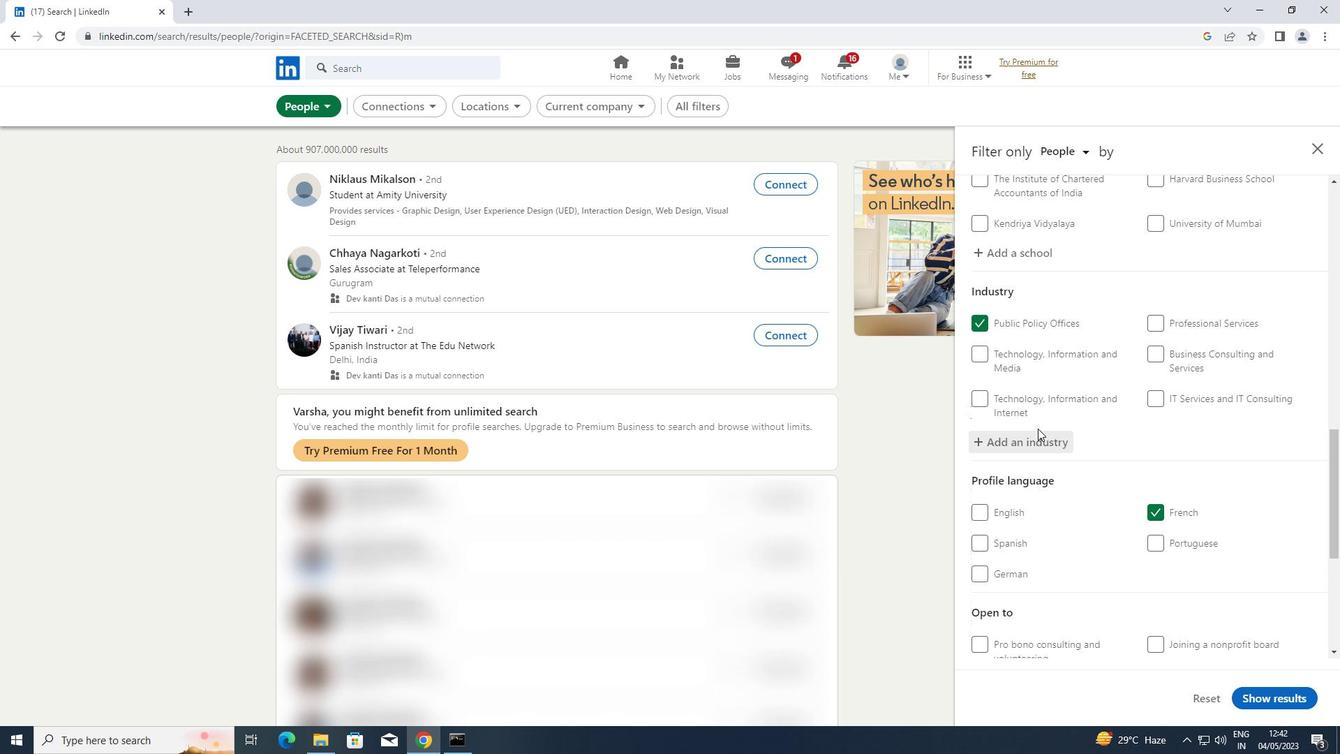 
Action: Mouse scrolled (1038, 428) with delta (0, 0)
Screenshot: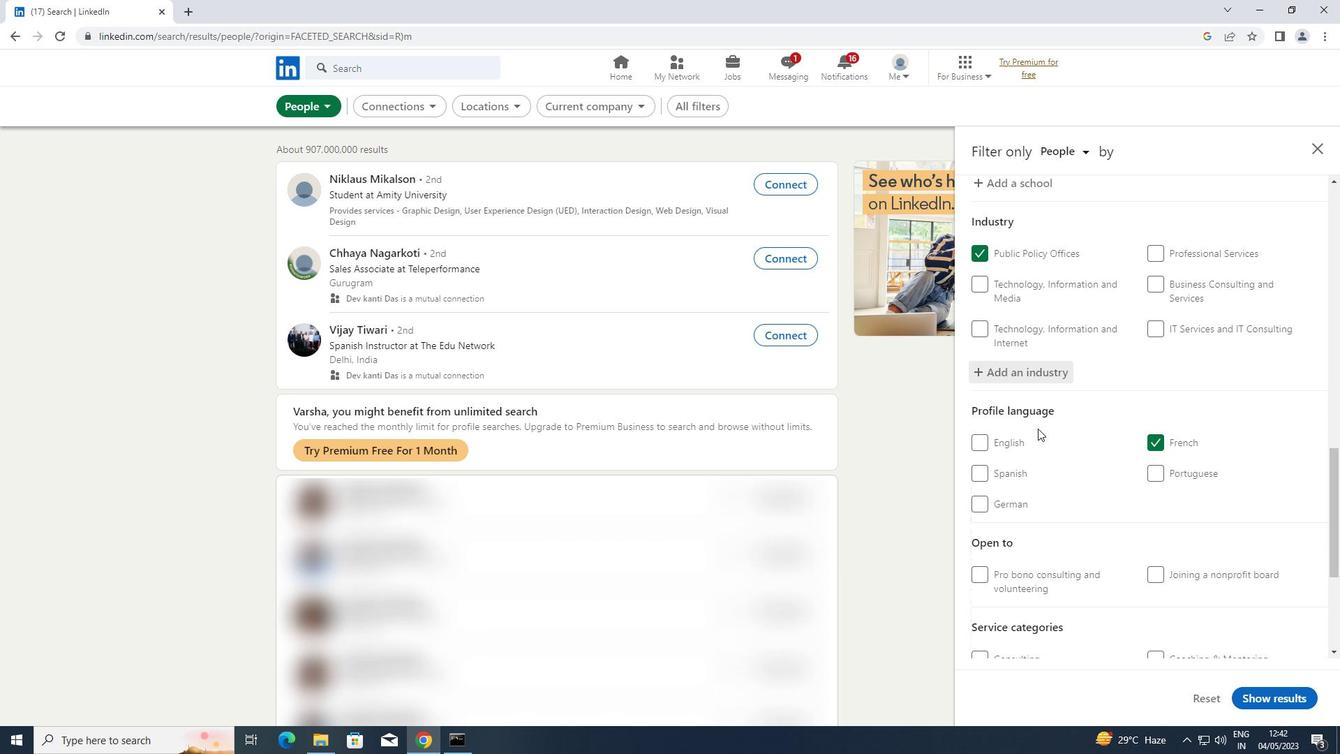
Action: Mouse scrolled (1038, 428) with delta (0, 0)
Screenshot: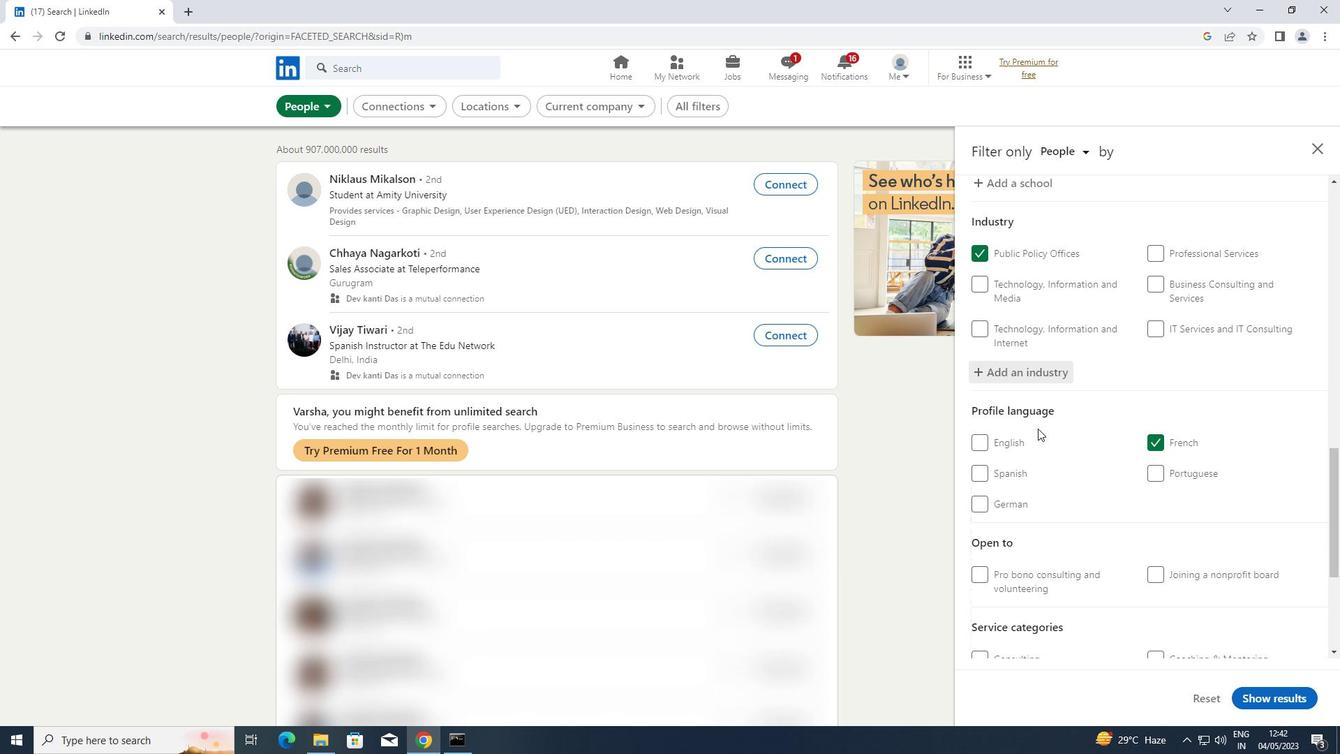 
Action: Mouse scrolled (1038, 428) with delta (0, 0)
Screenshot: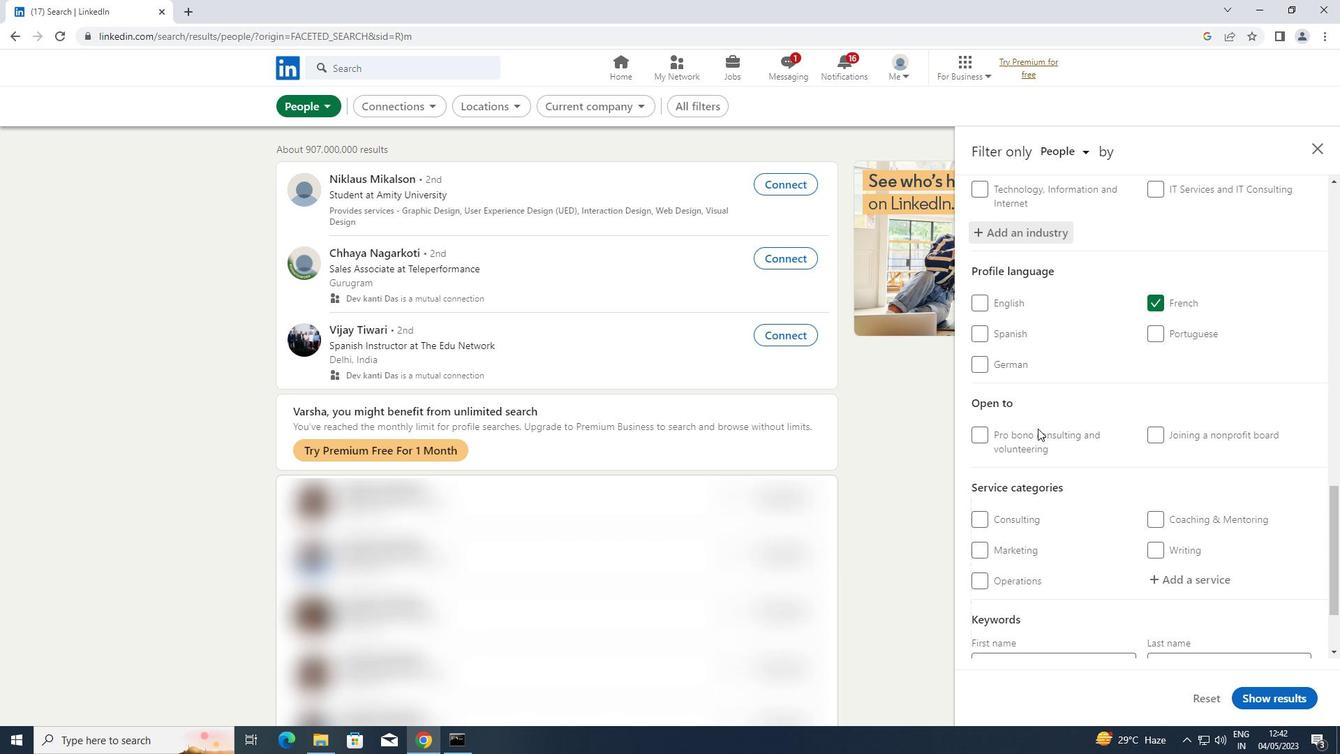 
Action: Mouse scrolled (1038, 428) with delta (0, 0)
Screenshot: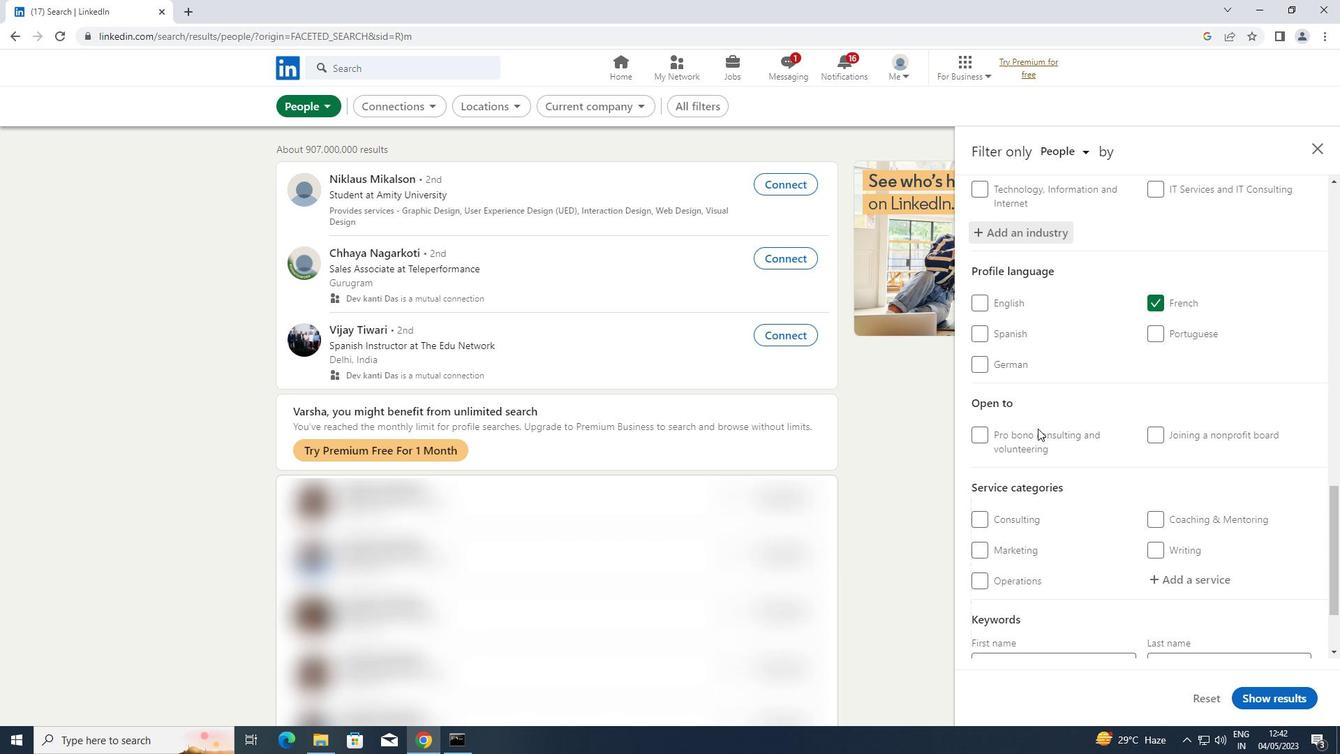 
Action: Mouse moved to (1226, 462)
Screenshot: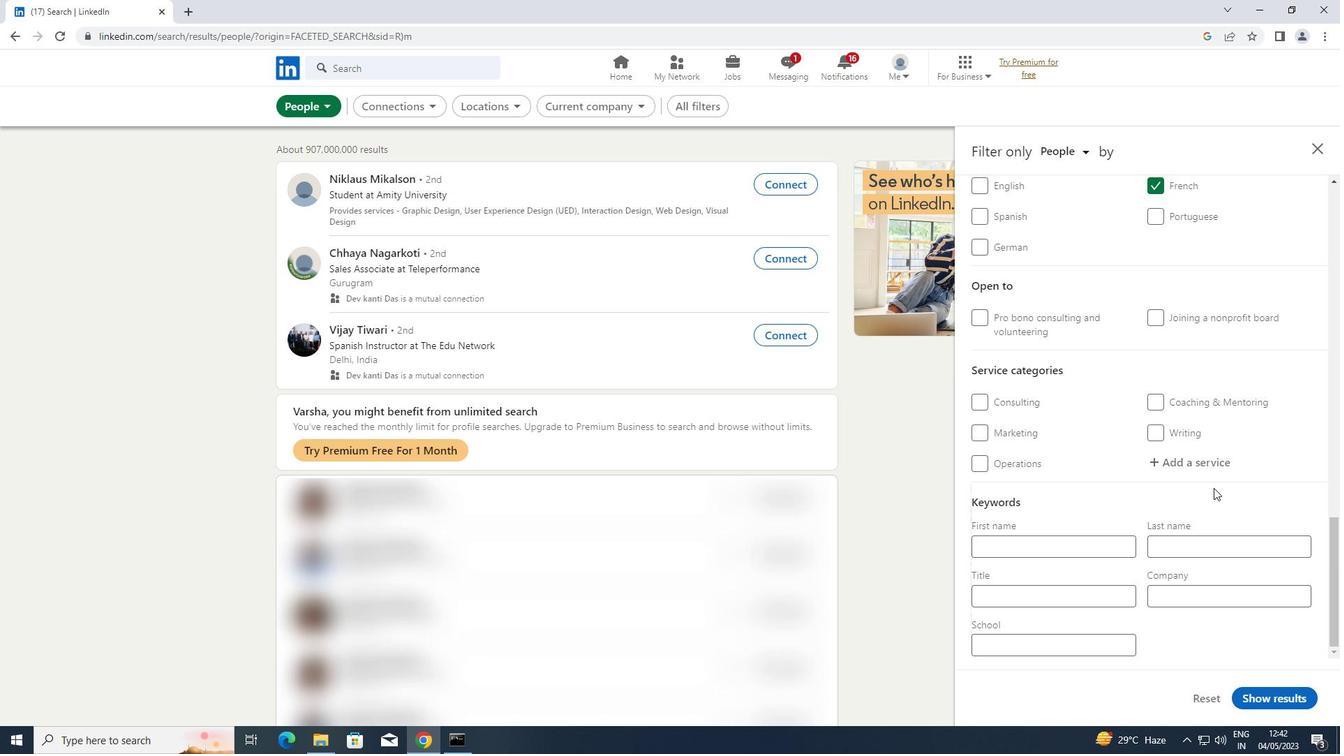 
Action: Mouse pressed left at (1226, 462)
Screenshot: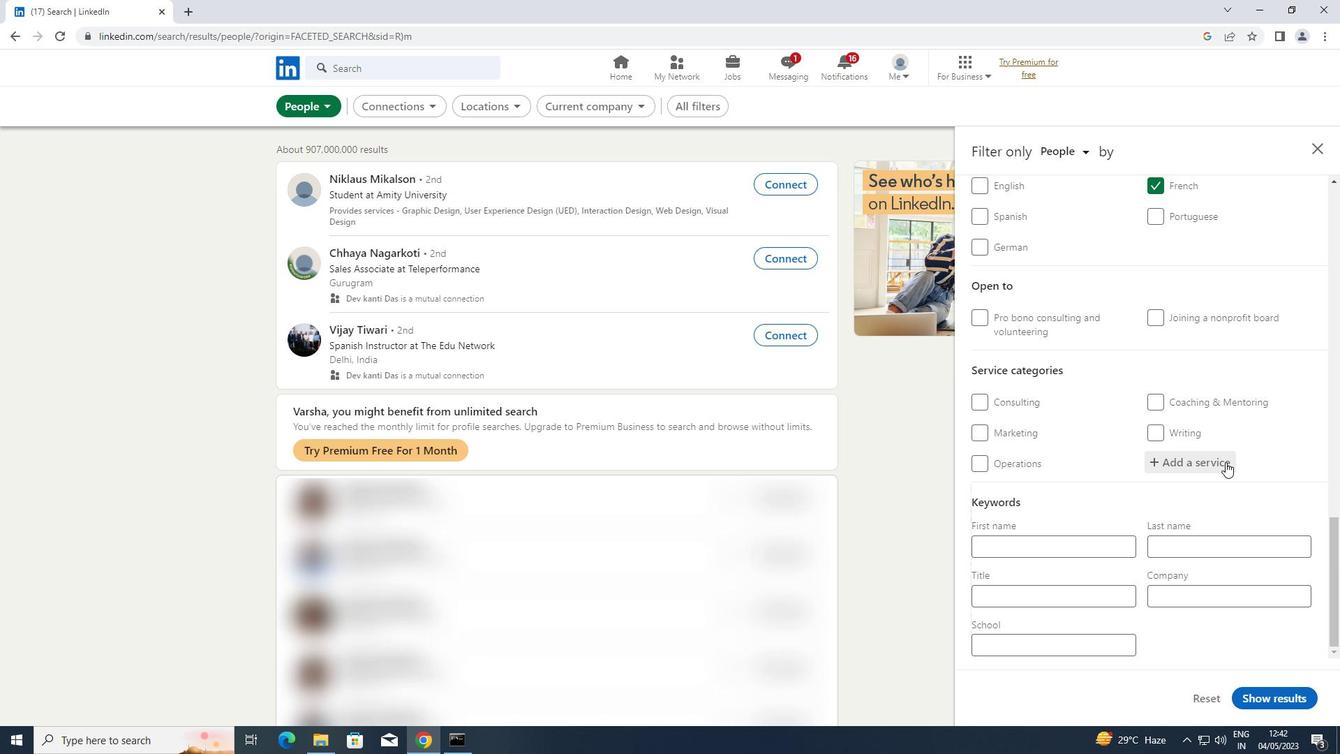 
Action: Key pressed <Key.shift>ANDROID<Key.space>
Screenshot: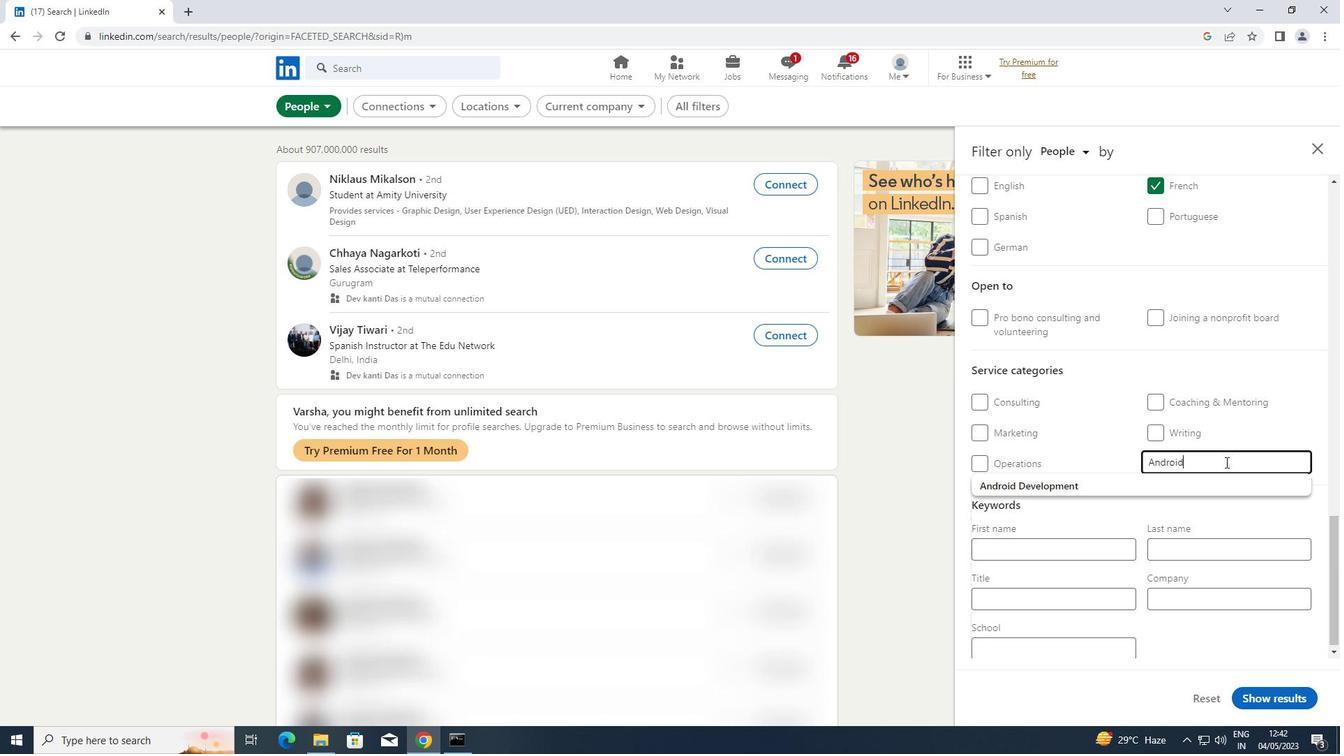 
Action: Mouse moved to (1046, 481)
Screenshot: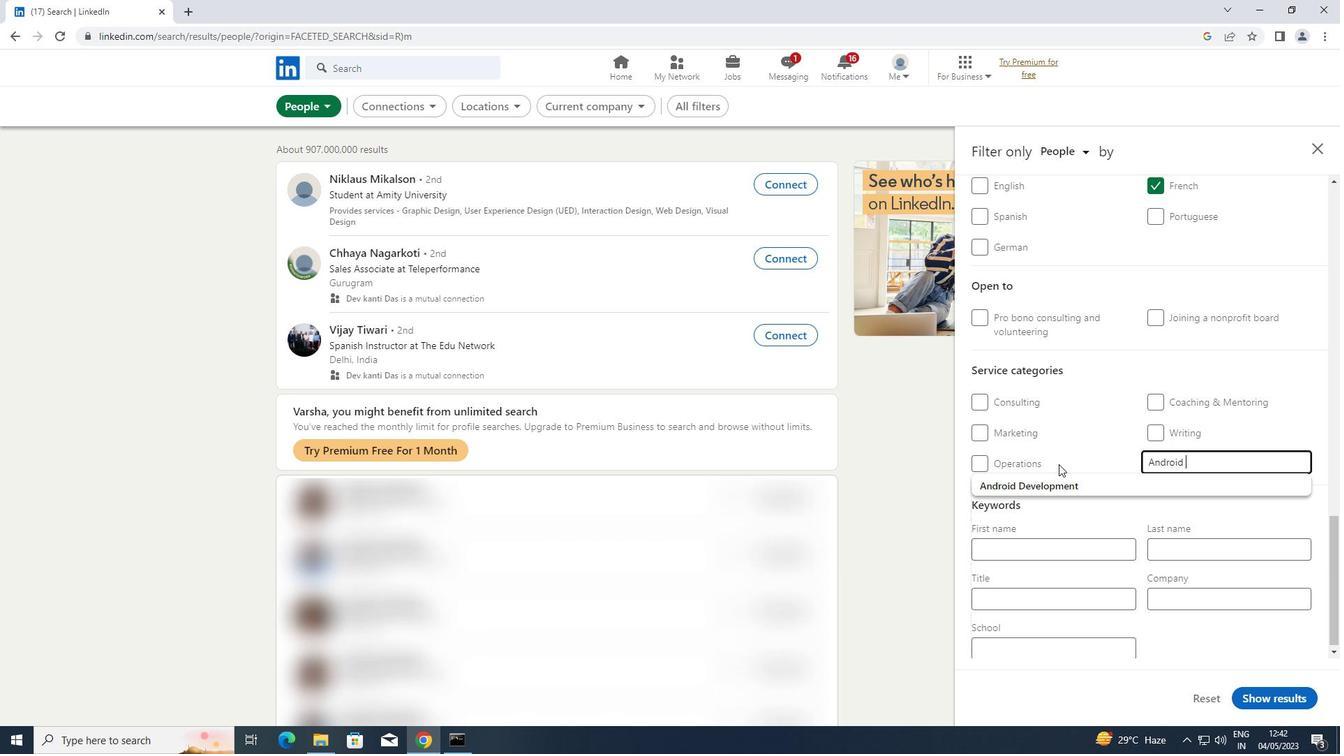 
Action: Mouse pressed left at (1046, 481)
Screenshot: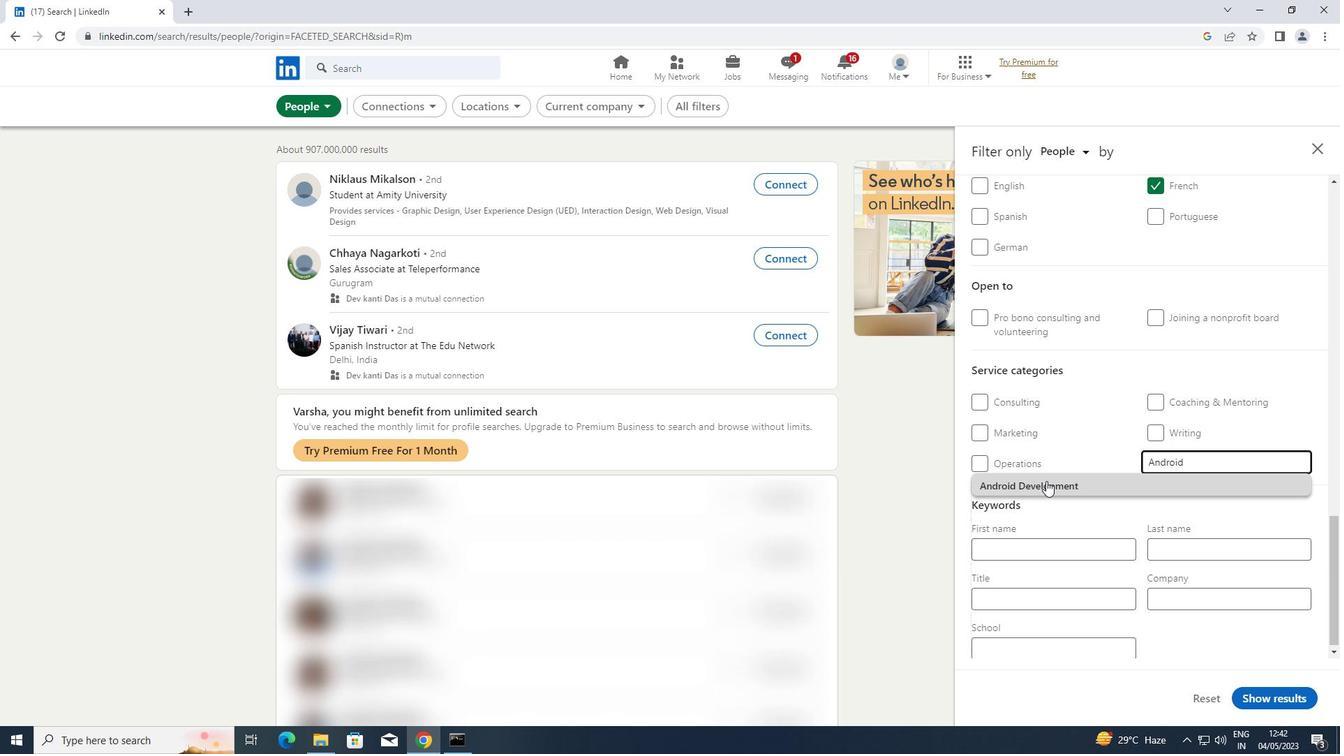 
Action: Mouse moved to (1015, 615)
Screenshot: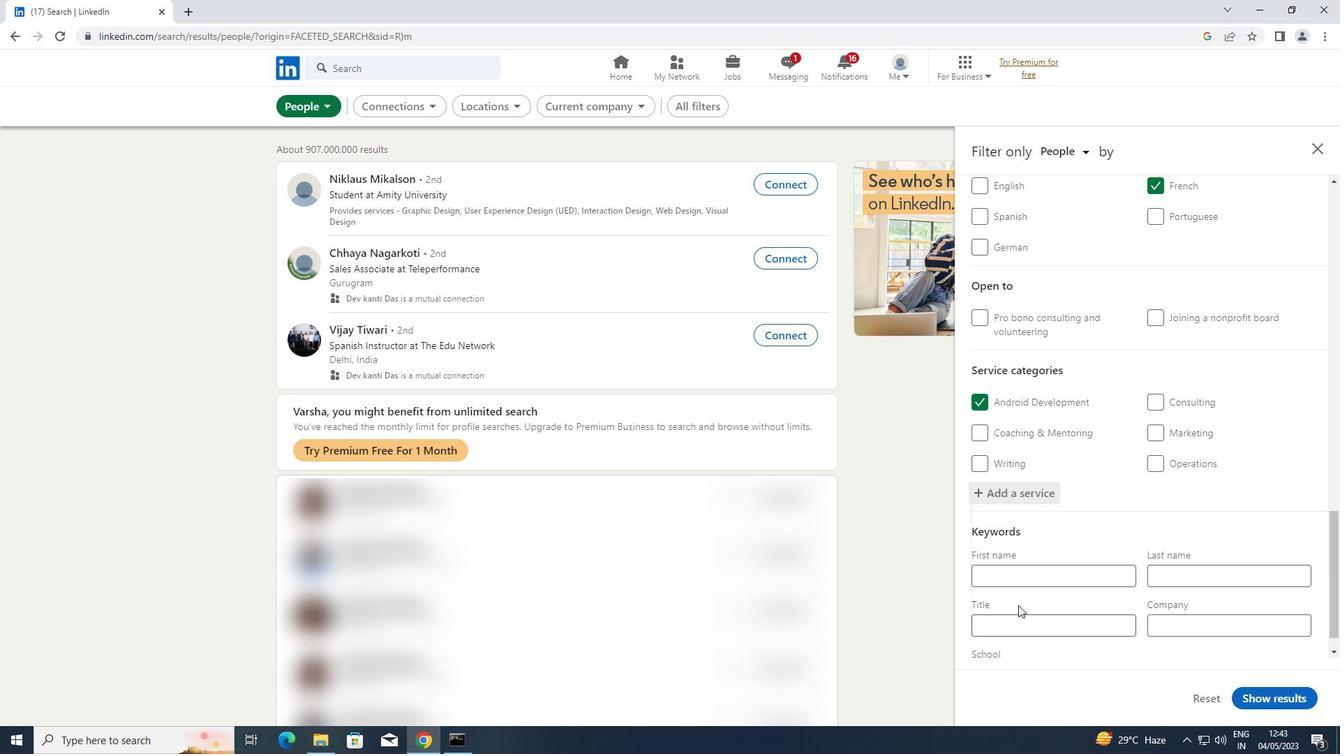 
Action: Mouse pressed left at (1015, 615)
Screenshot: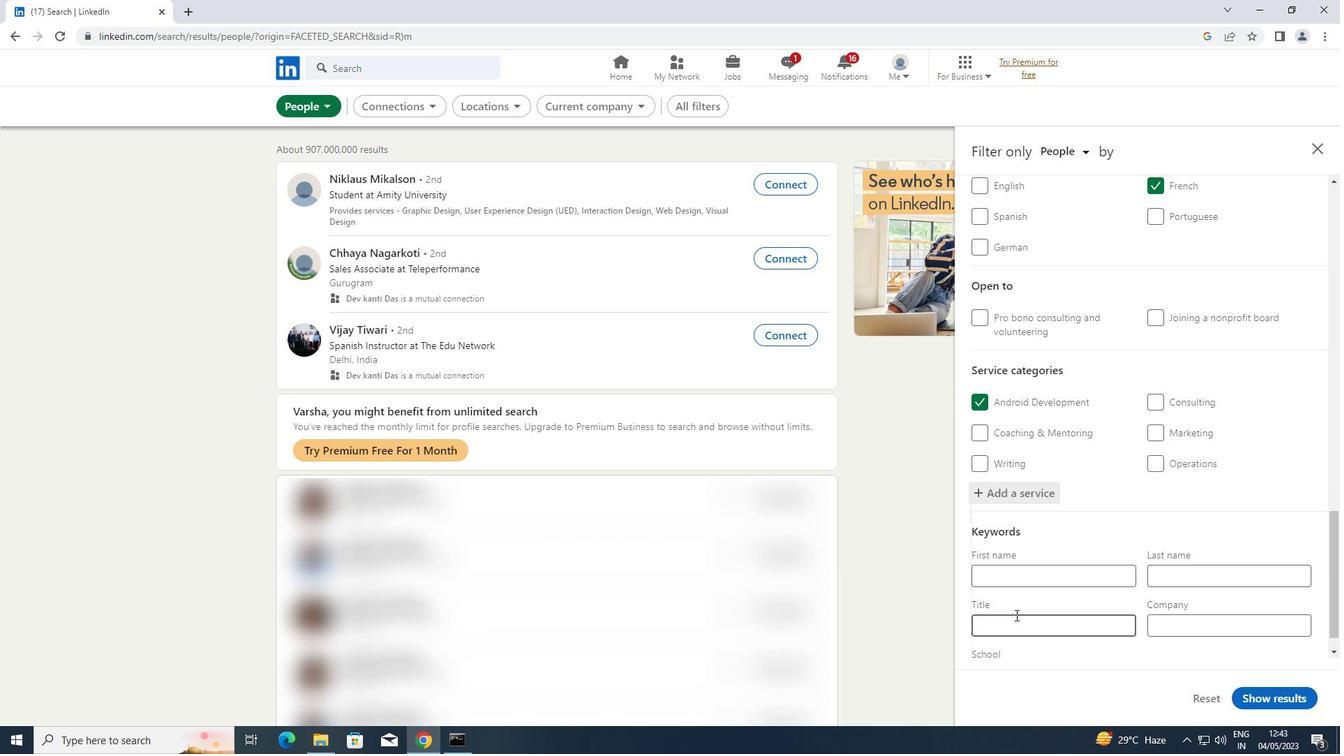 
Action: Key pressed <Key.shift>SUBSTITUTE<Key.space><Key.shift>TEACHER
Screenshot: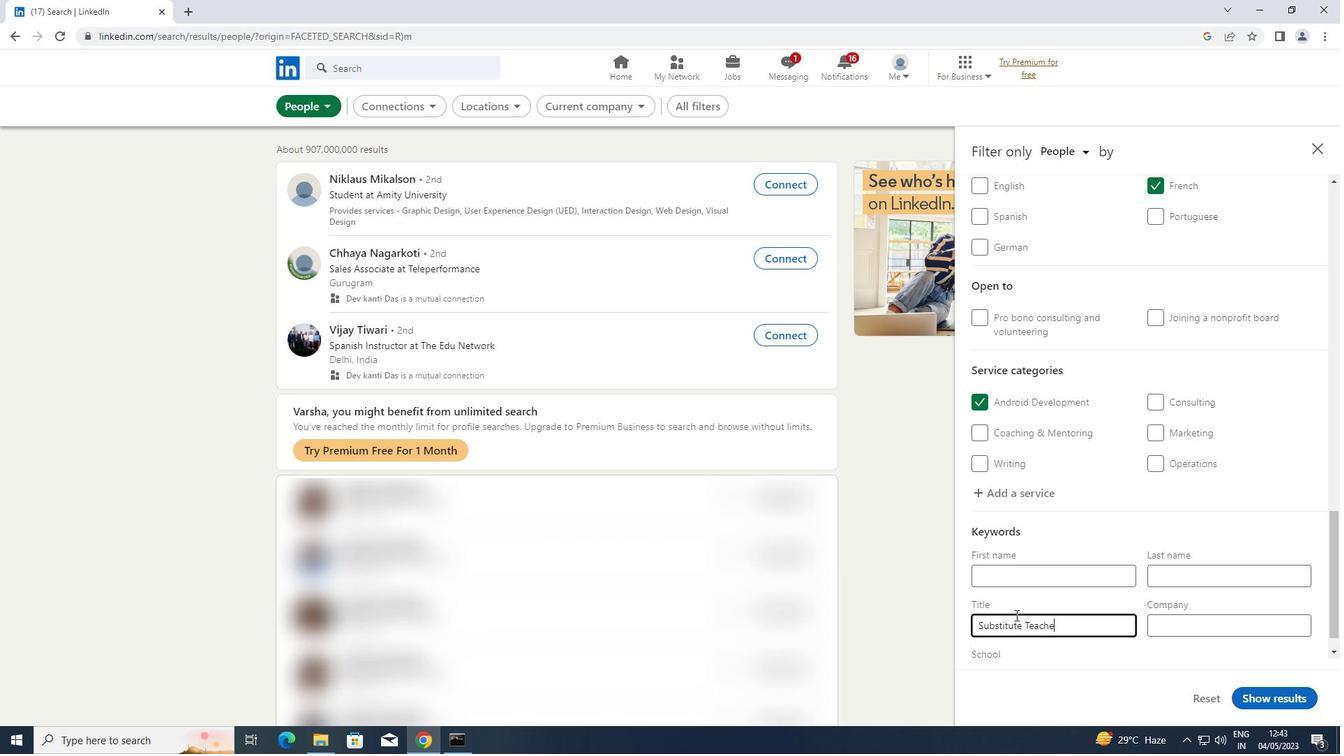 
Action: Mouse moved to (1289, 699)
Screenshot: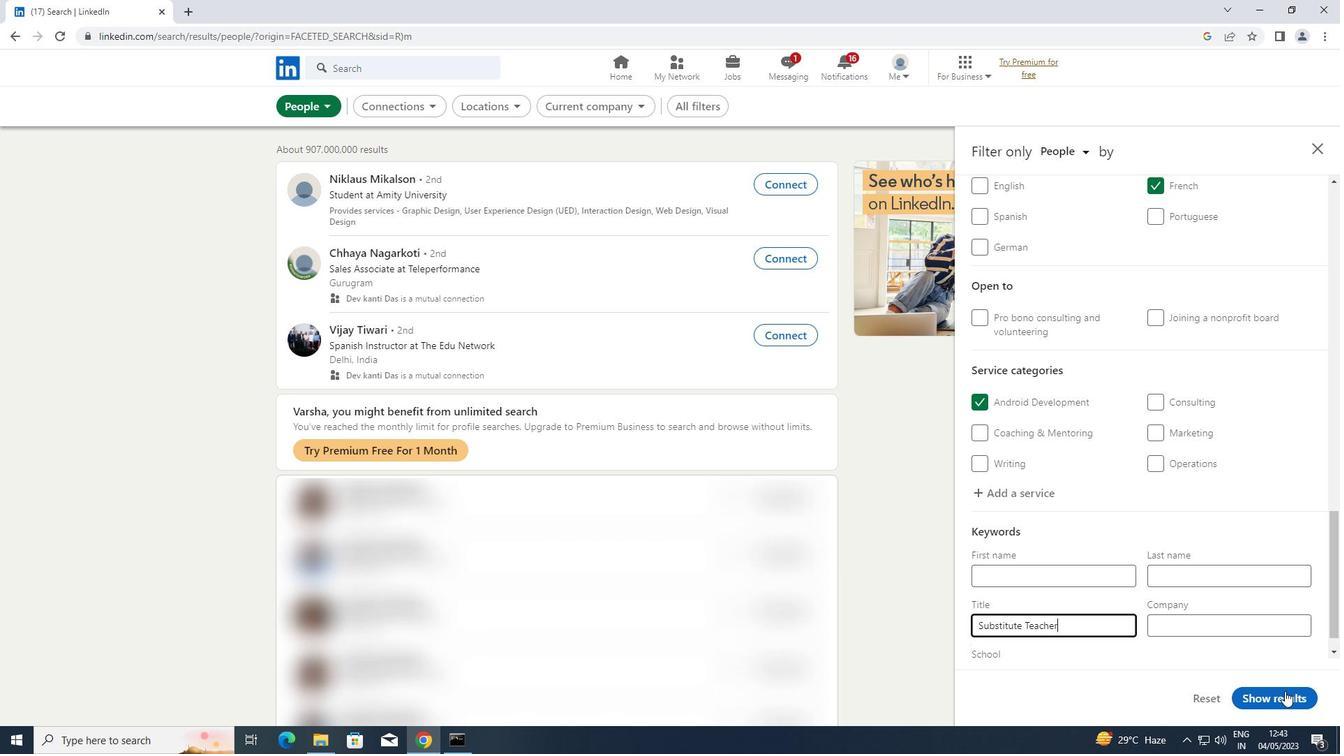 
Action: Mouse pressed left at (1289, 699)
Screenshot: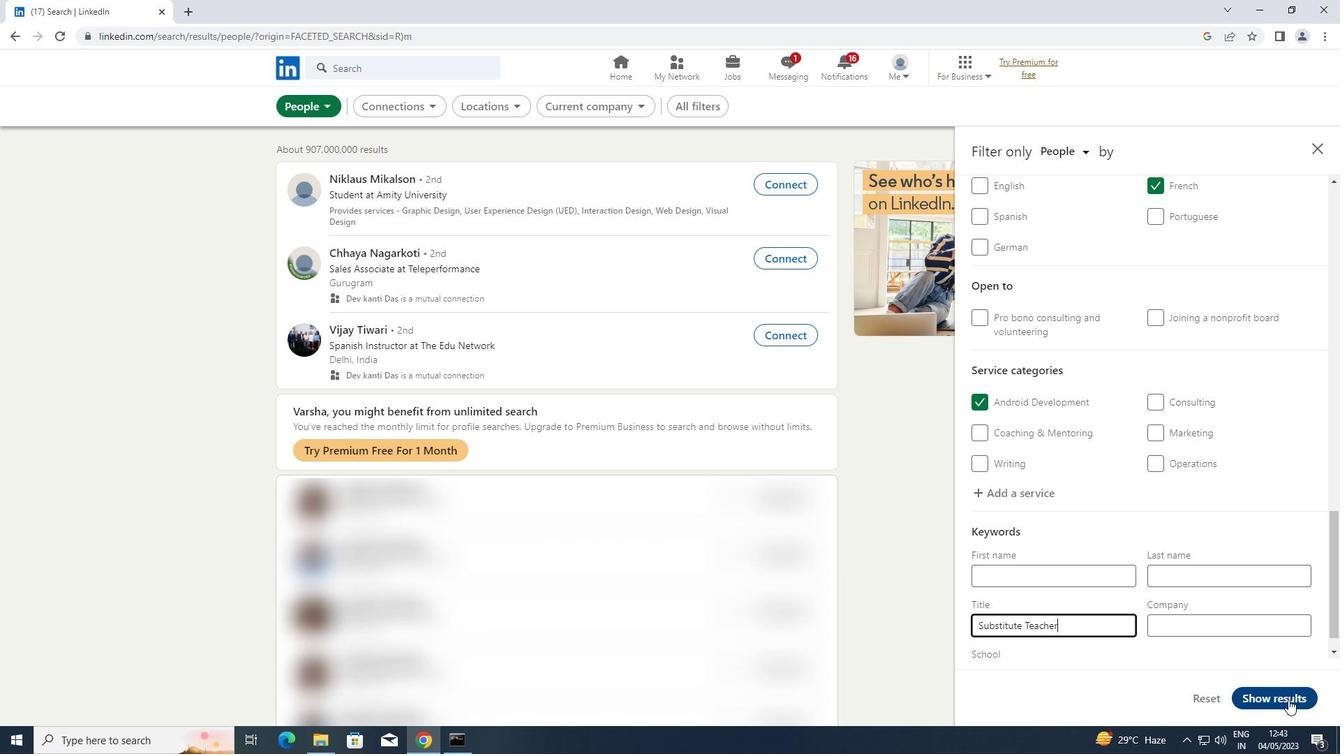 
